 Task: Search one way flight ticket for 5 adults, 2 children, 1 infant in seat and 1 infant on lap in economy from Grand Forks: Grand Forks International Airport to Indianapolis: Indianapolis International Airport on 8-5-2023. Choice of flights is Singapure airlines. Number of bags: 2 checked bags. Price is upto 93000. Outbound departure time preference is 15:45.
Action: Mouse moved to (423, 351)
Screenshot: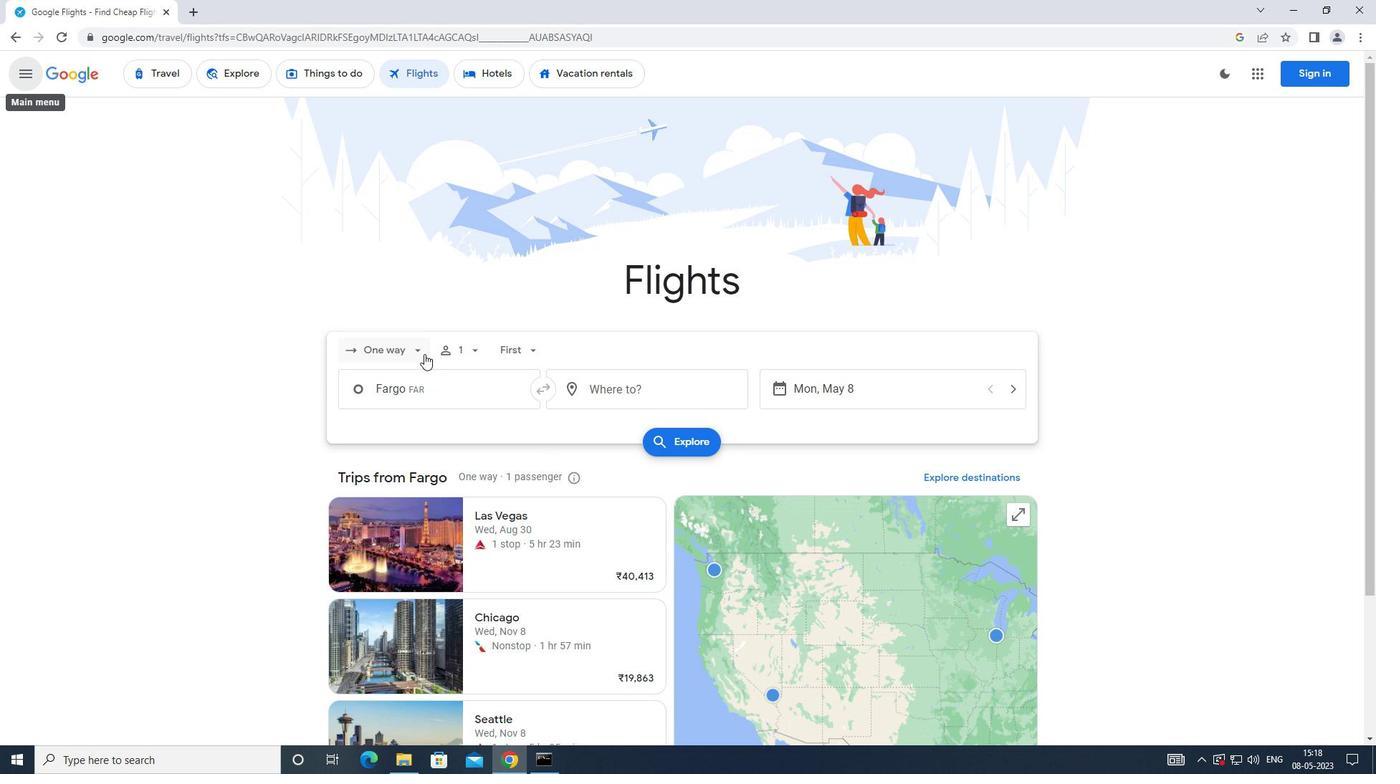 
Action: Mouse pressed left at (423, 351)
Screenshot: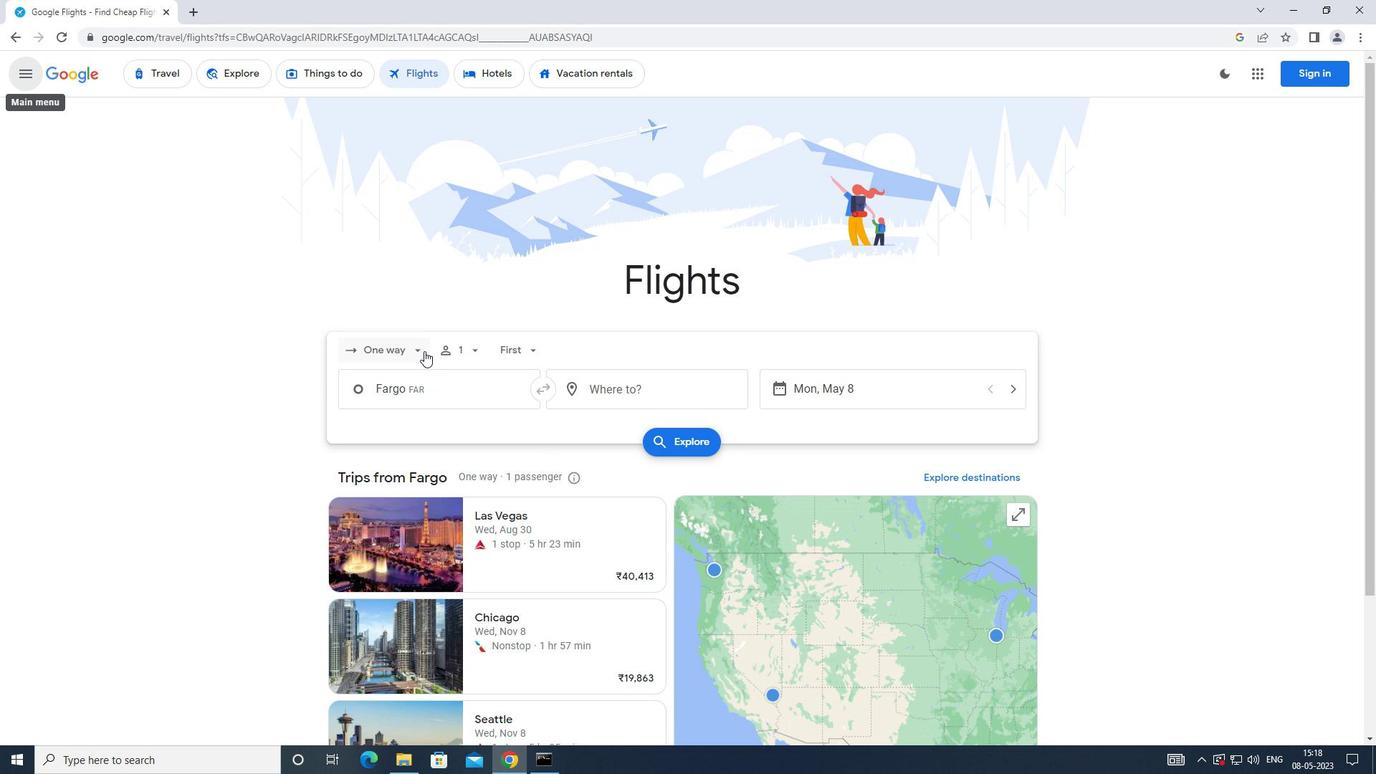 
Action: Mouse moved to (424, 407)
Screenshot: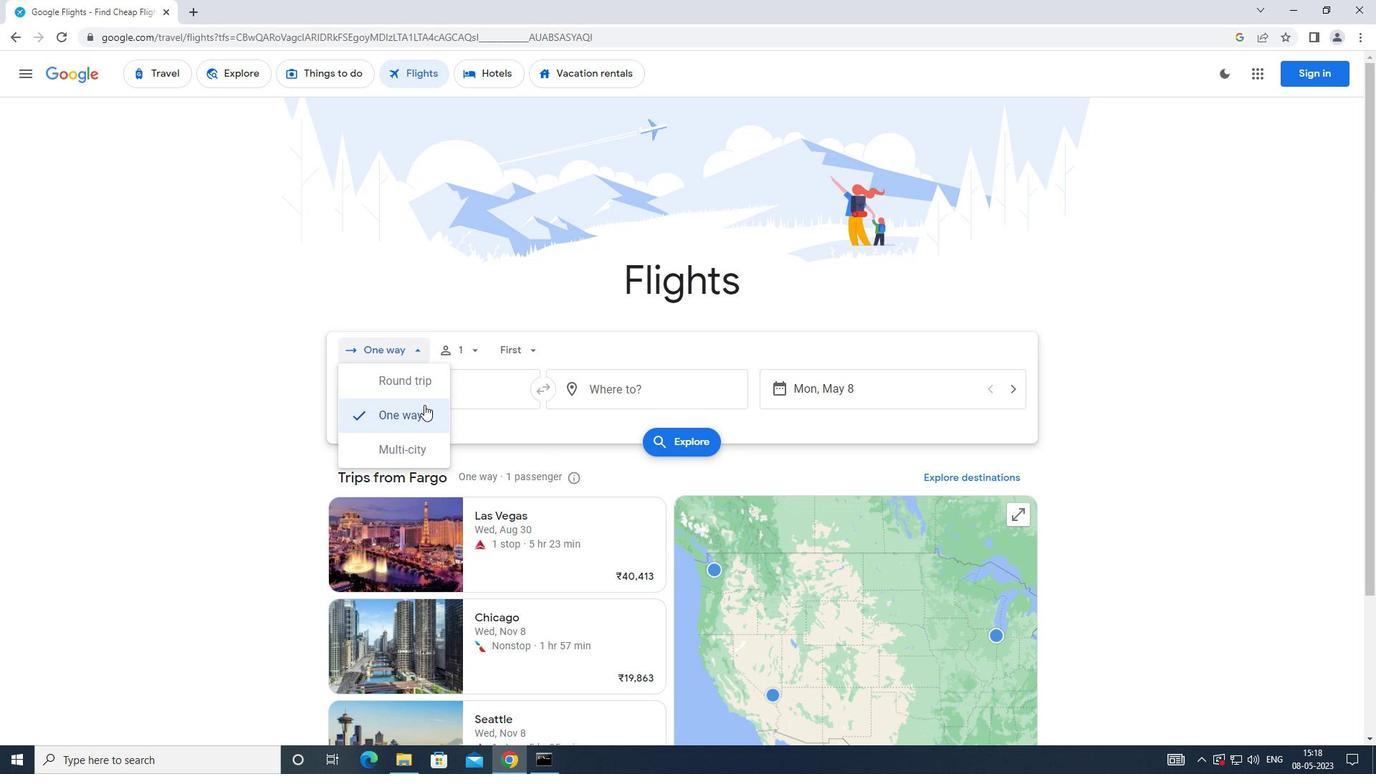 
Action: Mouse pressed left at (424, 407)
Screenshot: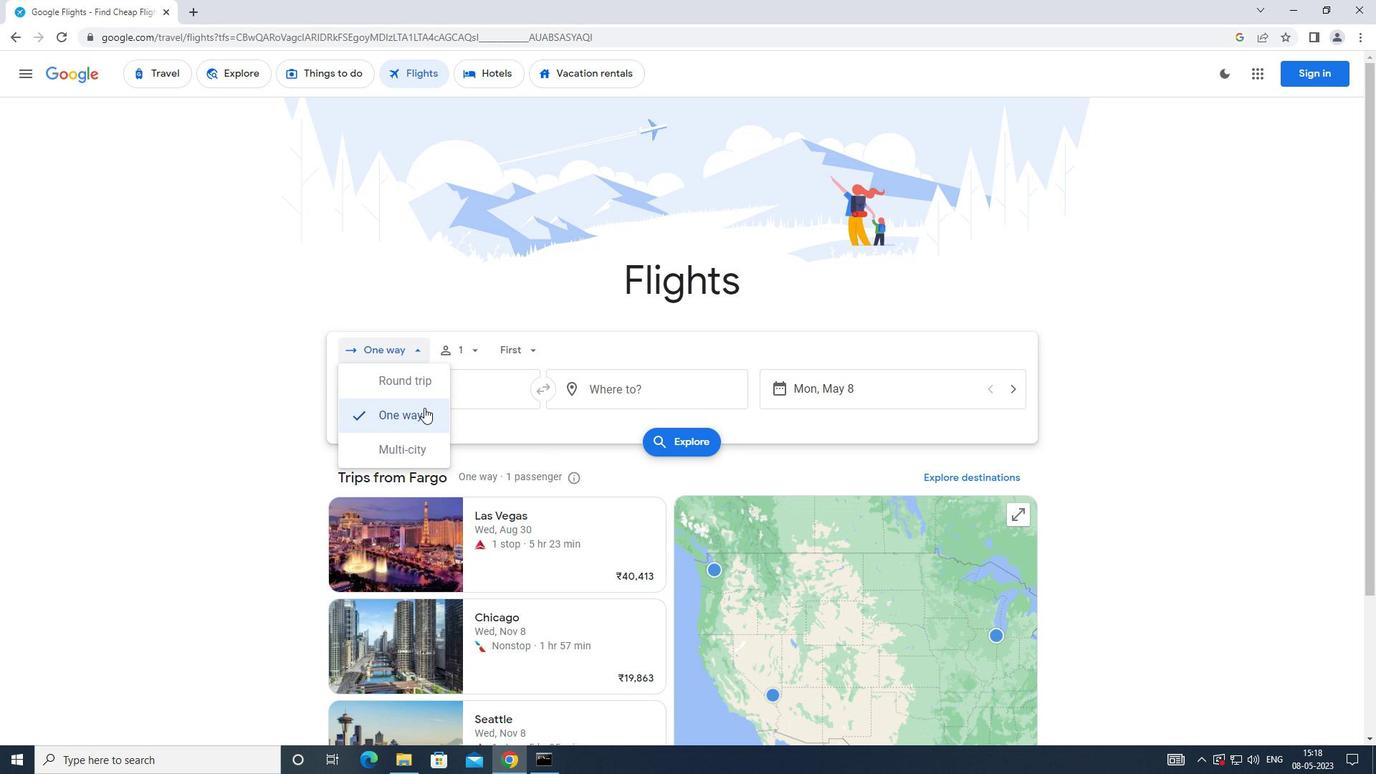
Action: Mouse moved to (476, 350)
Screenshot: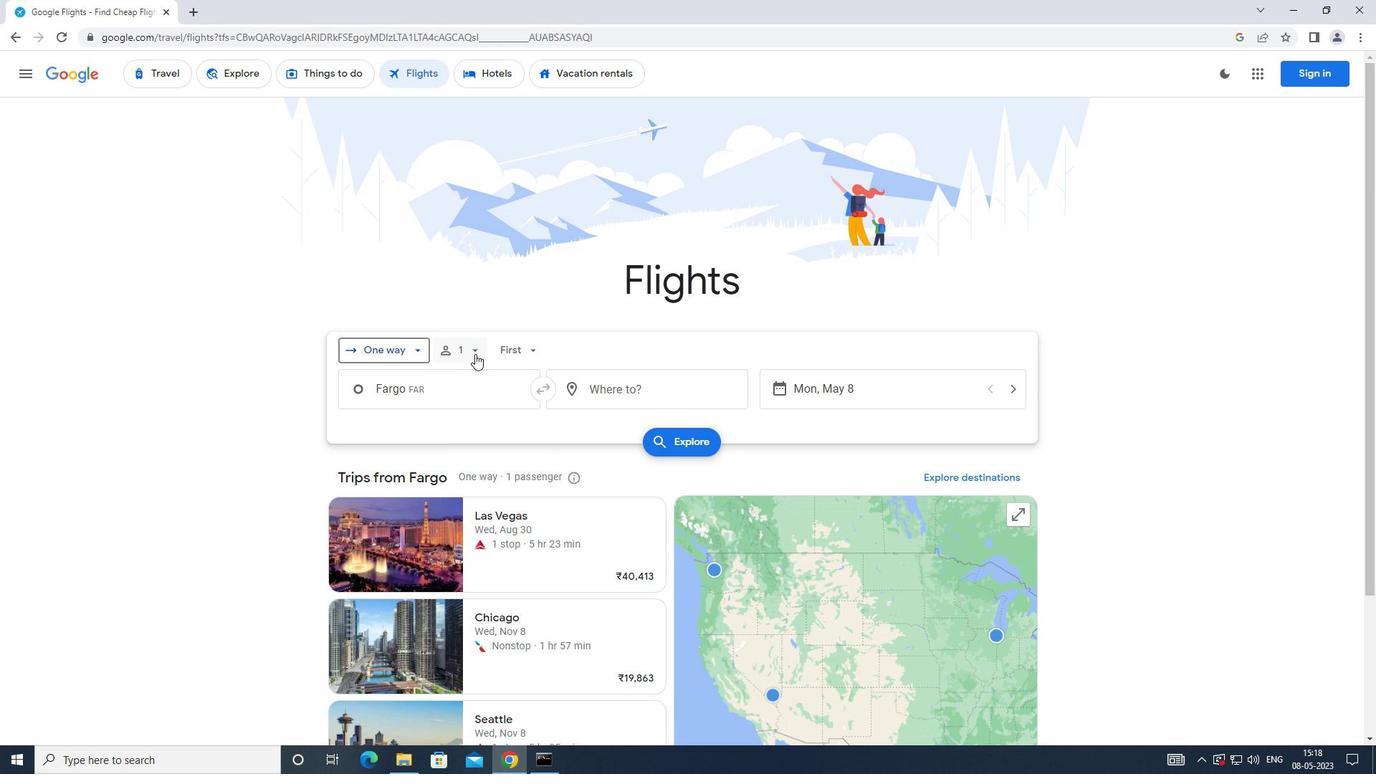
Action: Mouse pressed left at (476, 350)
Screenshot: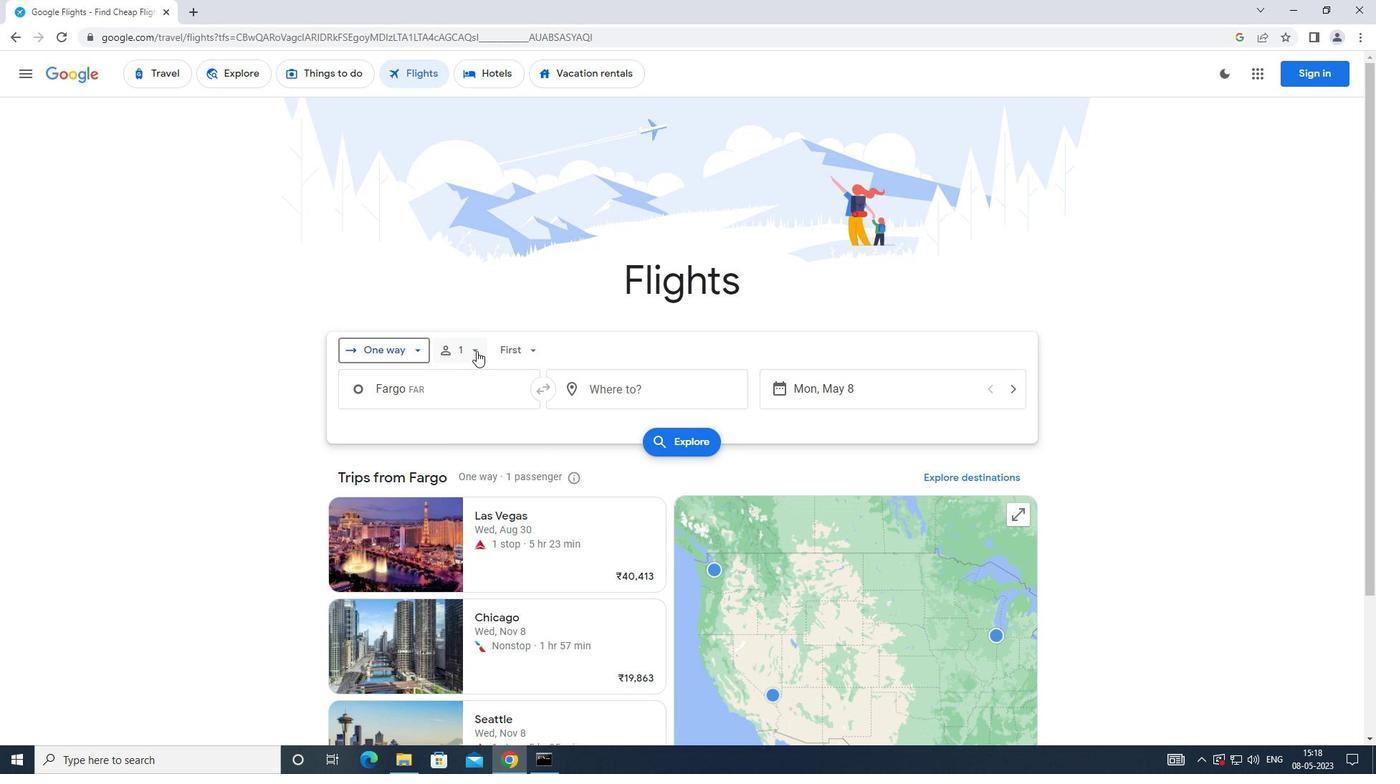 
Action: Mouse moved to (587, 396)
Screenshot: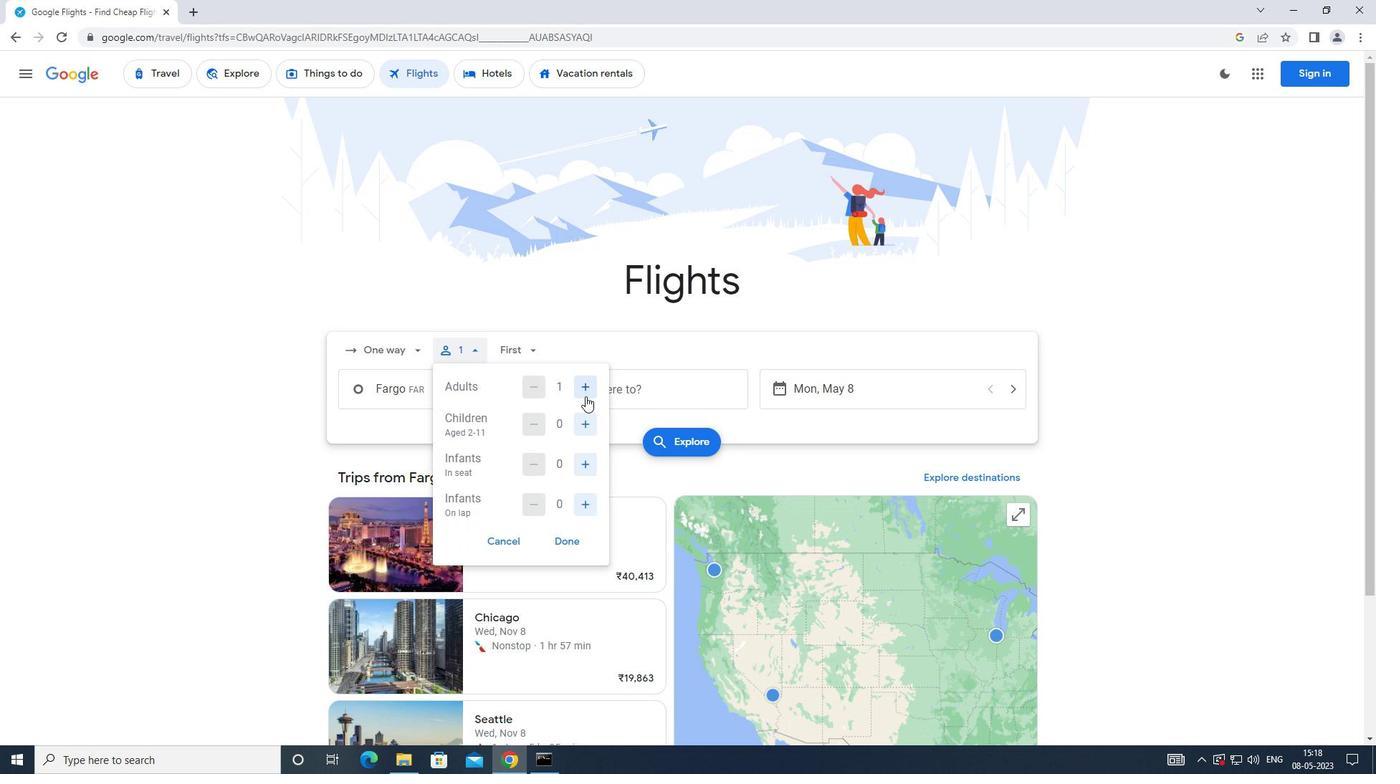 
Action: Mouse pressed left at (587, 396)
Screenshot: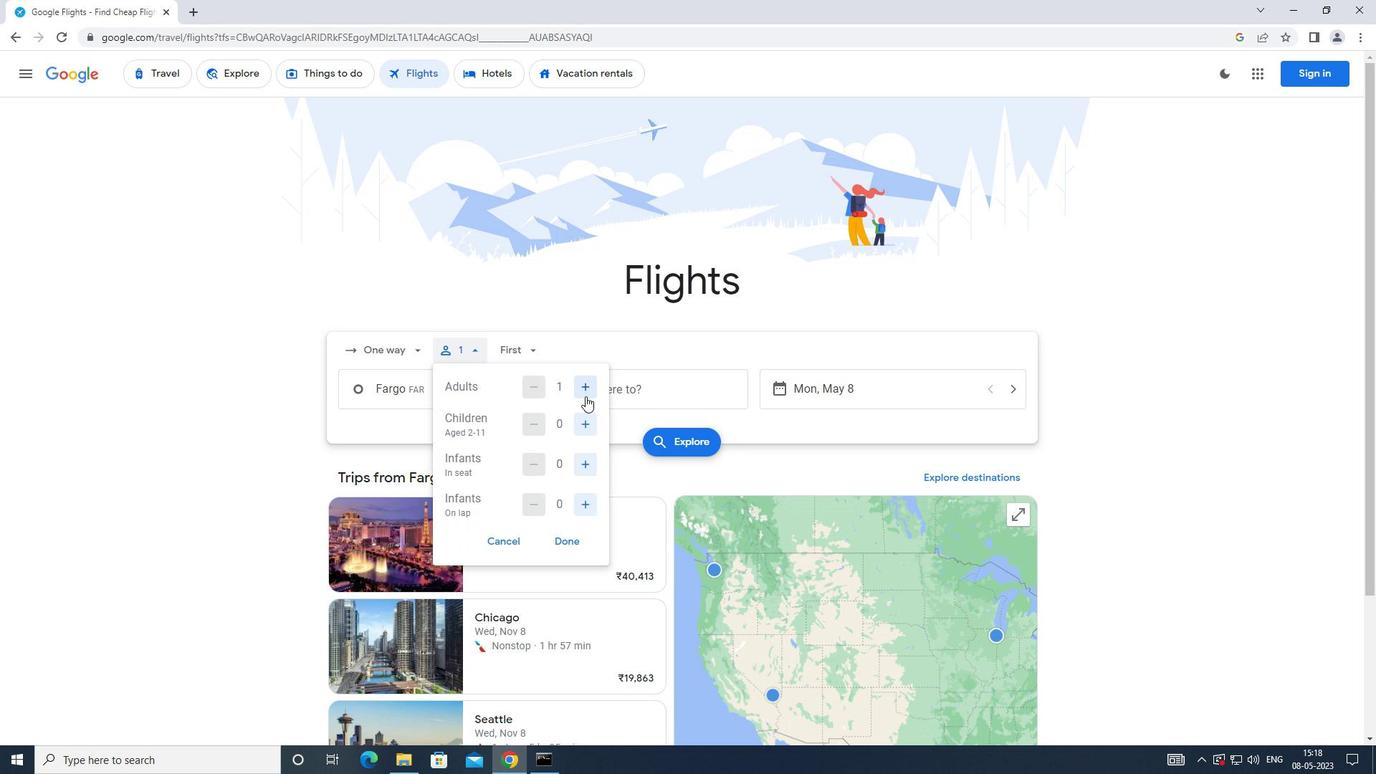 
Action: Mouse moved to (587, 395)
Screenshot: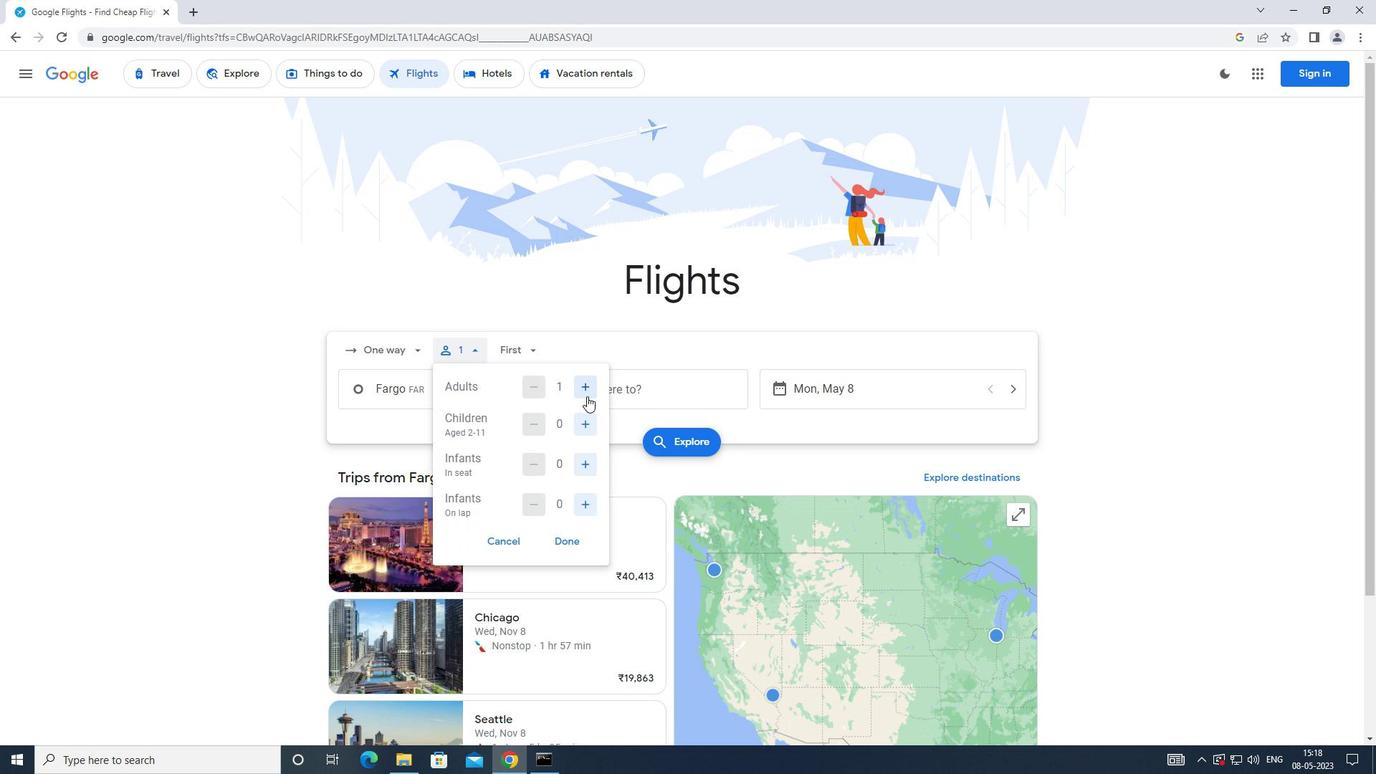 
Action: Mouse pressed left at (587, 395)
Screenshot: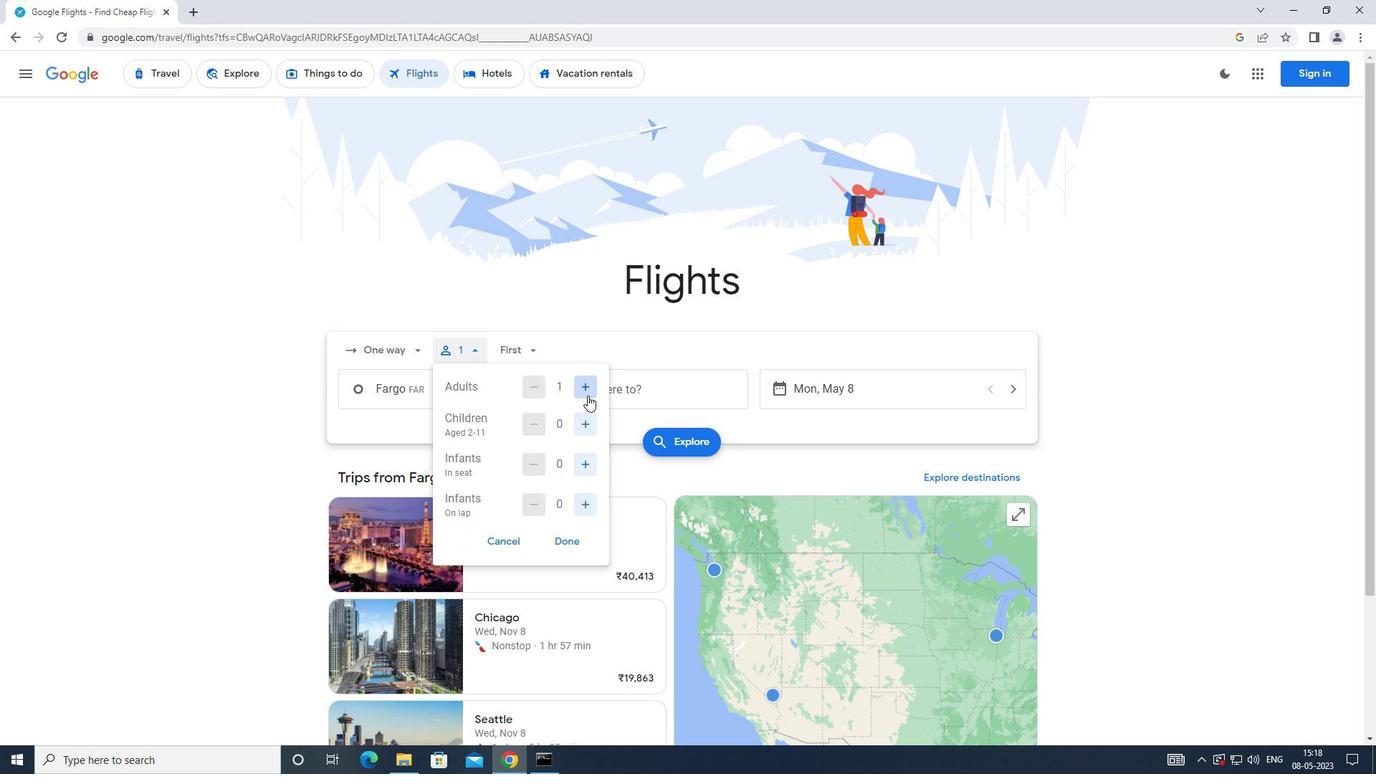 
Action: Mouse pressed left at (587, 395)
Screenshot: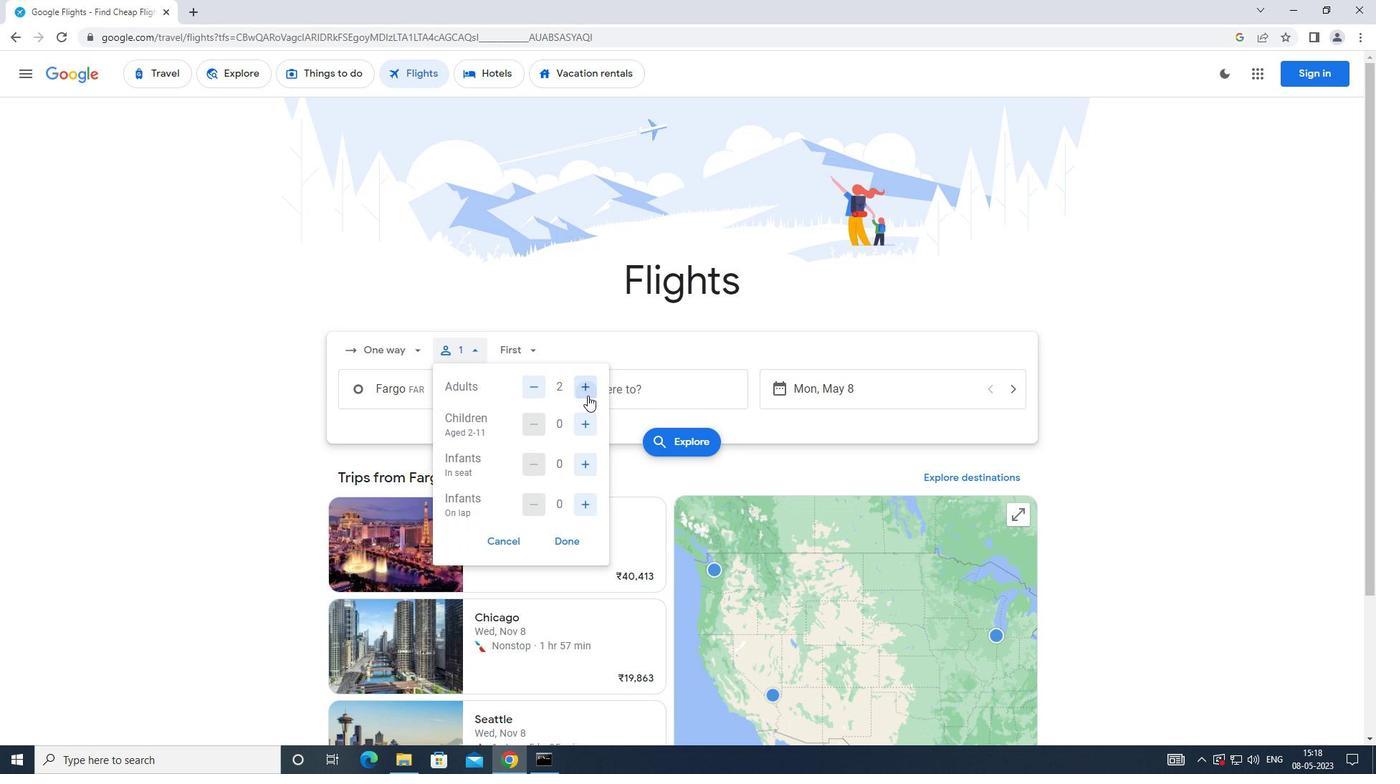 
Action: Mouse pressed left at (587, 395)
Screenshot: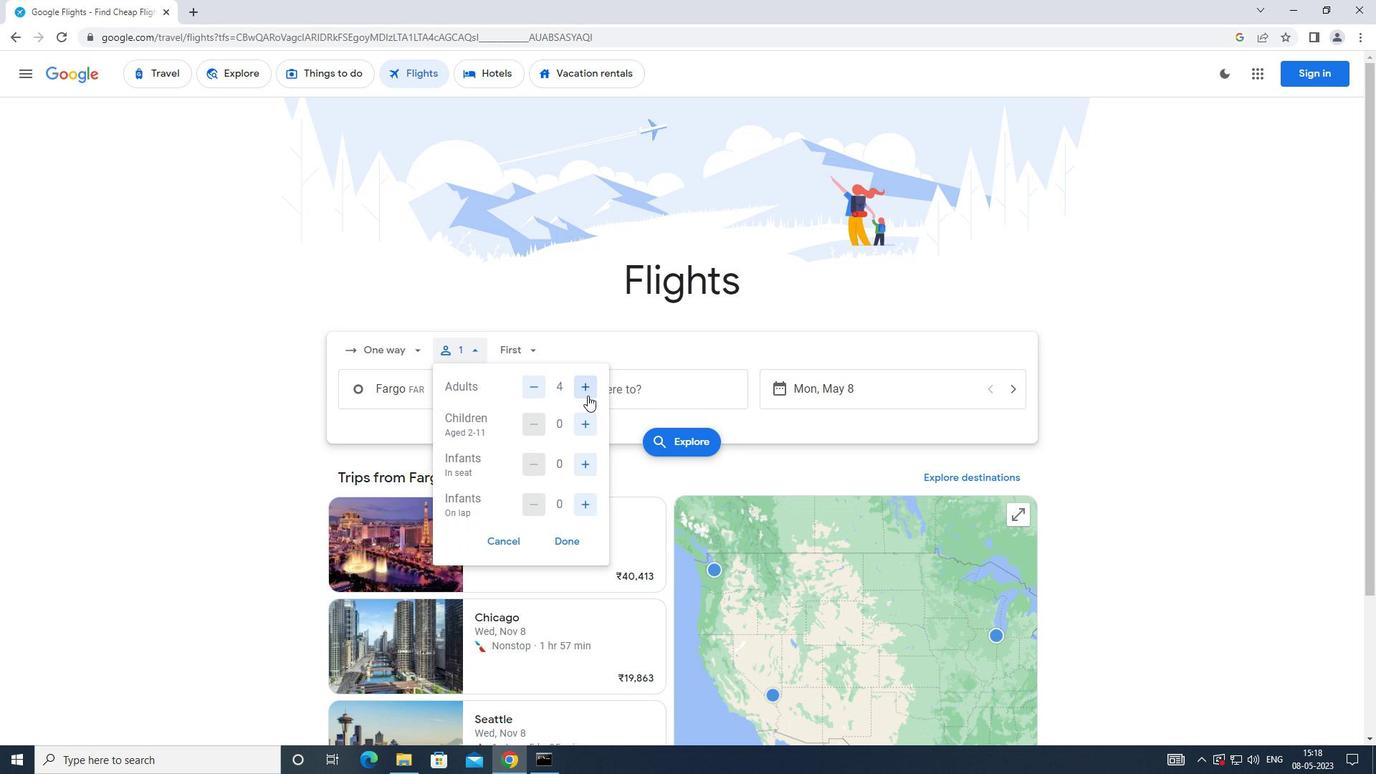 
Action: Mouse moved to (592, 423)
Screenshot: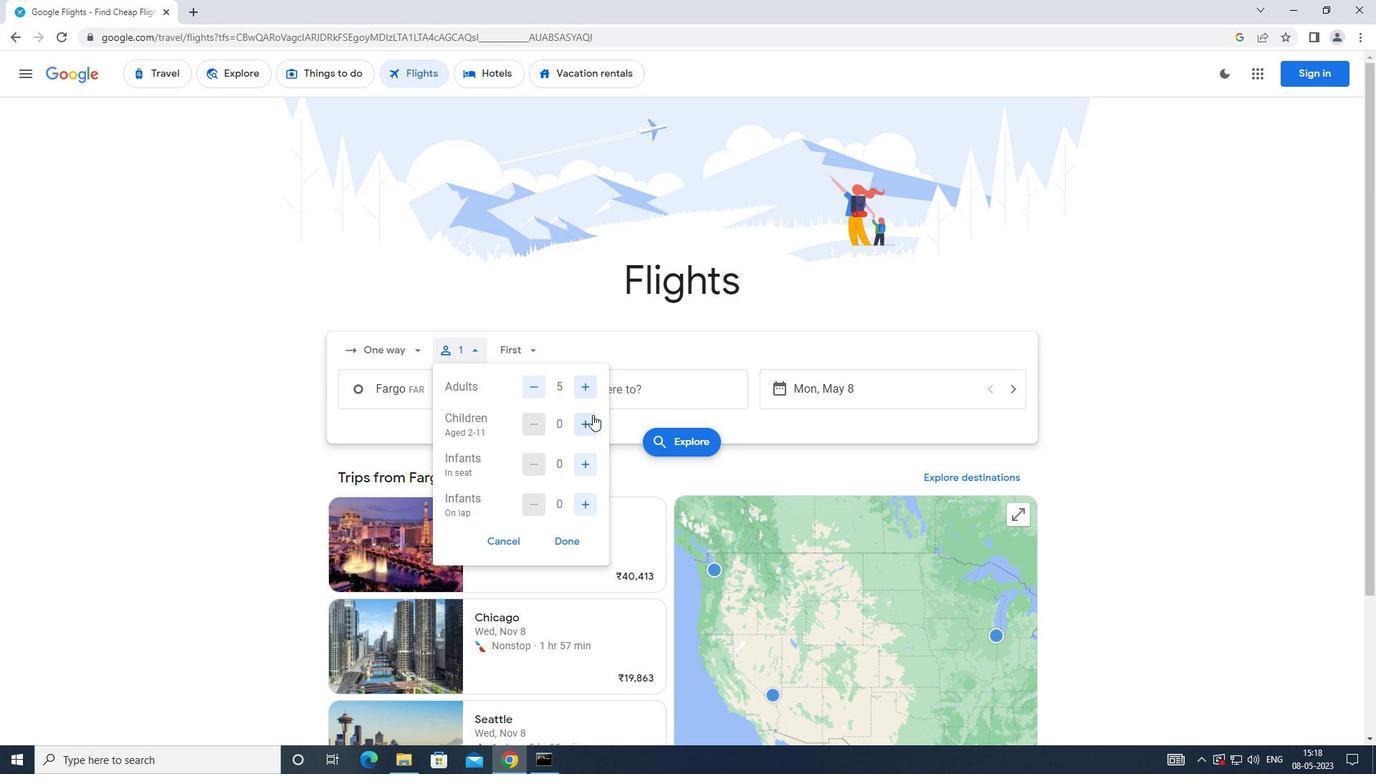 
Action: Mouse pressed left at (592, 423)
Screenshot: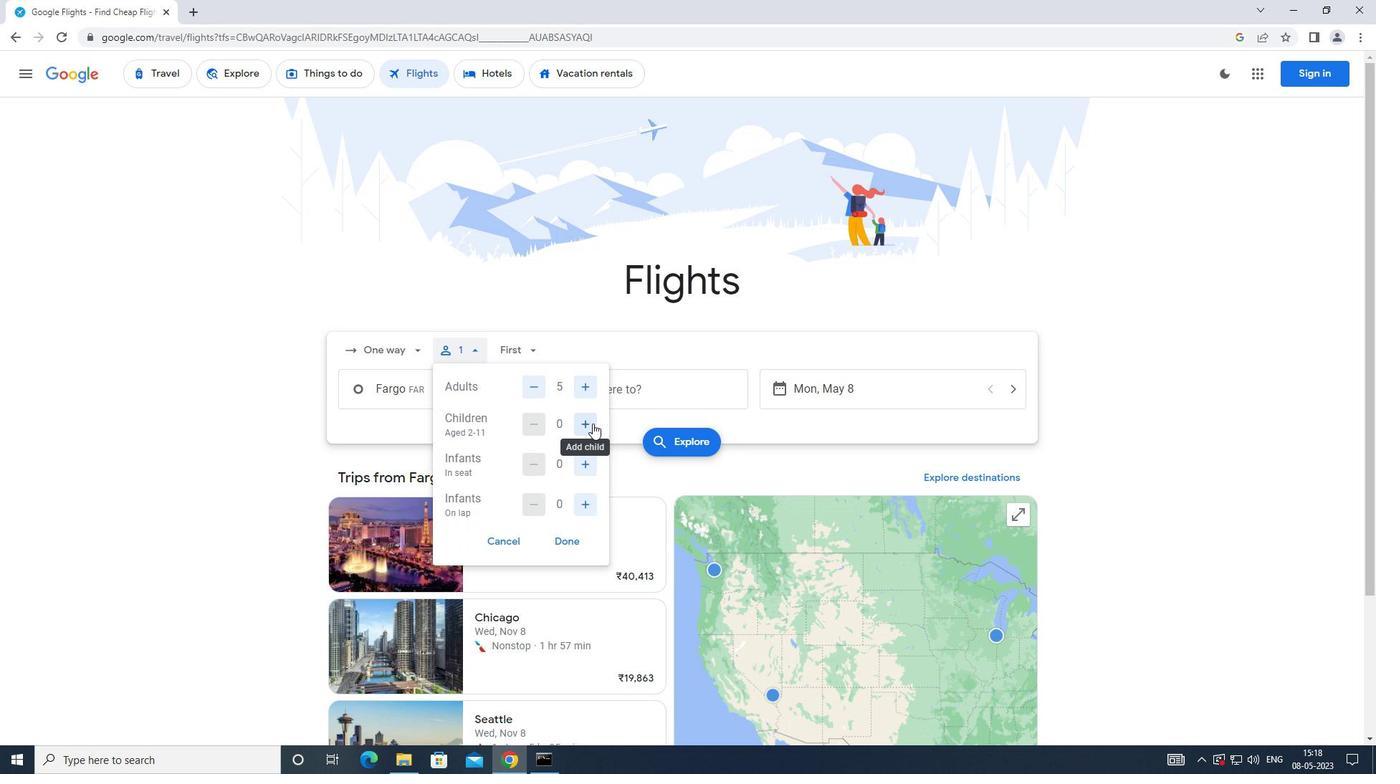 
Action: Mouse moved to (593, 423)
Screenshot: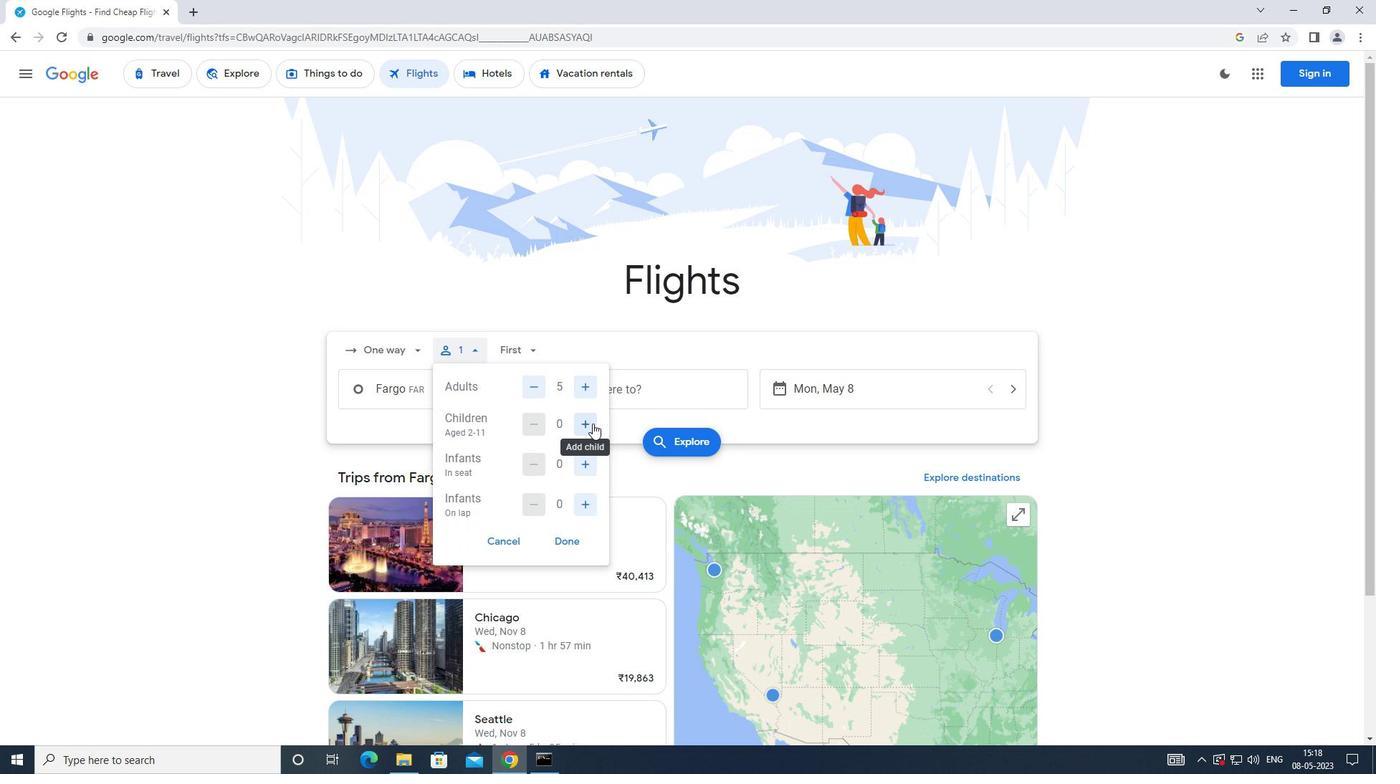 
Action: Mouse pressed left at (593, 423)
Screenshot: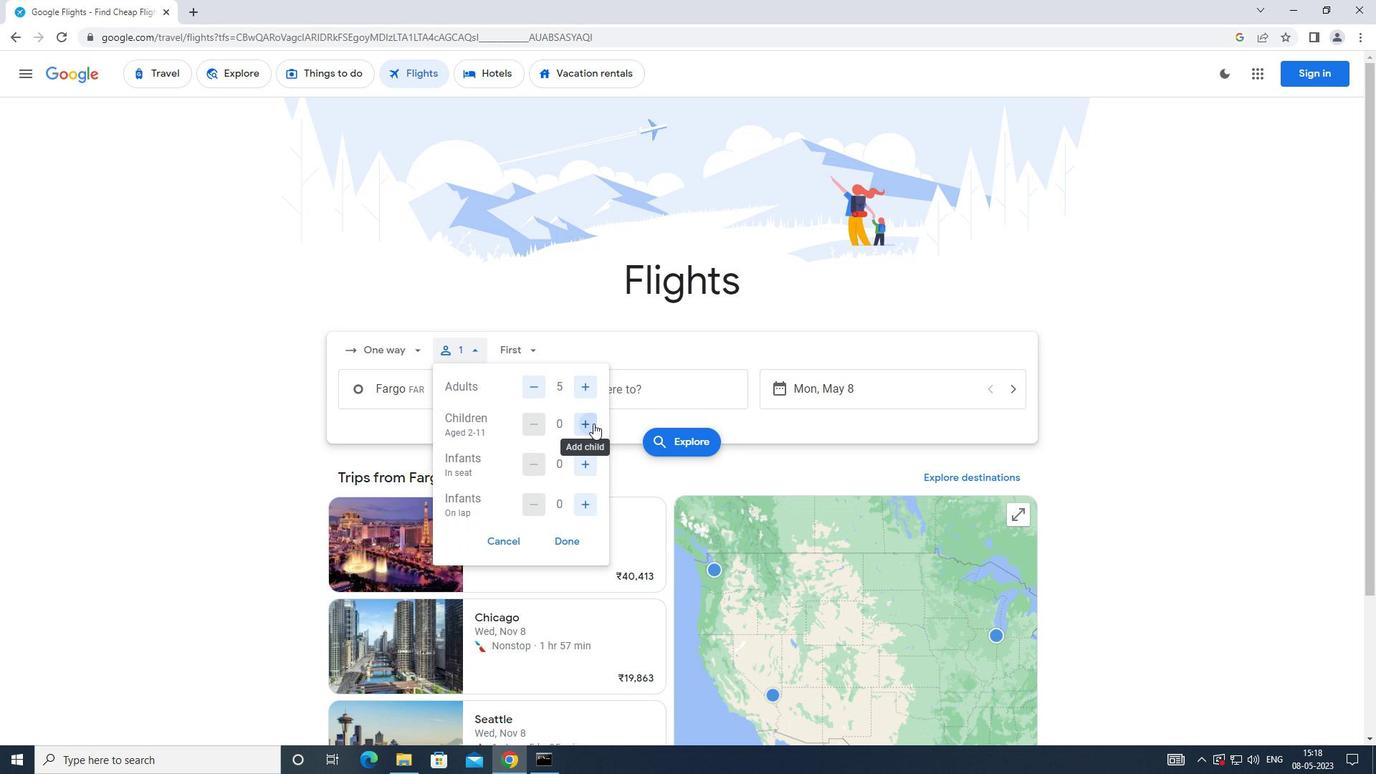 
Action: Mouse moved to (587, 464)
Screenshot: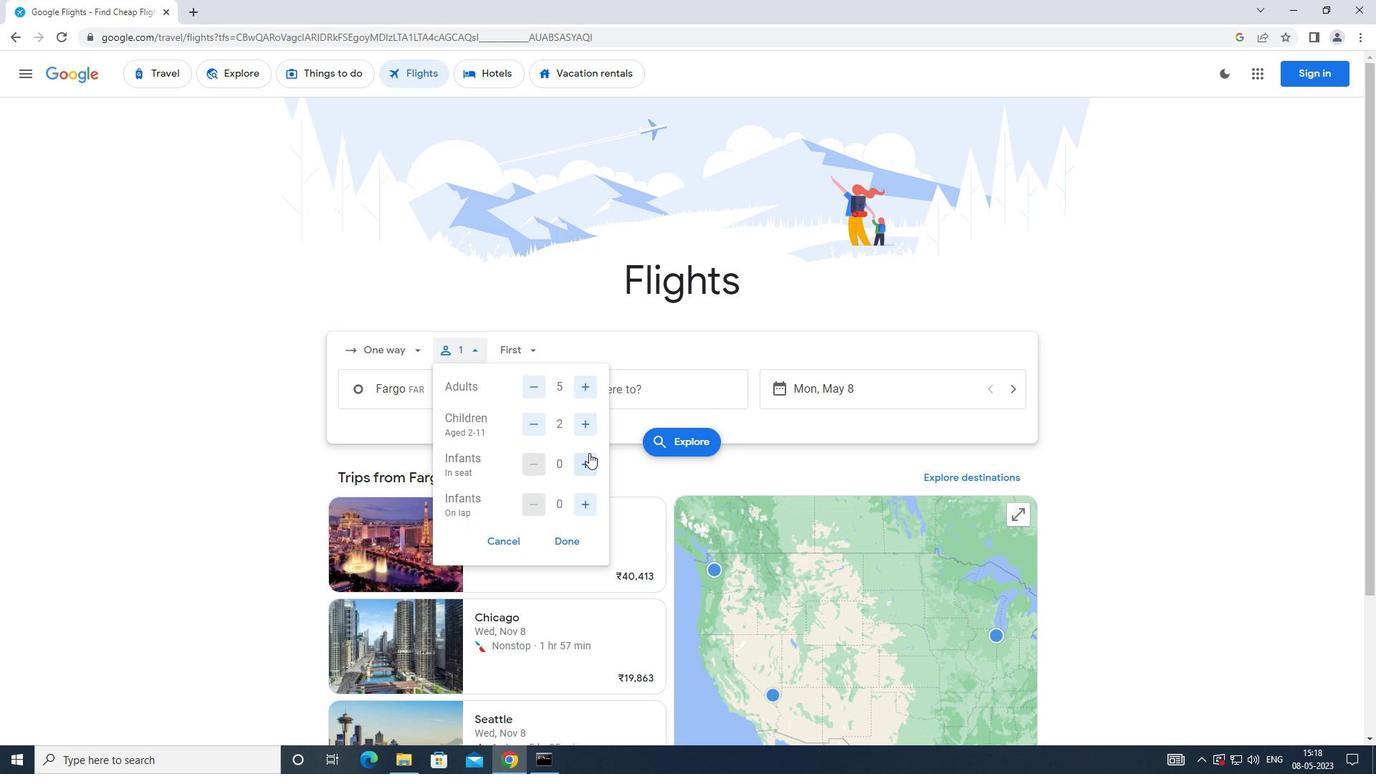 
Action: Mouse pressed left at (587, 464)
Screenshot: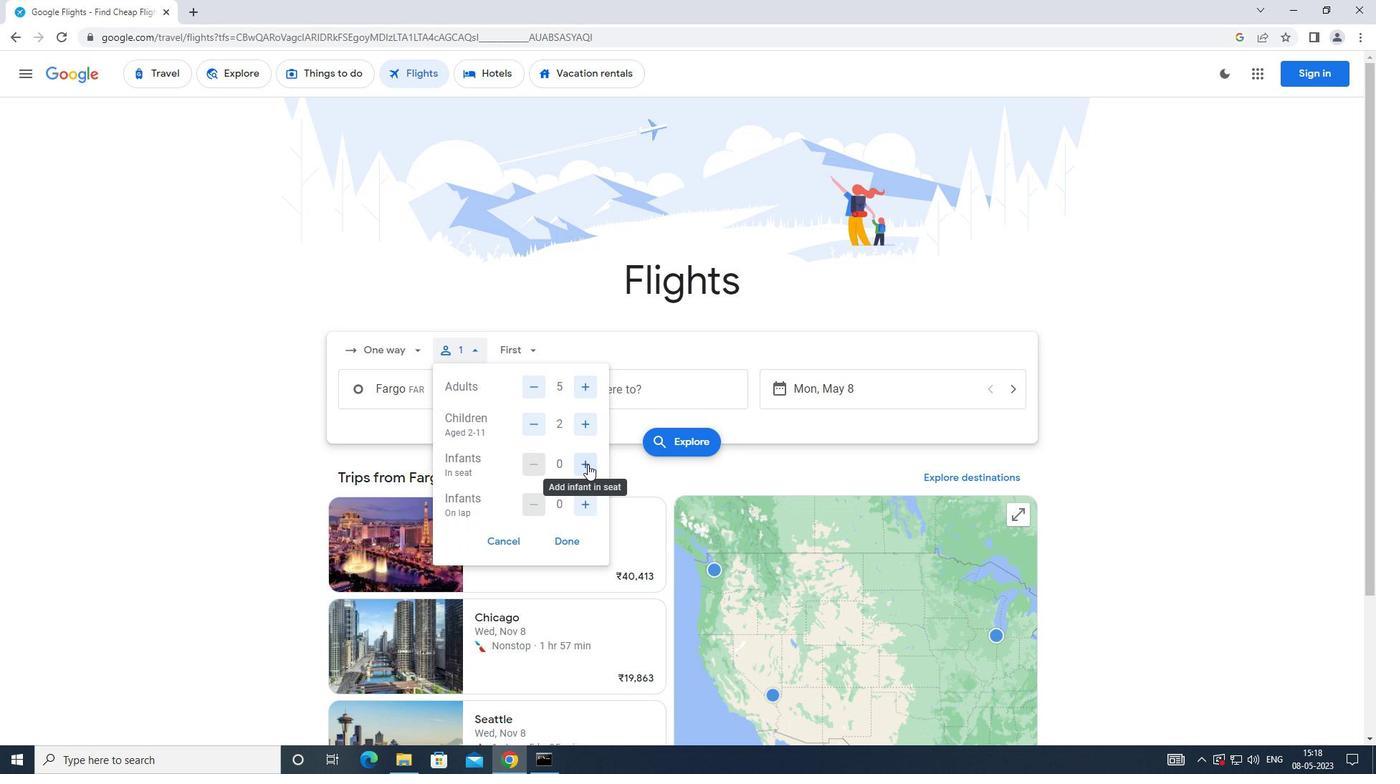 
Action: Mouse moved to (584, 504)
Screenshot: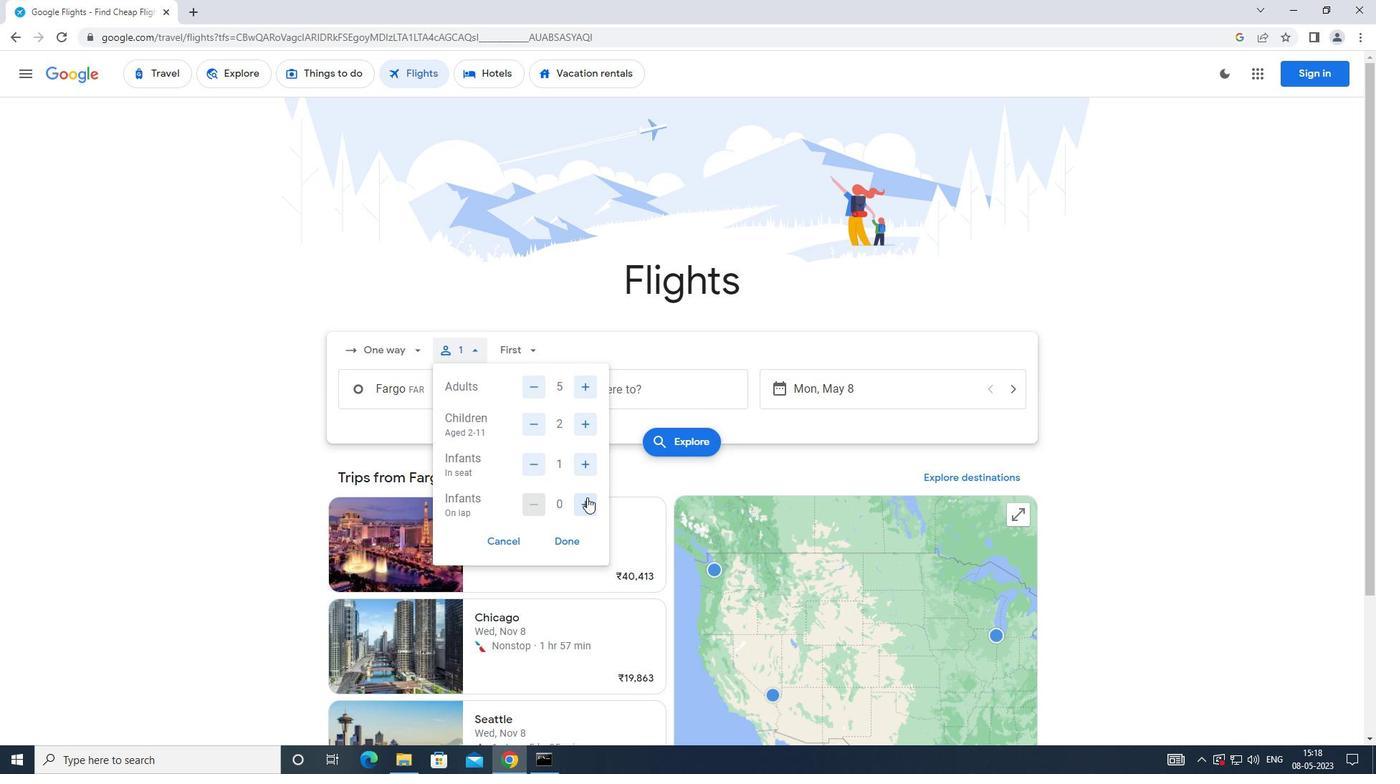 
Action: Mouse pressed left at (584, 504)
Screenshot: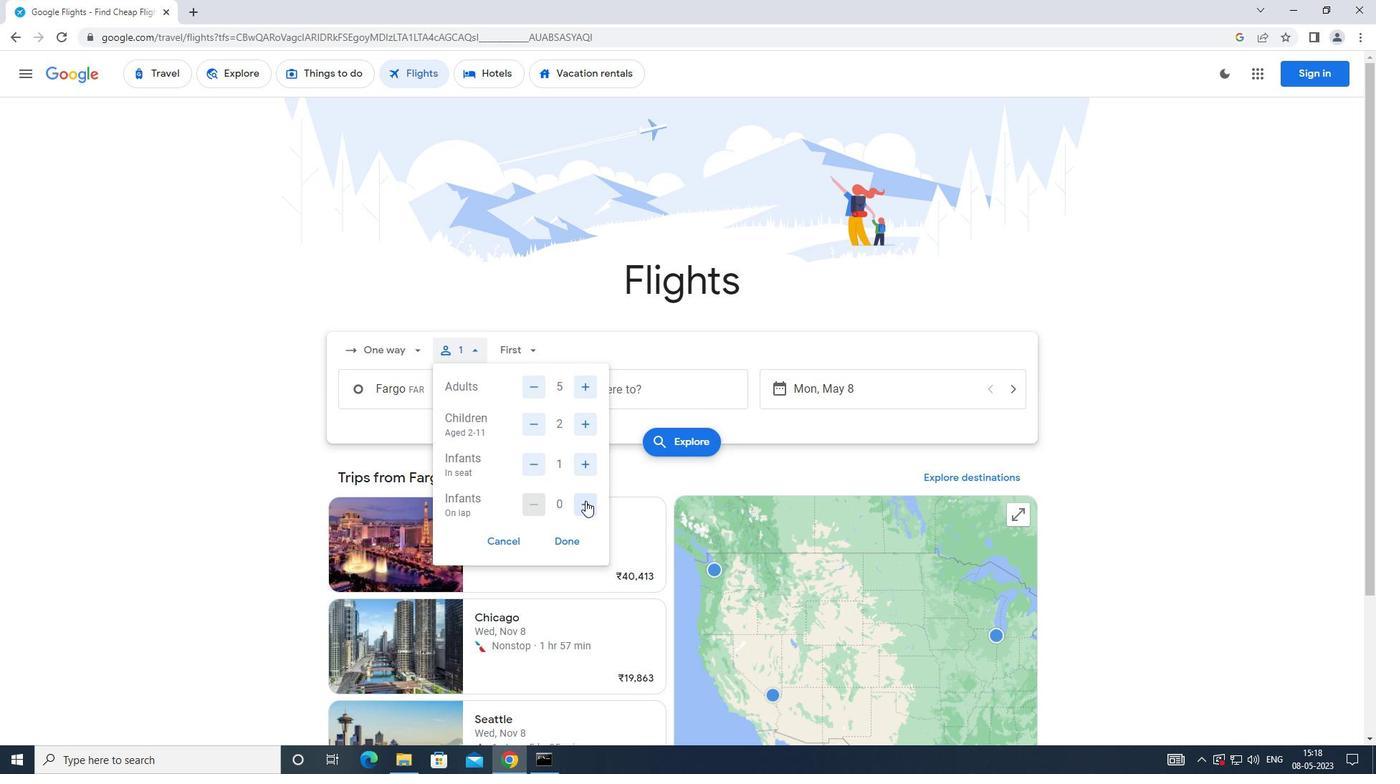 
Action: Mouse moved to (569, 539)
Screenshot: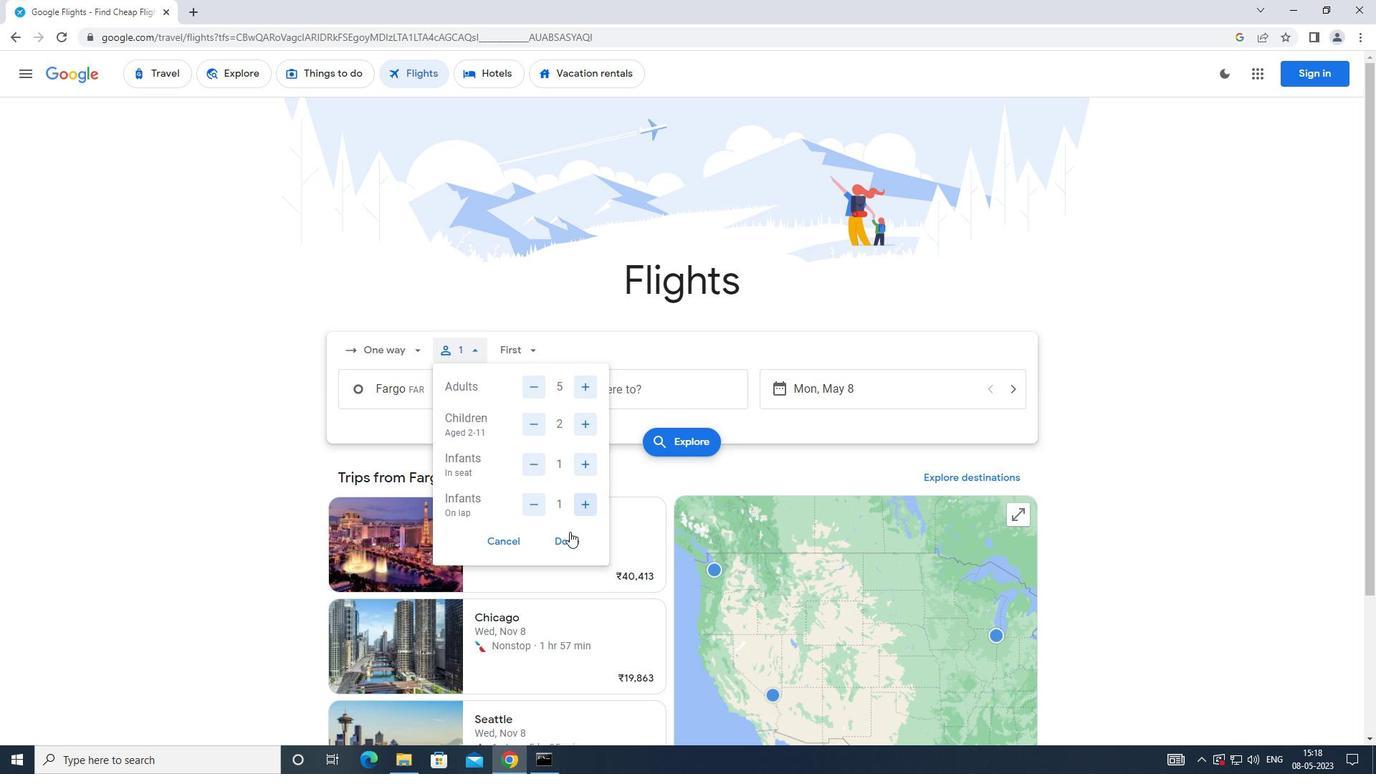 
Action: Mouse pressed left at (569, 539)
Screenshot: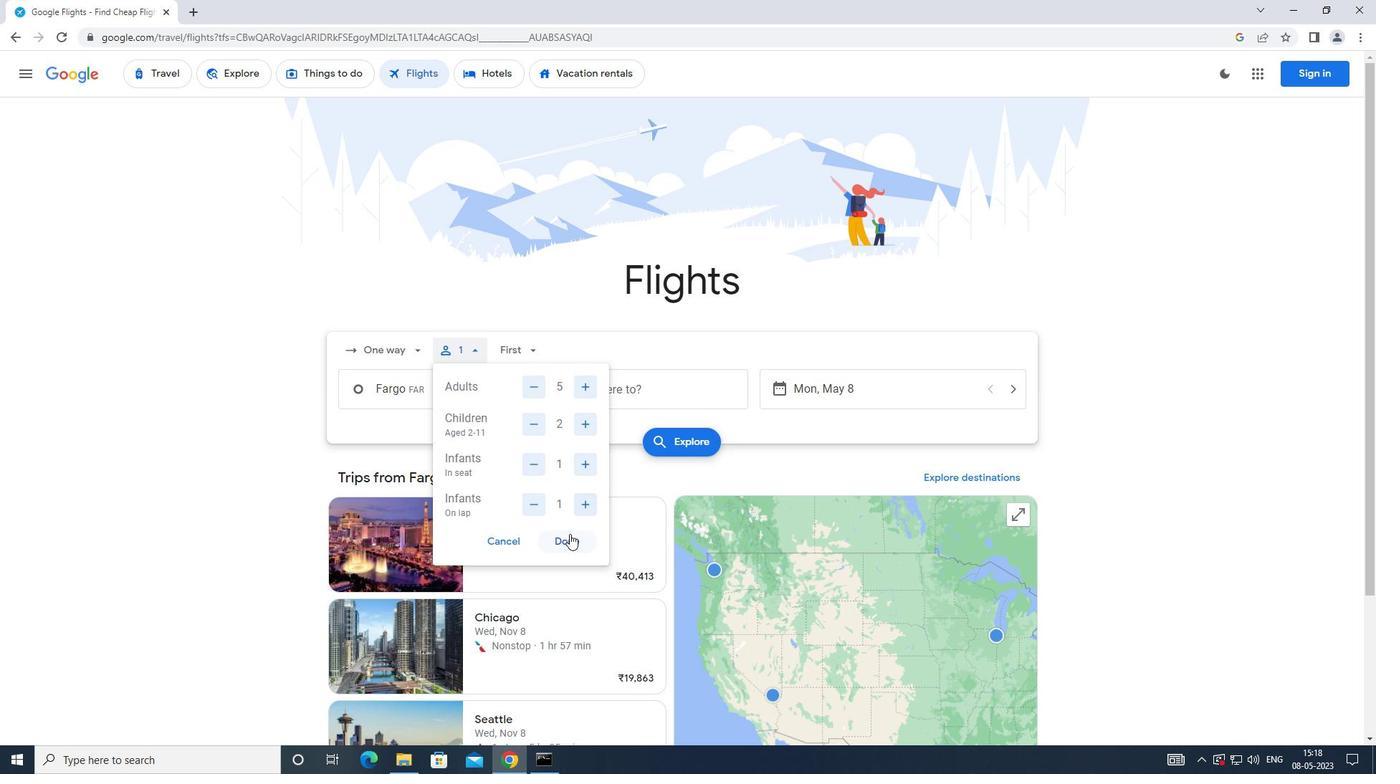
Action: Mouse moved to (533, 348)
Screenshot: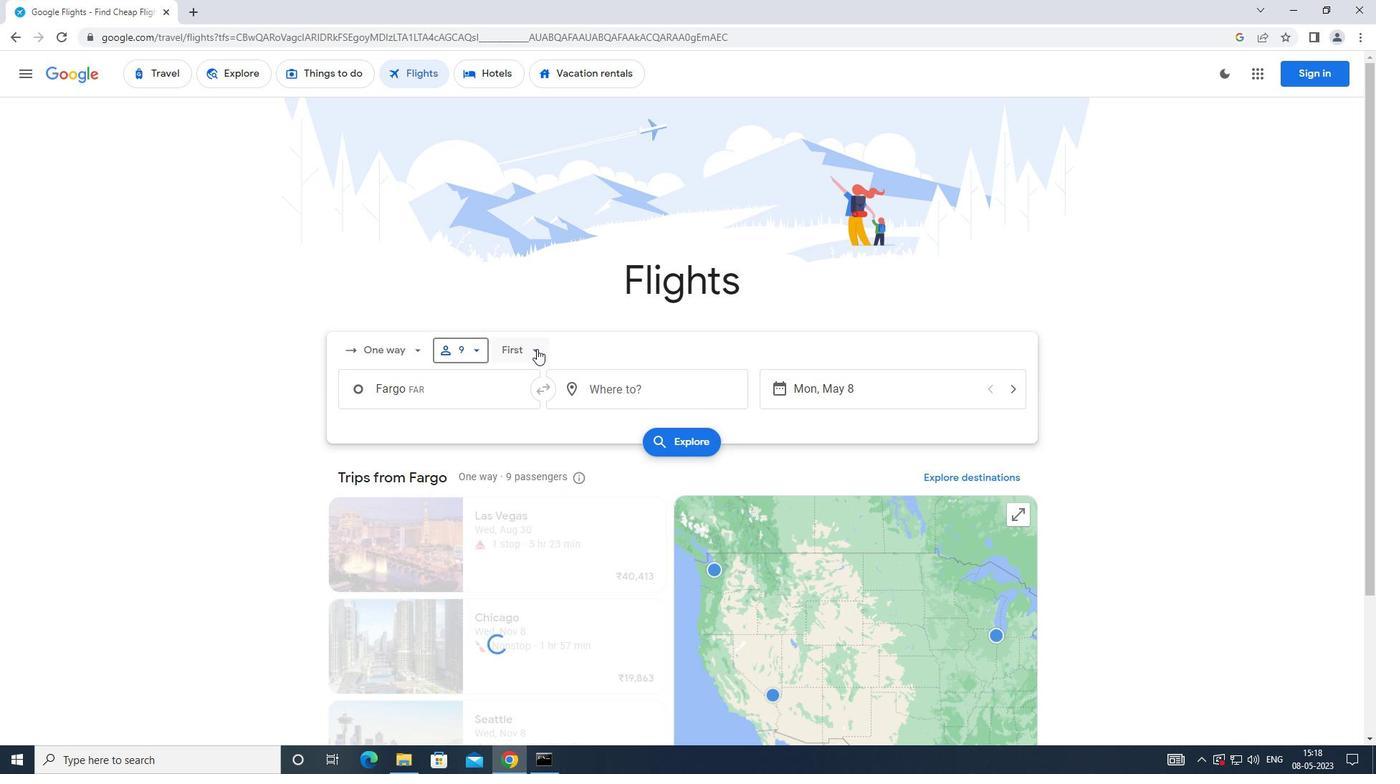 
Action: Mouse pressed left at (533, 348)
Screenshot: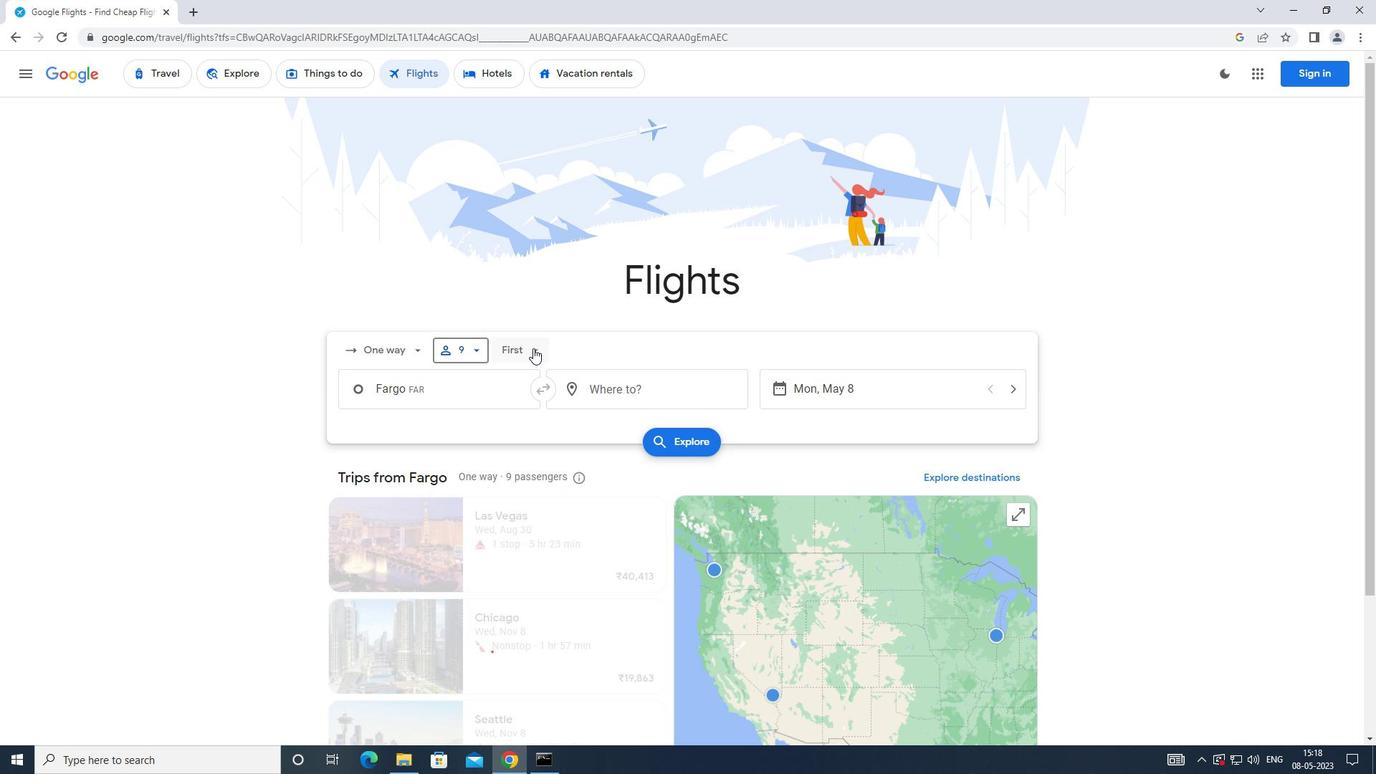 
Action: Mouse moved to (531, 389)
Screenshot: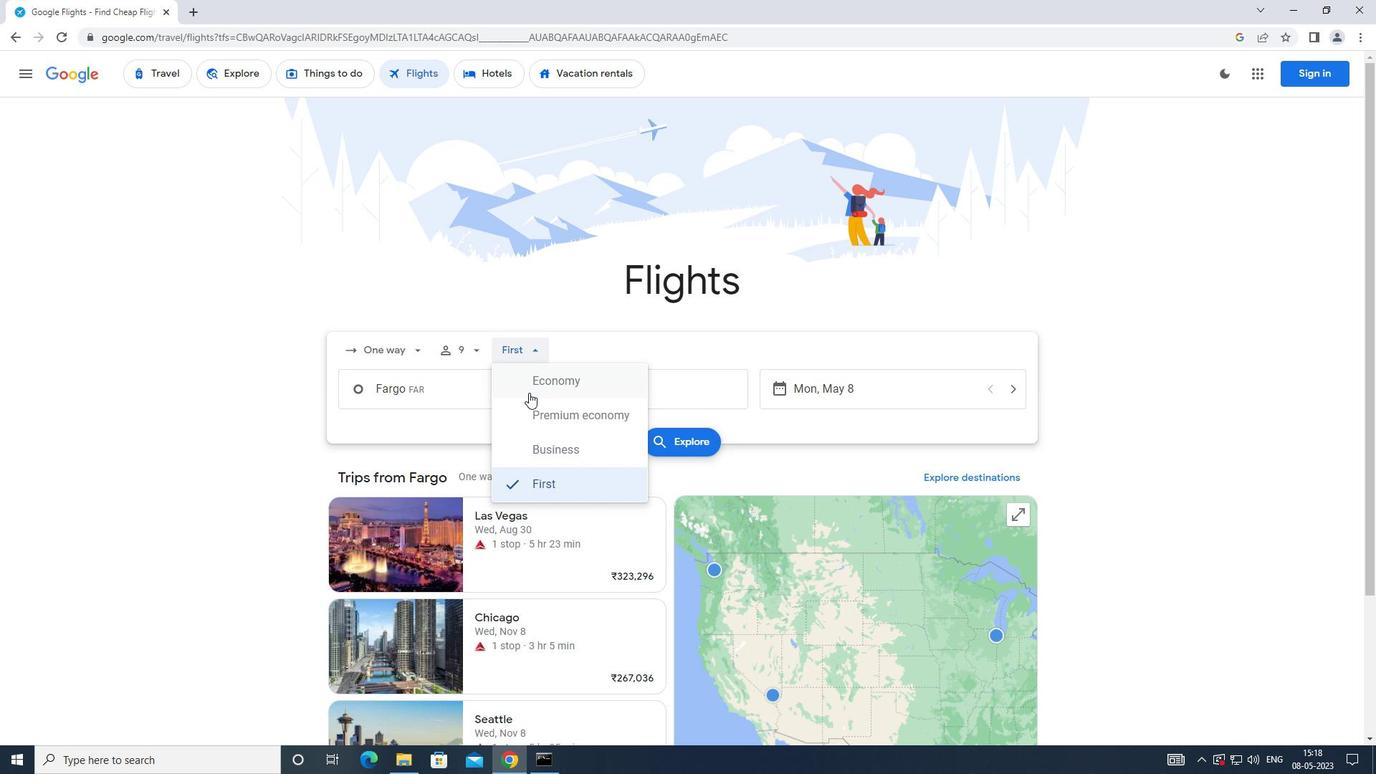 
Action: Mouse pressed left at (531, 389)
Screenshot: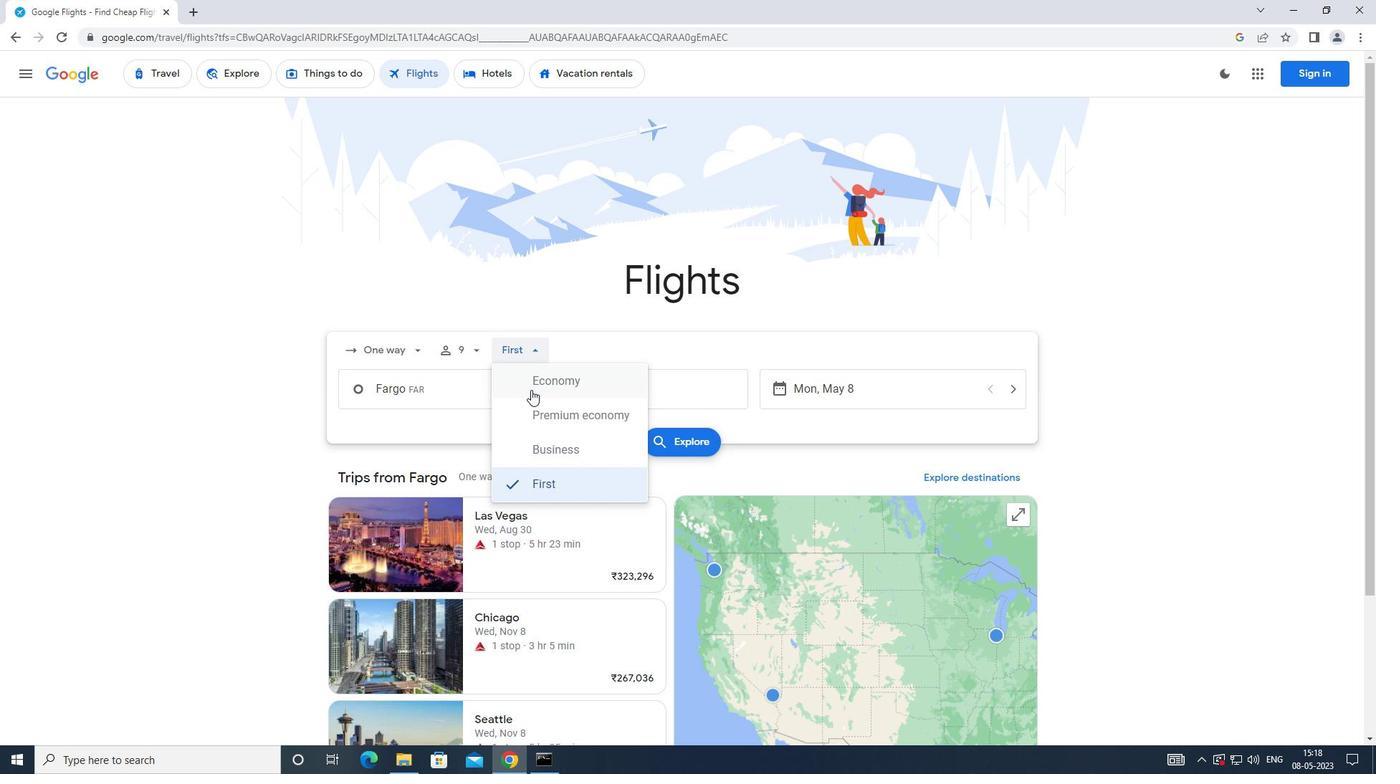 
Action: Mouse moved to (467, 396)
Screenshot: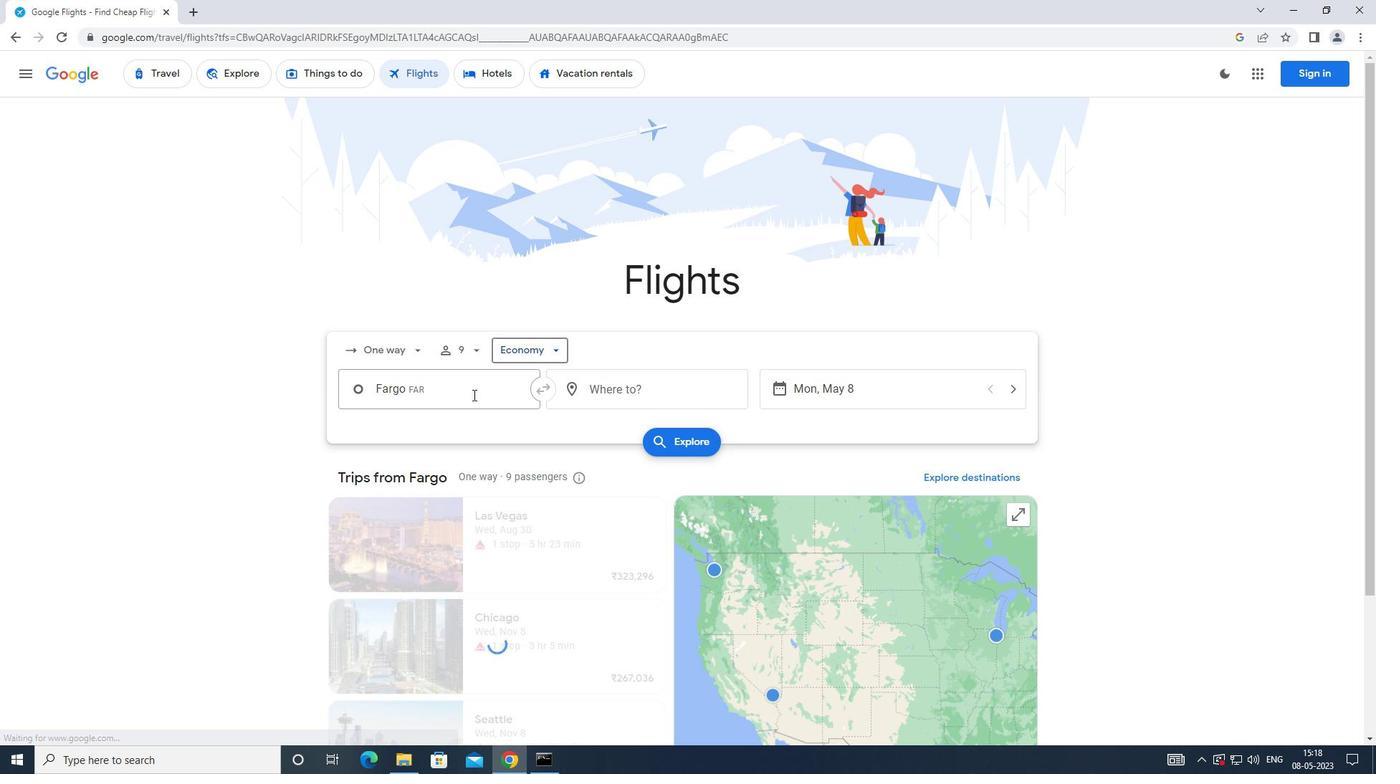 
Action: Mouse pressed left at (467, 396)
Screenshot: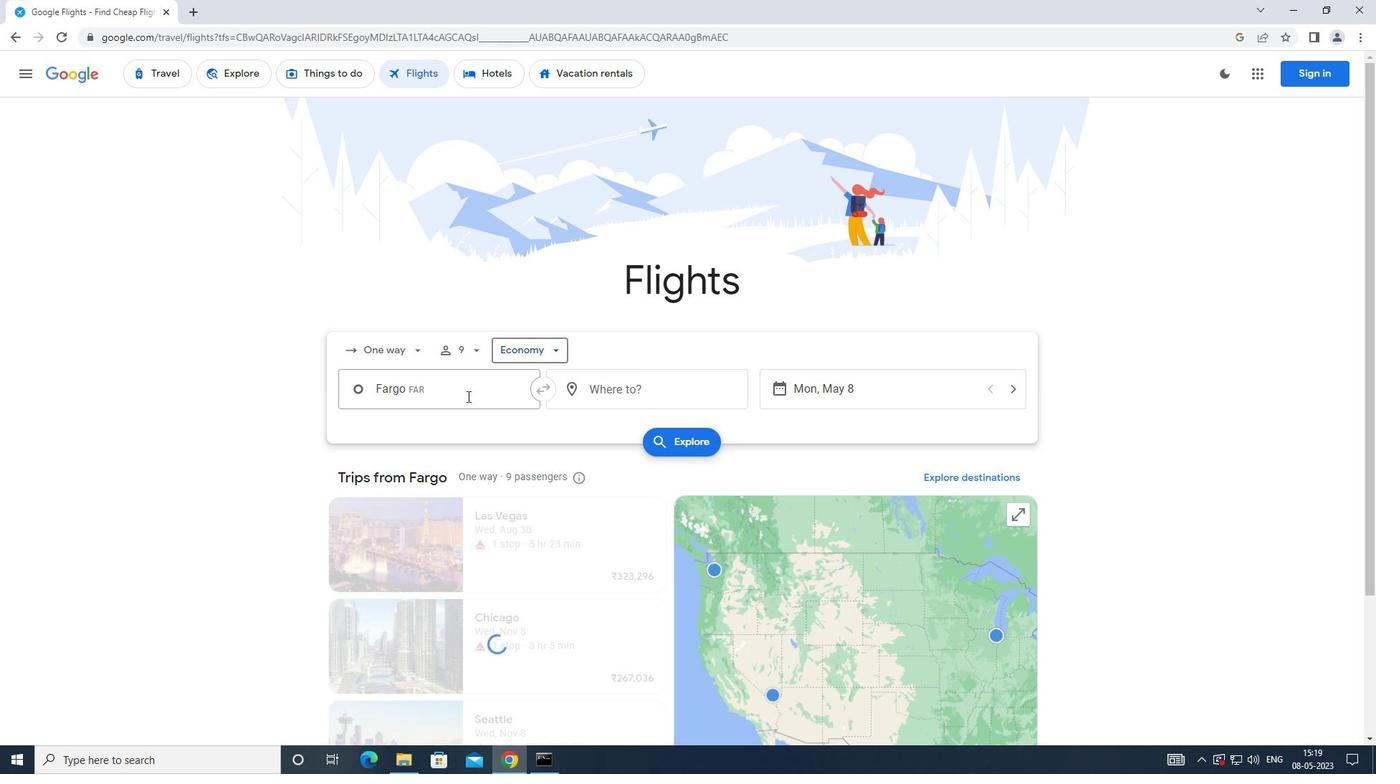 
Action: Mouse moved to (547, 409)
Screenshot: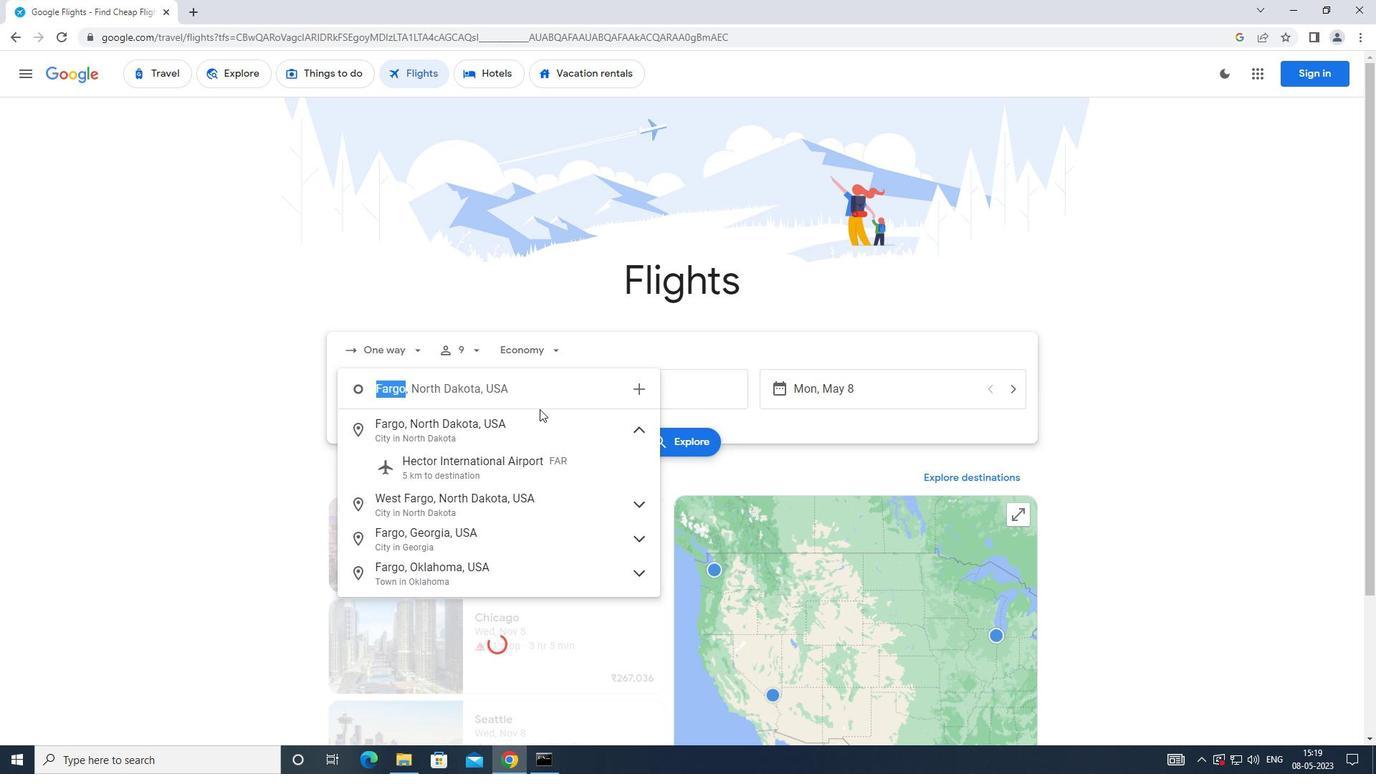 
Action: Key pressed <Key.caps_lock>g<Key.caps_lock>rand<Key.space>f<Key.caps_lock>ork
Screenshot: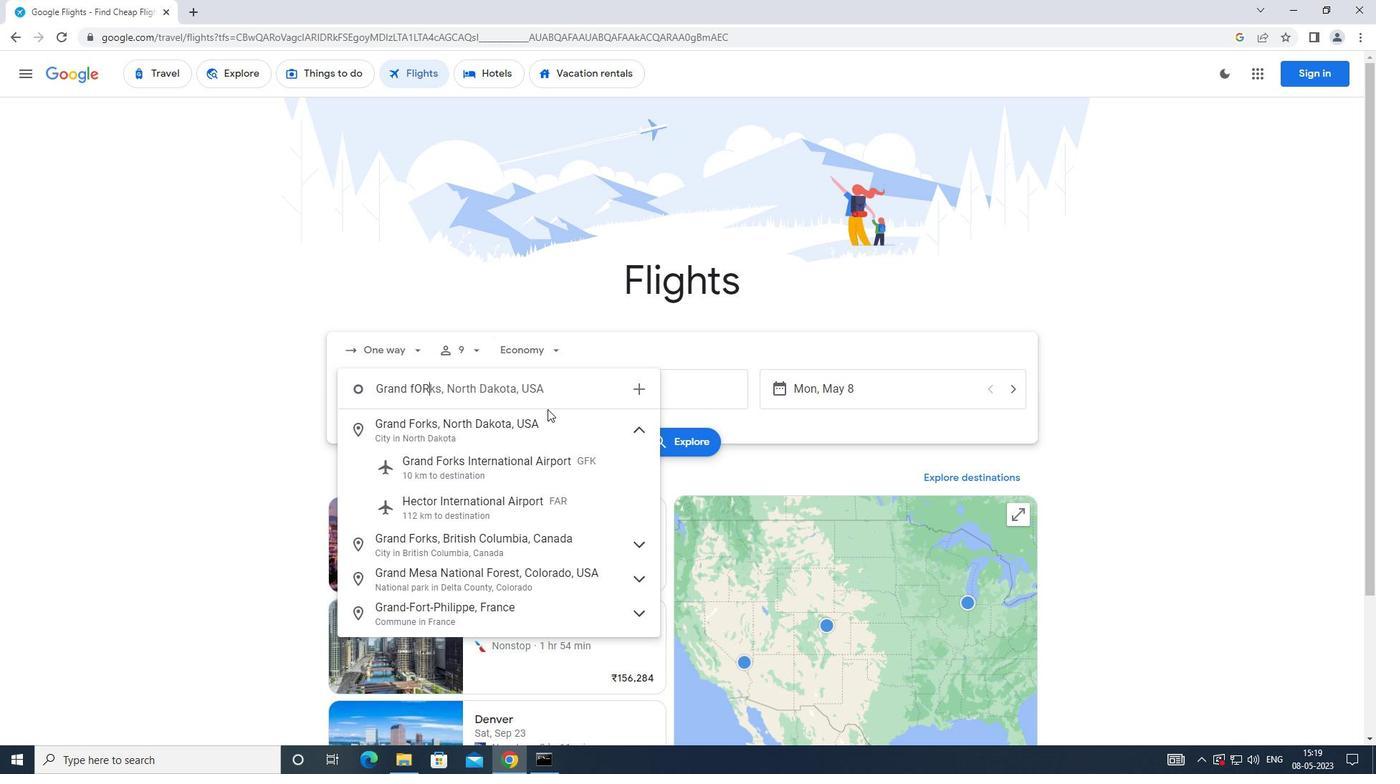 
Action: Mouse moved to (561, 473)
Screenshot: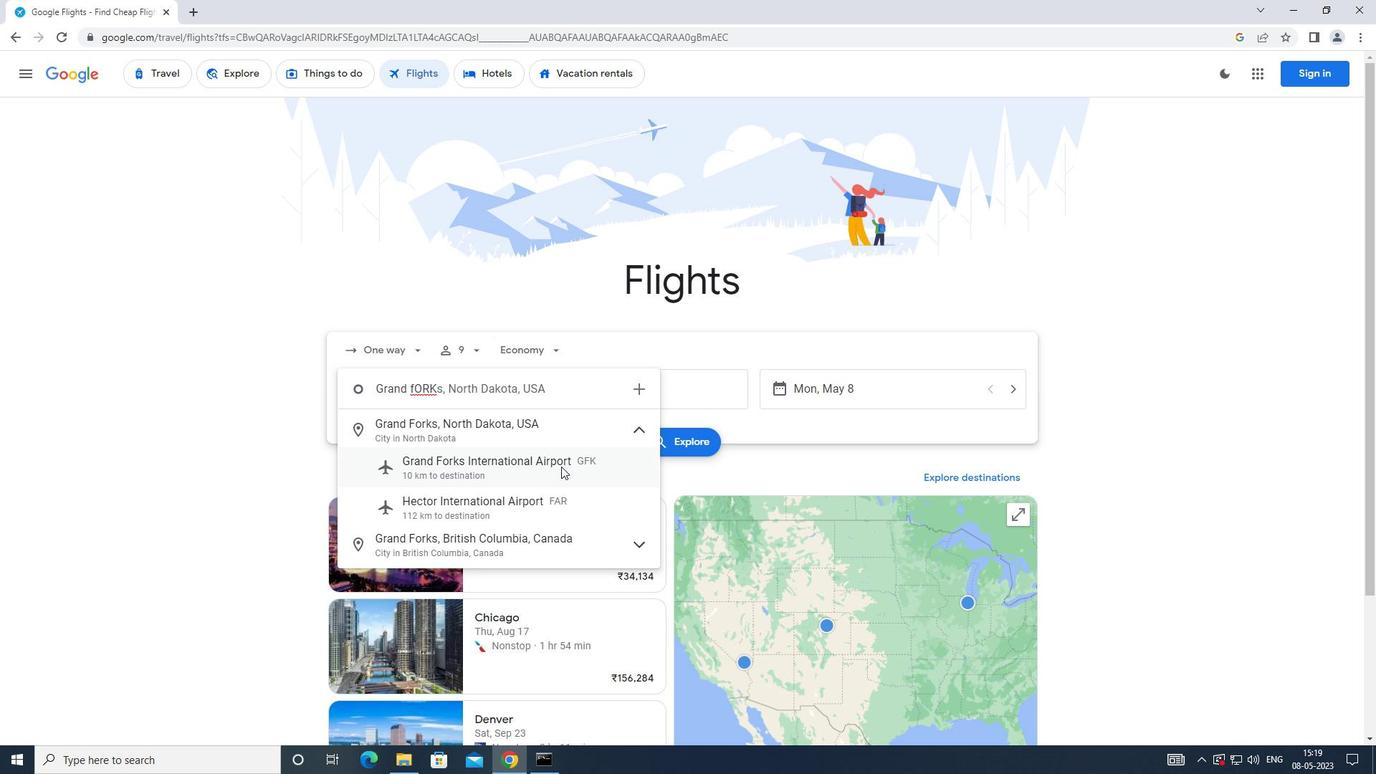 
Action: Mouse pressed left at (561, 473)
Screenshot: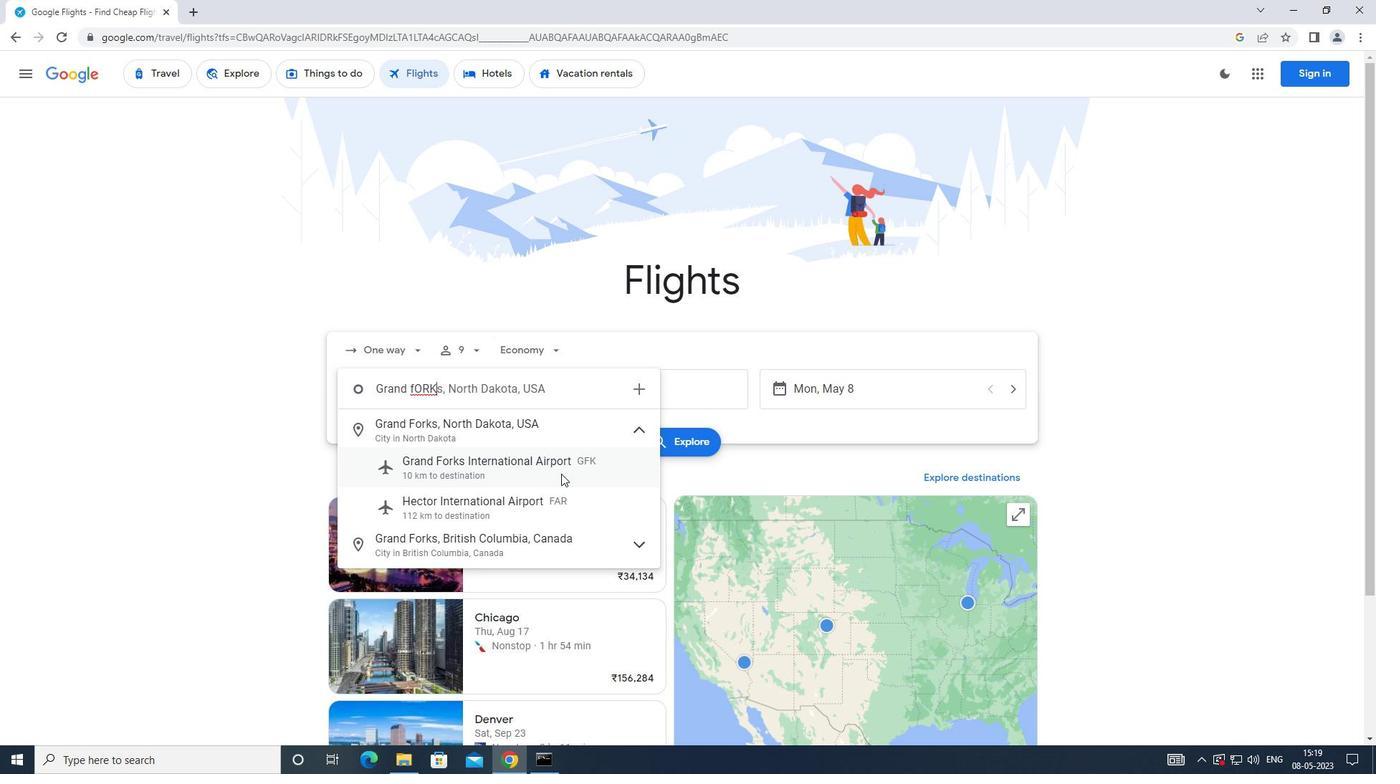
Action: Mouse moved to (642, 406)
Screenshot: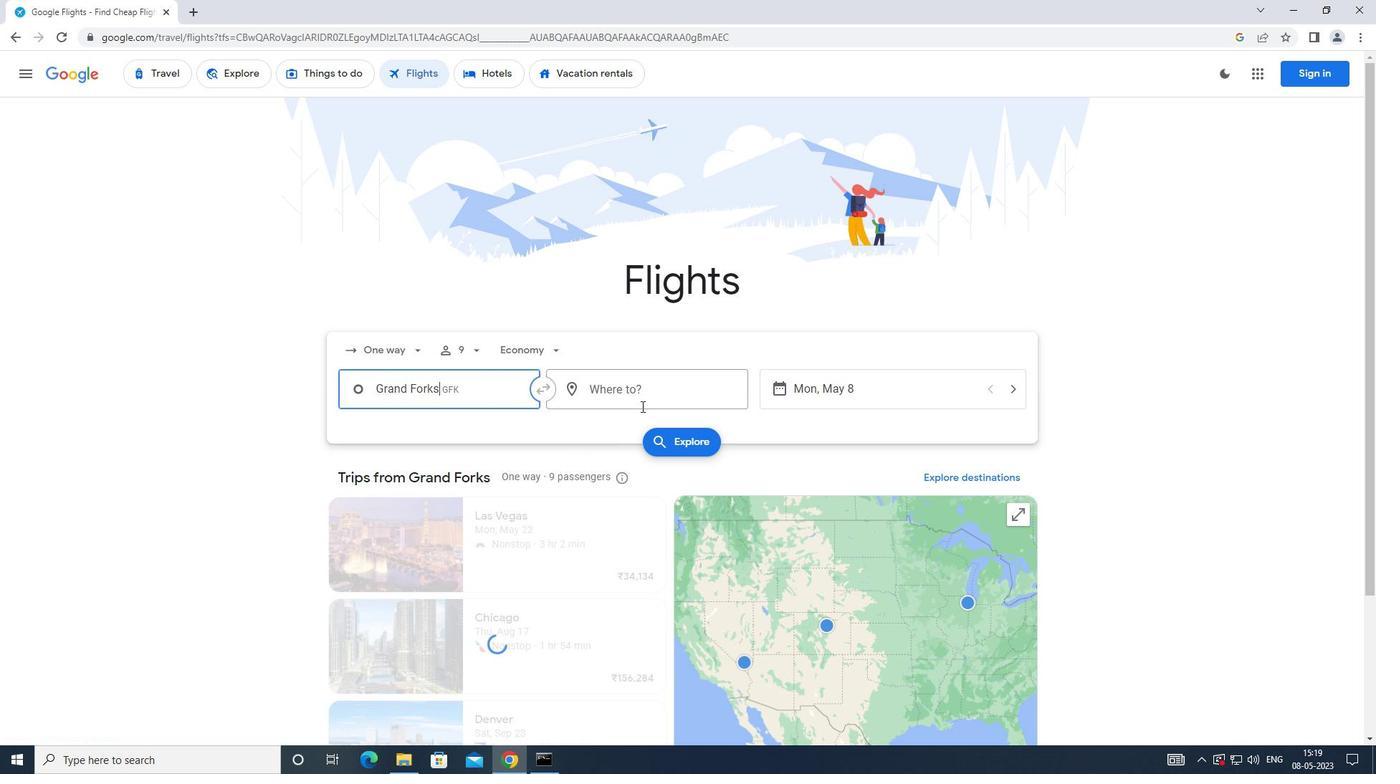 
Action: Mouse pressed left at (642, 406)
Screenshot: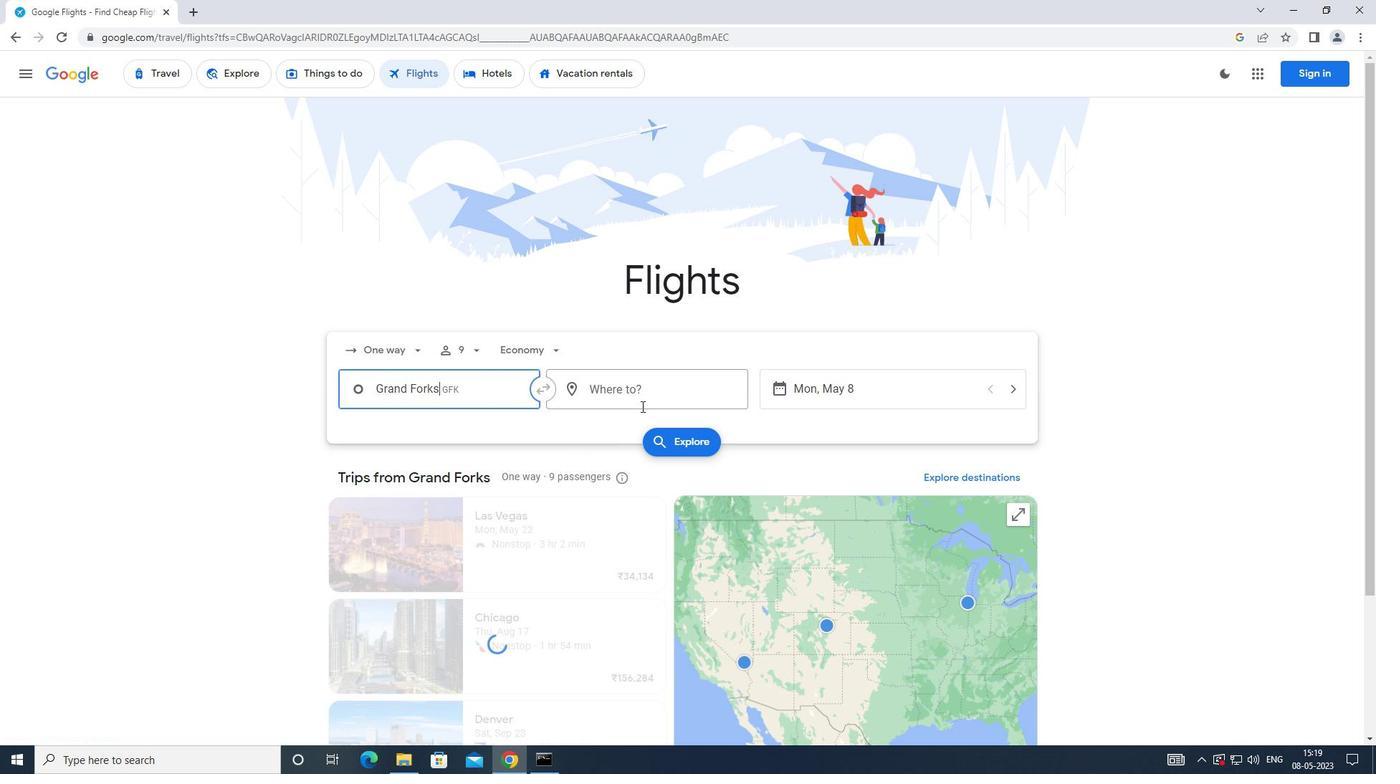 
Action: Mouse moved to (655, 402)
Screenshot: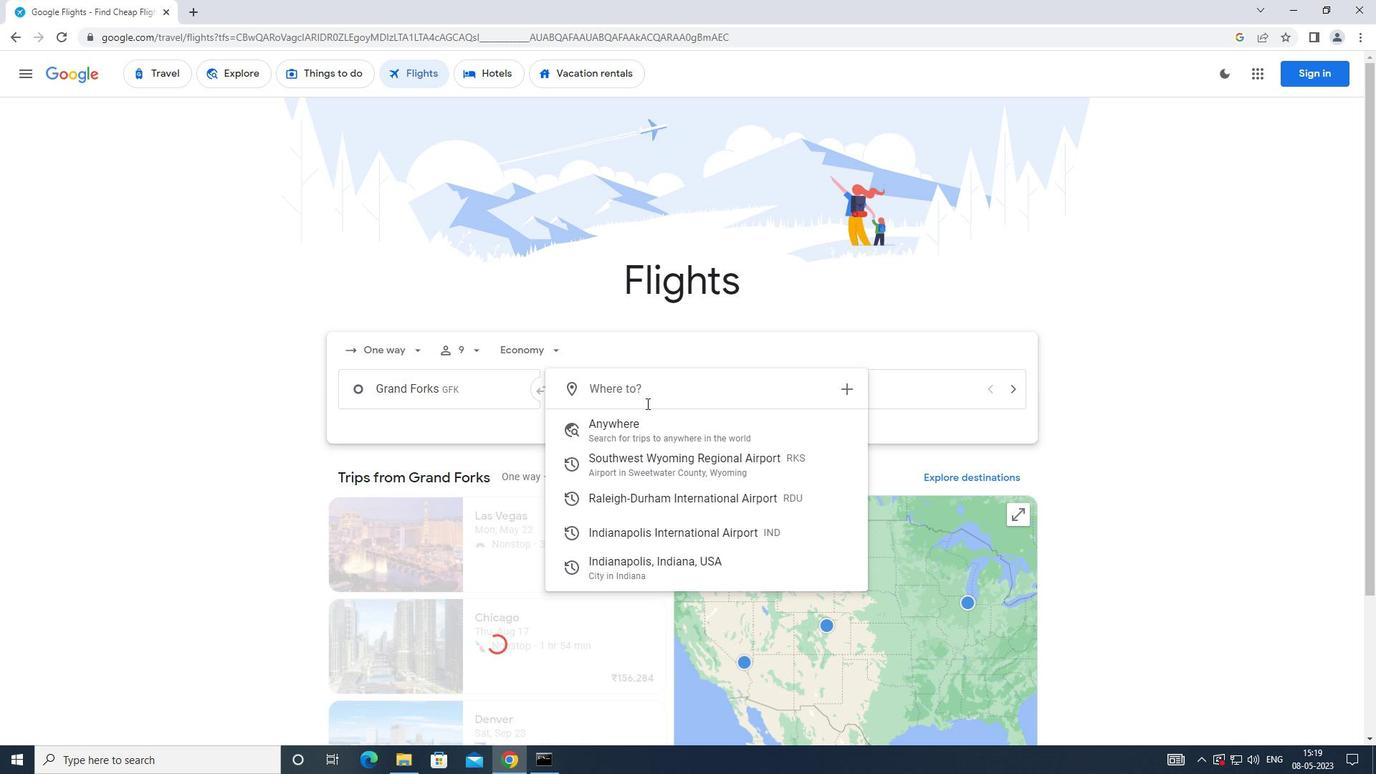 
Action: Key pressed <Key.caps_lock>i<Key.caps_lock><Key.backspace><Key.caps_lock><Key.caps_lock>i<Key.caps_lock>ndianapolis
Screenshot: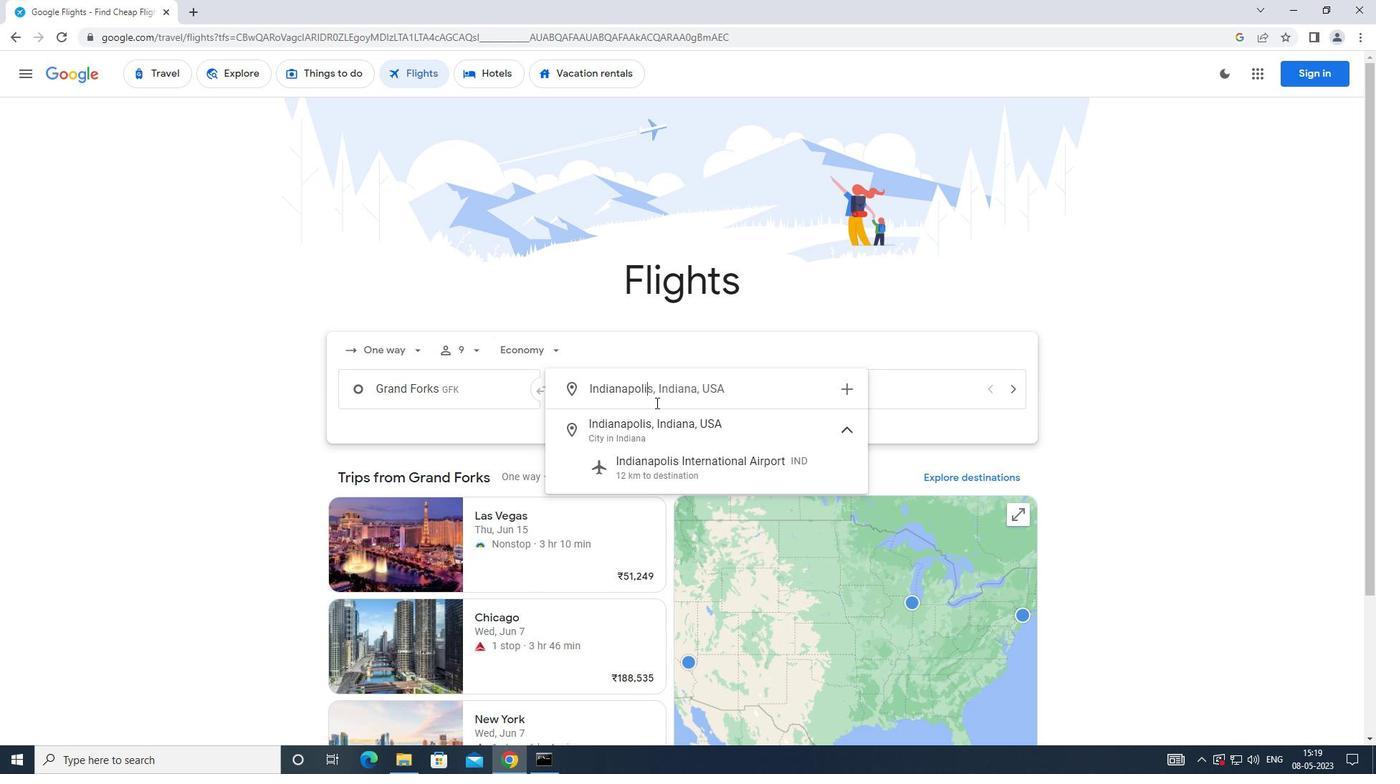 
Action: Mouse moved to (672, 465)
Screenshot: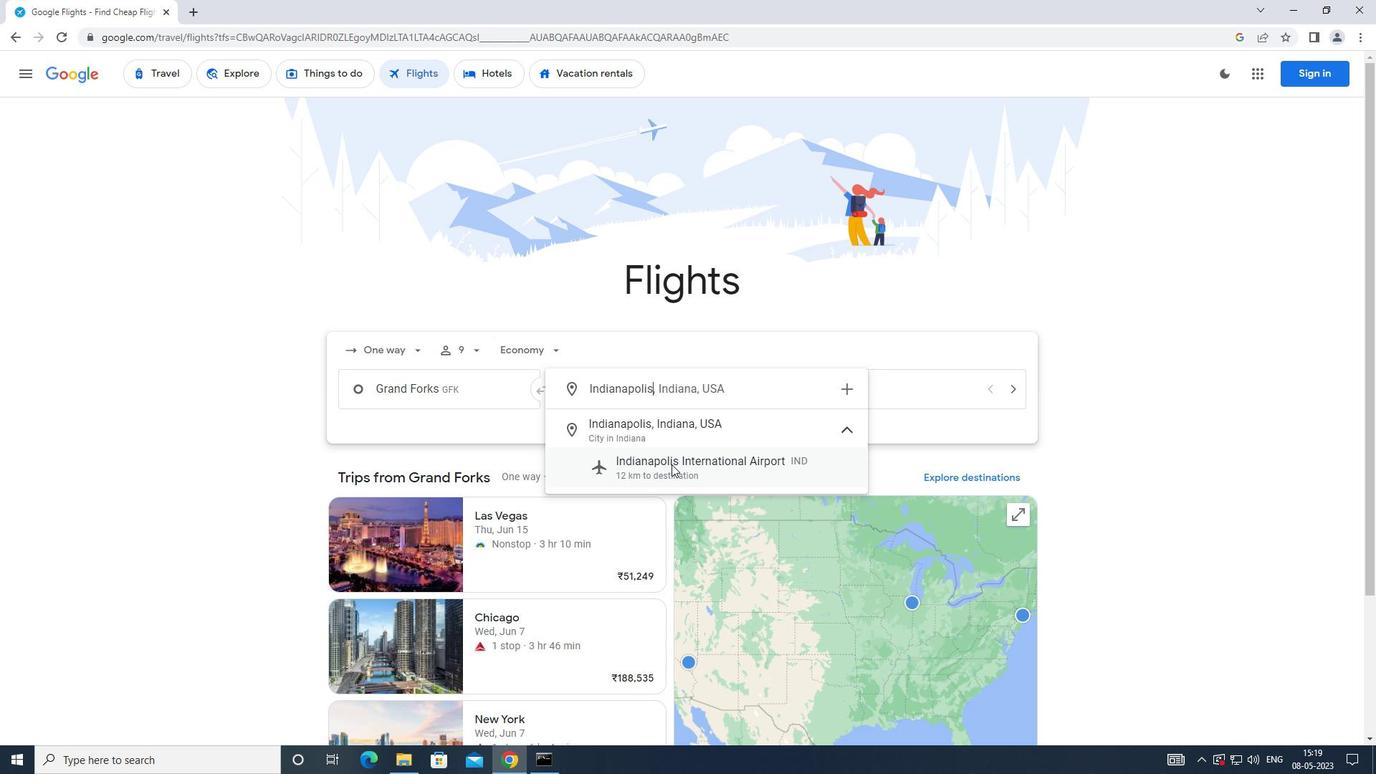 
Action: Mouse pressed left at (672, 465)
Screenshot: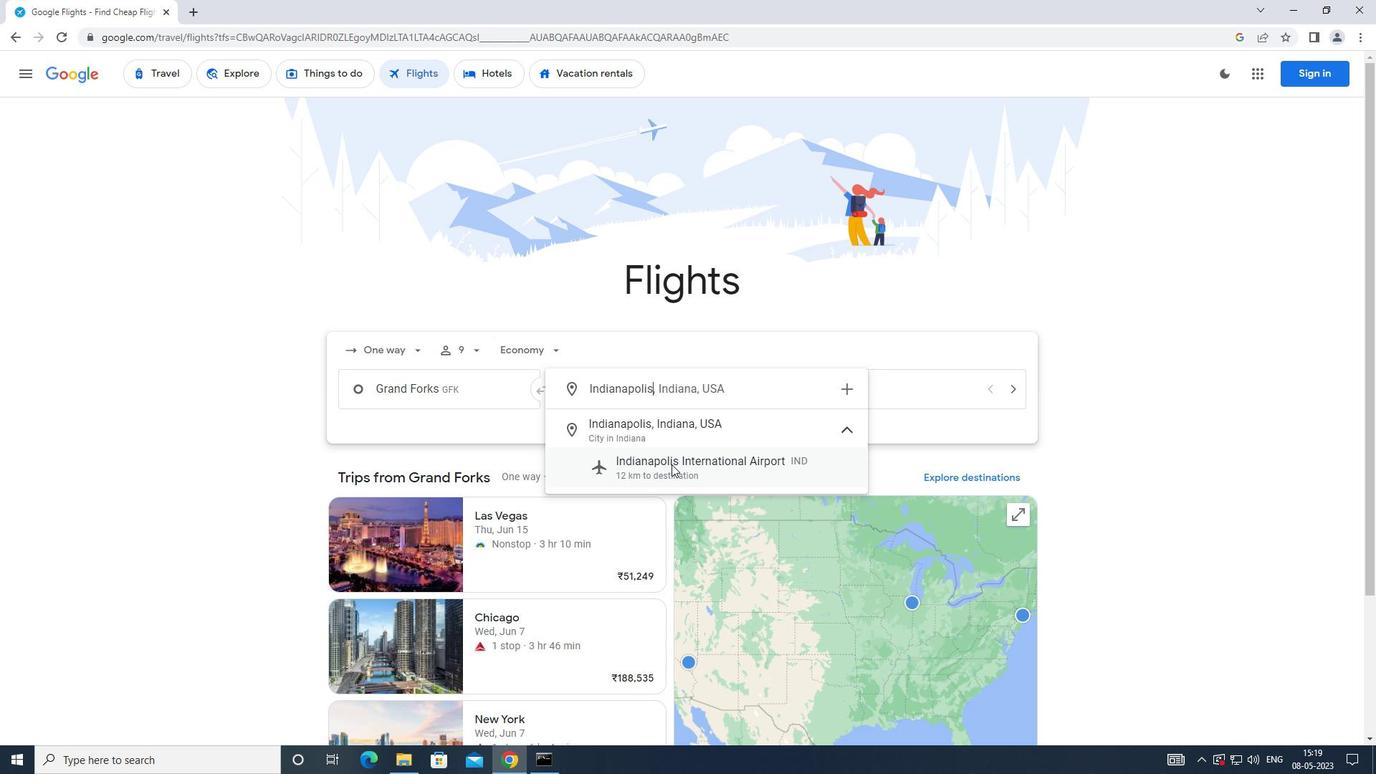 
Action: Mouse moved to (817, 377)
Screenshot: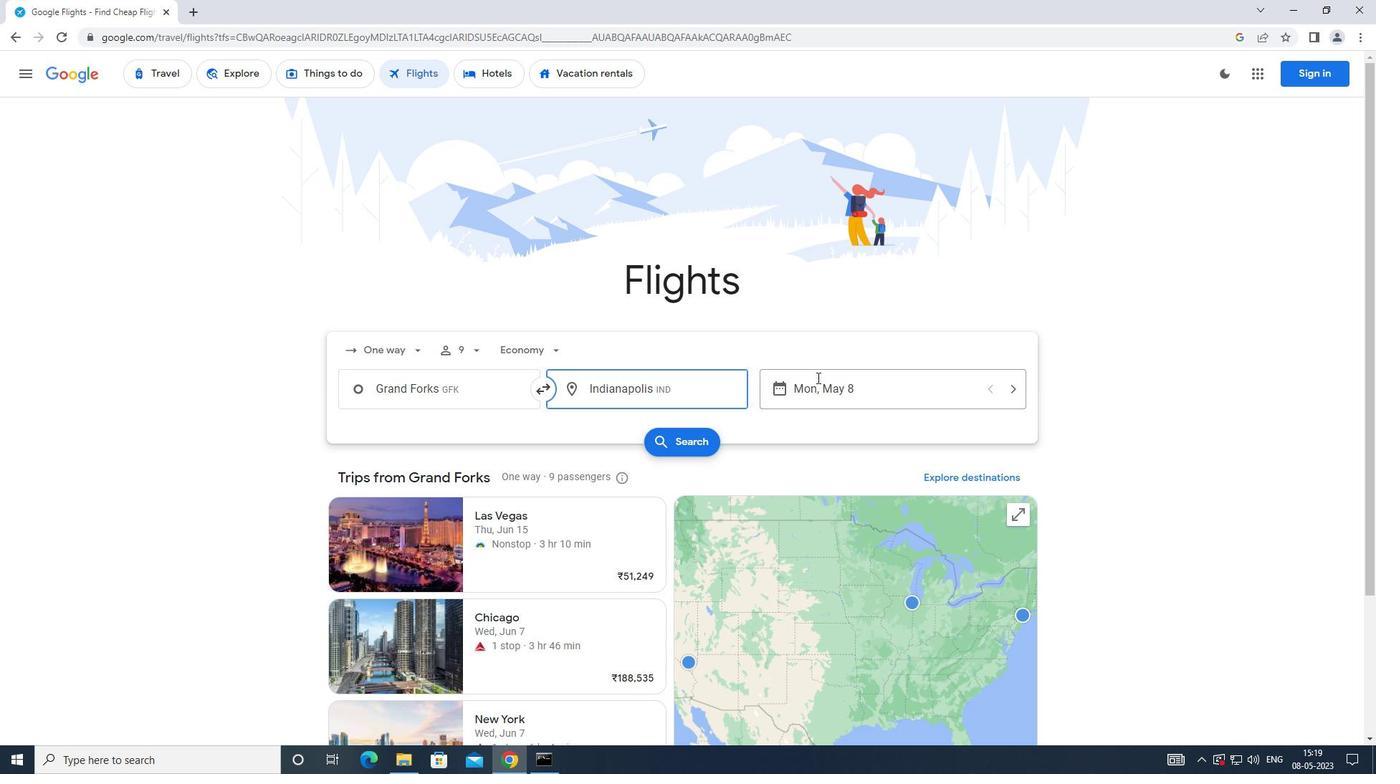 
Action: Mouse pressed left at (817, 377)
Screenshot: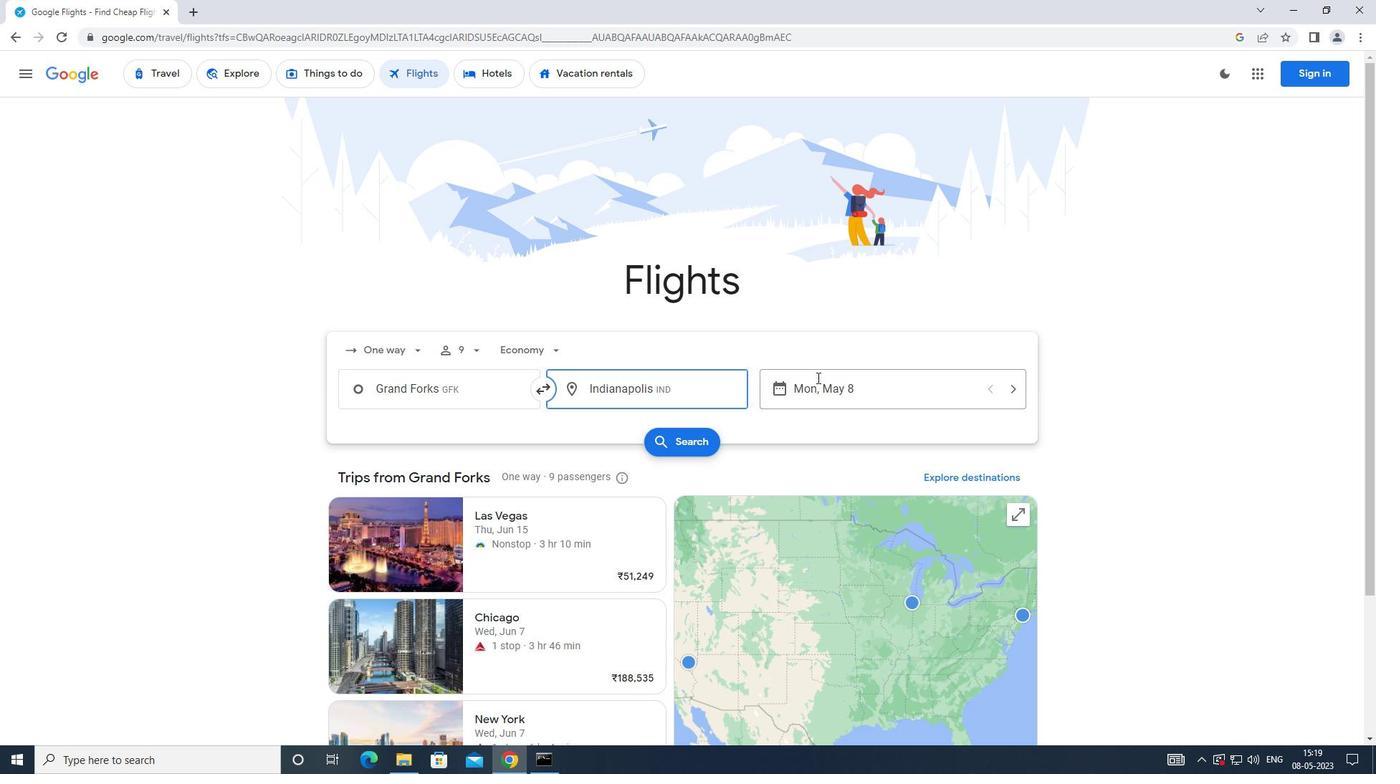 
Action: Mouse moved to (545, 516)
Screenshot: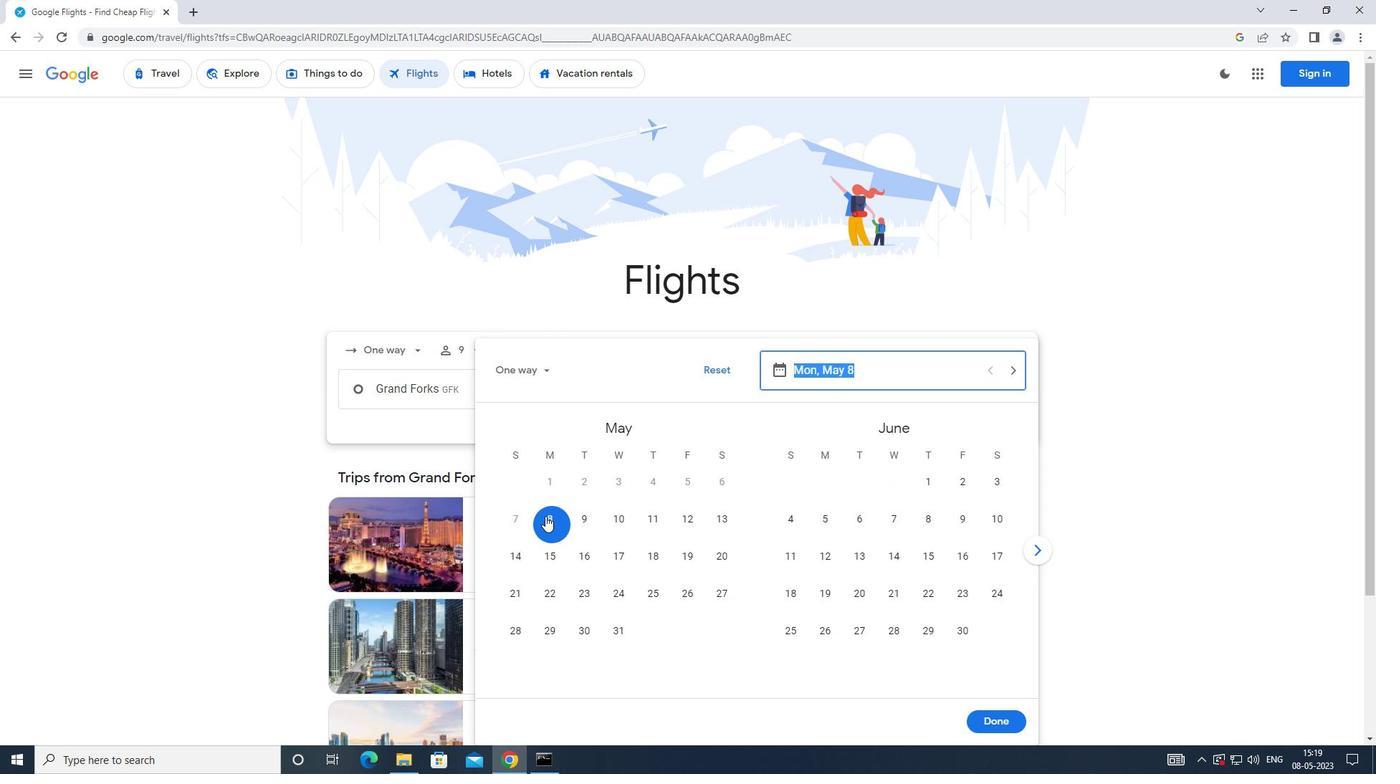 
Action: Mouse pressed left at (545, 516)
Screenshot: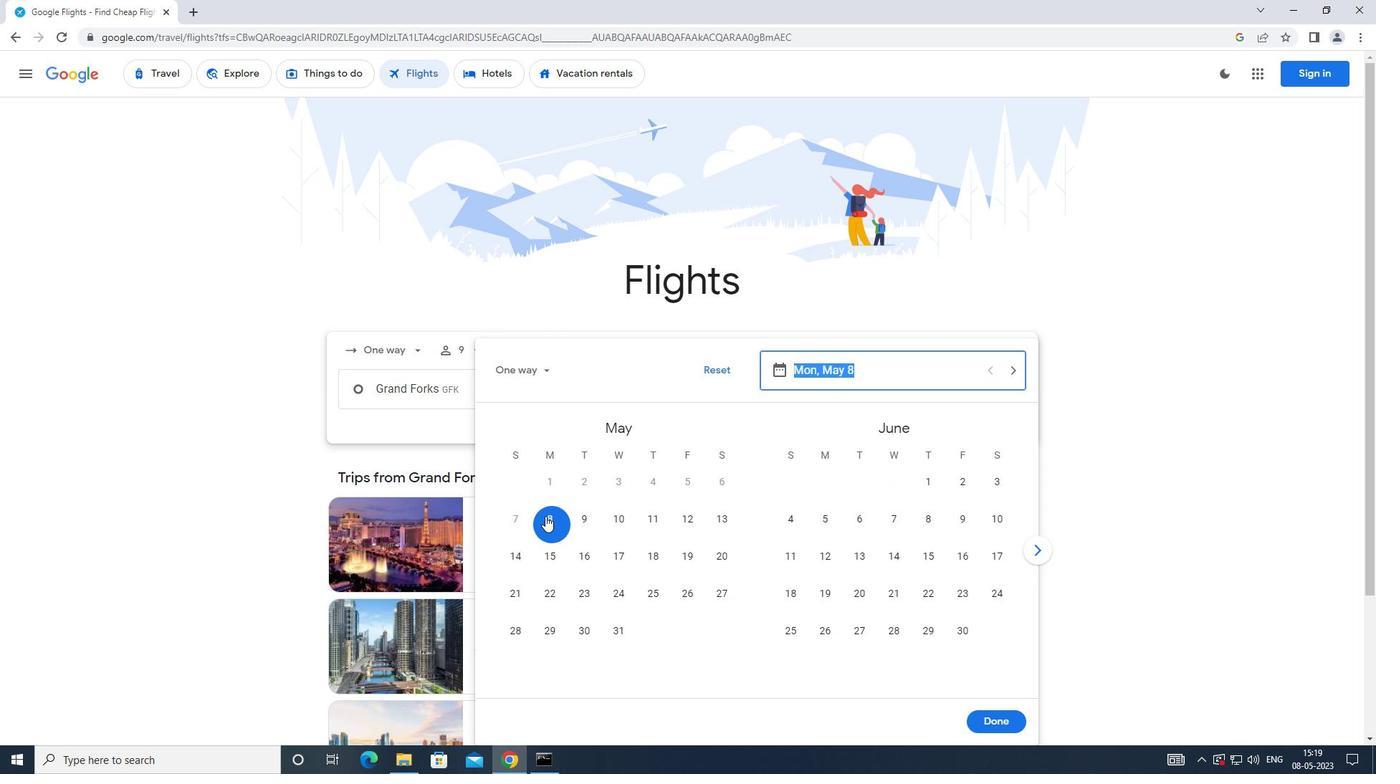 
Action: Mouse moved to (1007, 730)
Screenshot: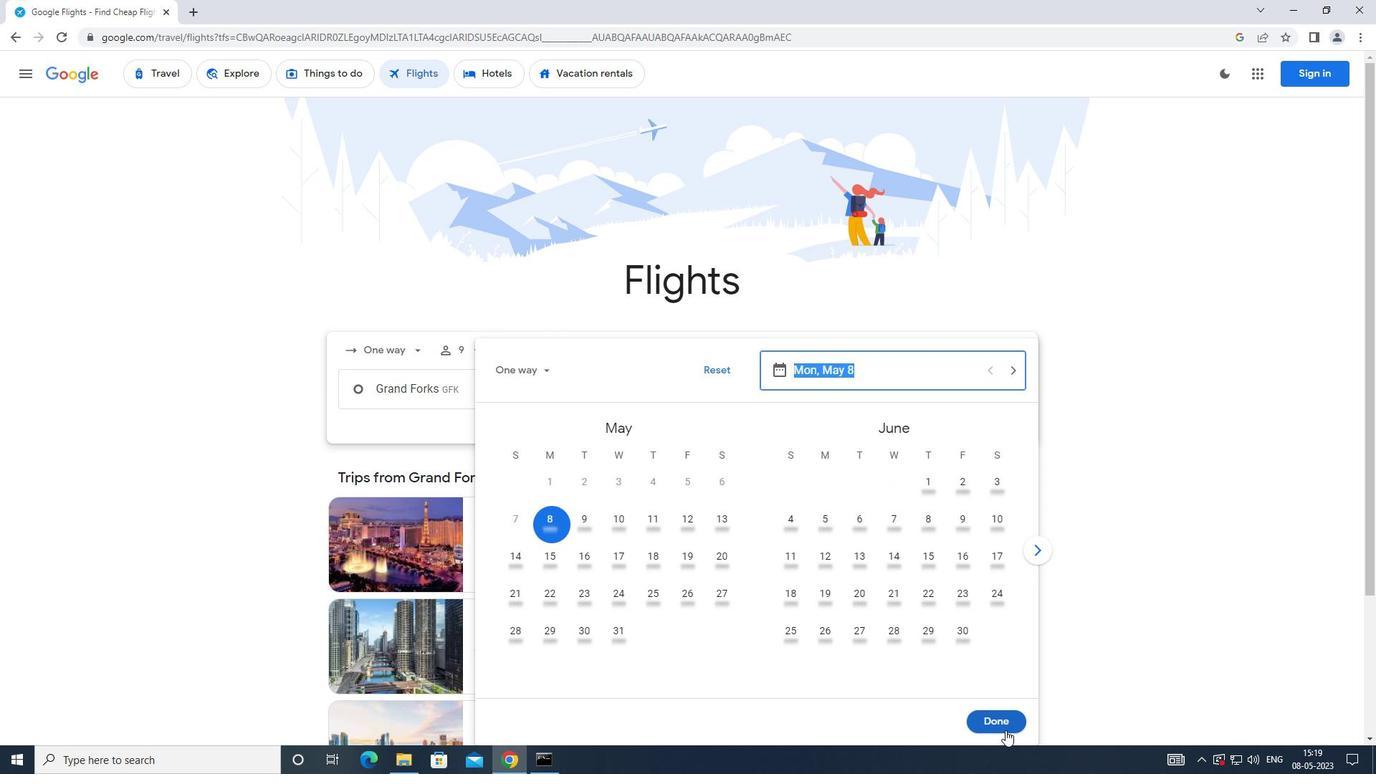 
Action: Mouse pressed left at (1007, 730)
Screenshot: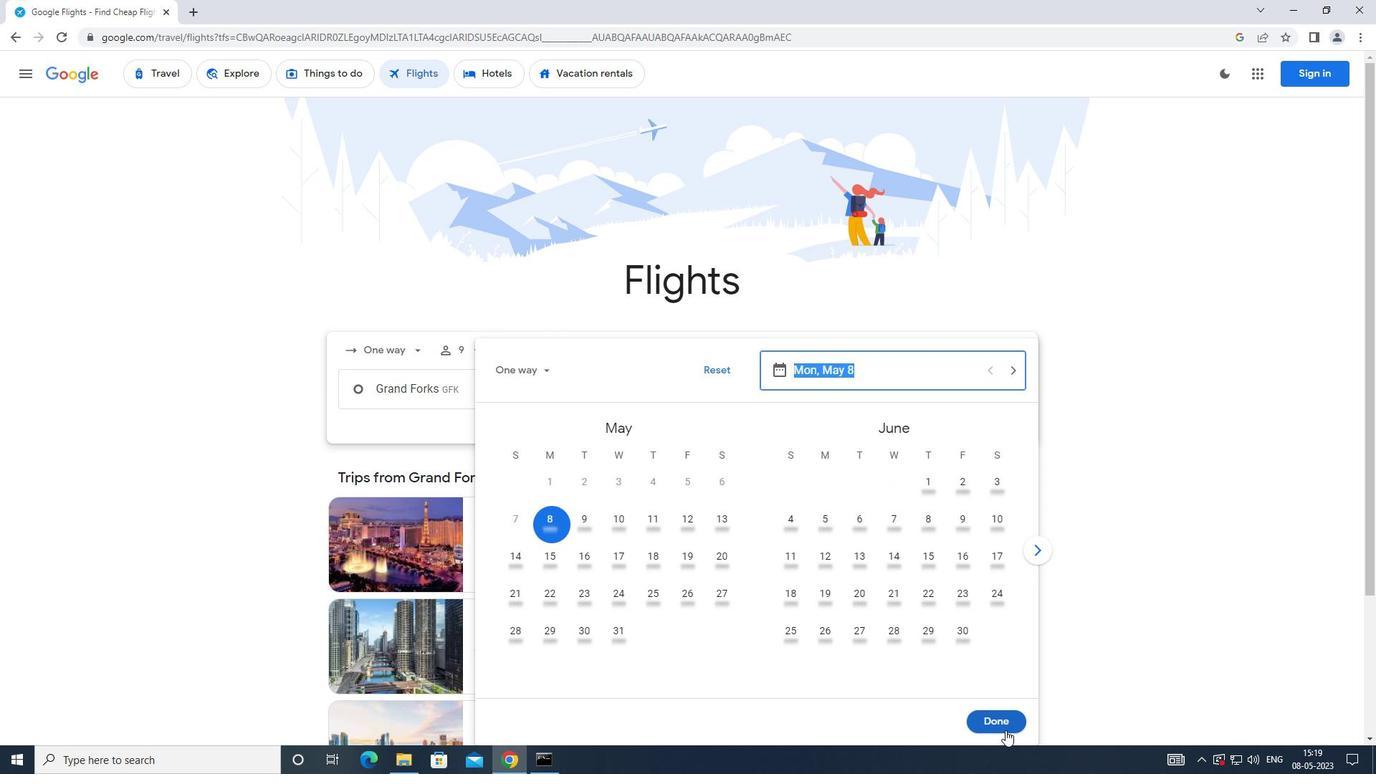 
Action: Mouse moved to (681, 455)
Screenshot: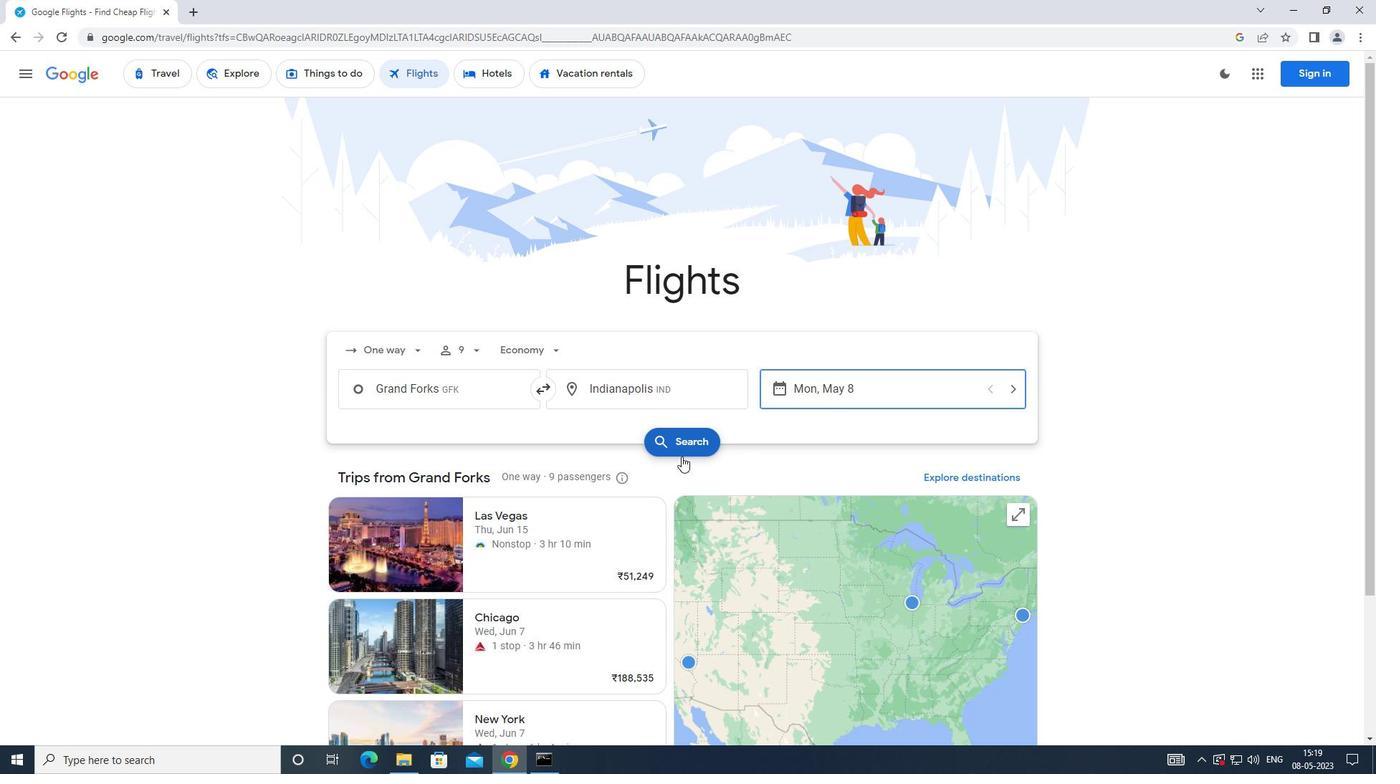 
Action: Mouse pressed left at (681, 455)
Screenshot: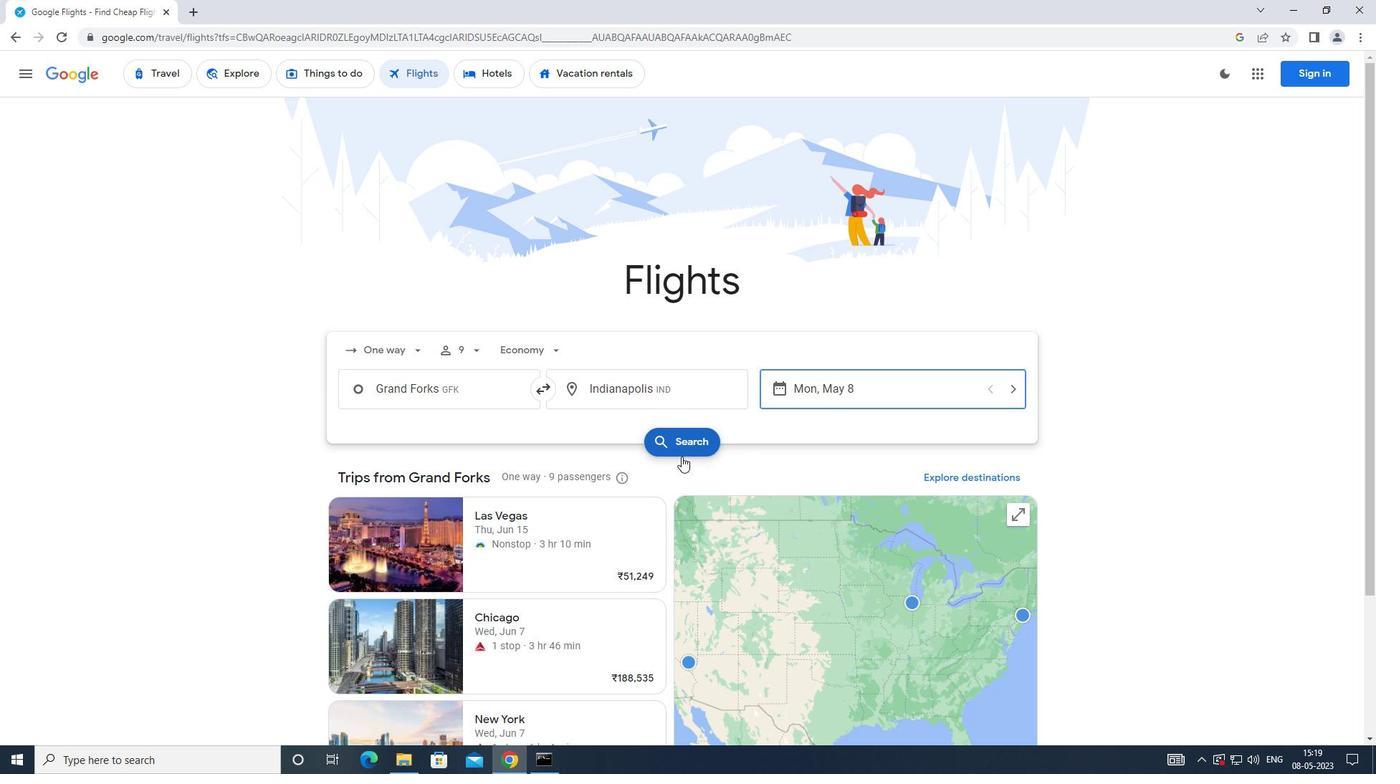 
Action: Mouse moved to (362, 207)
Screenshot: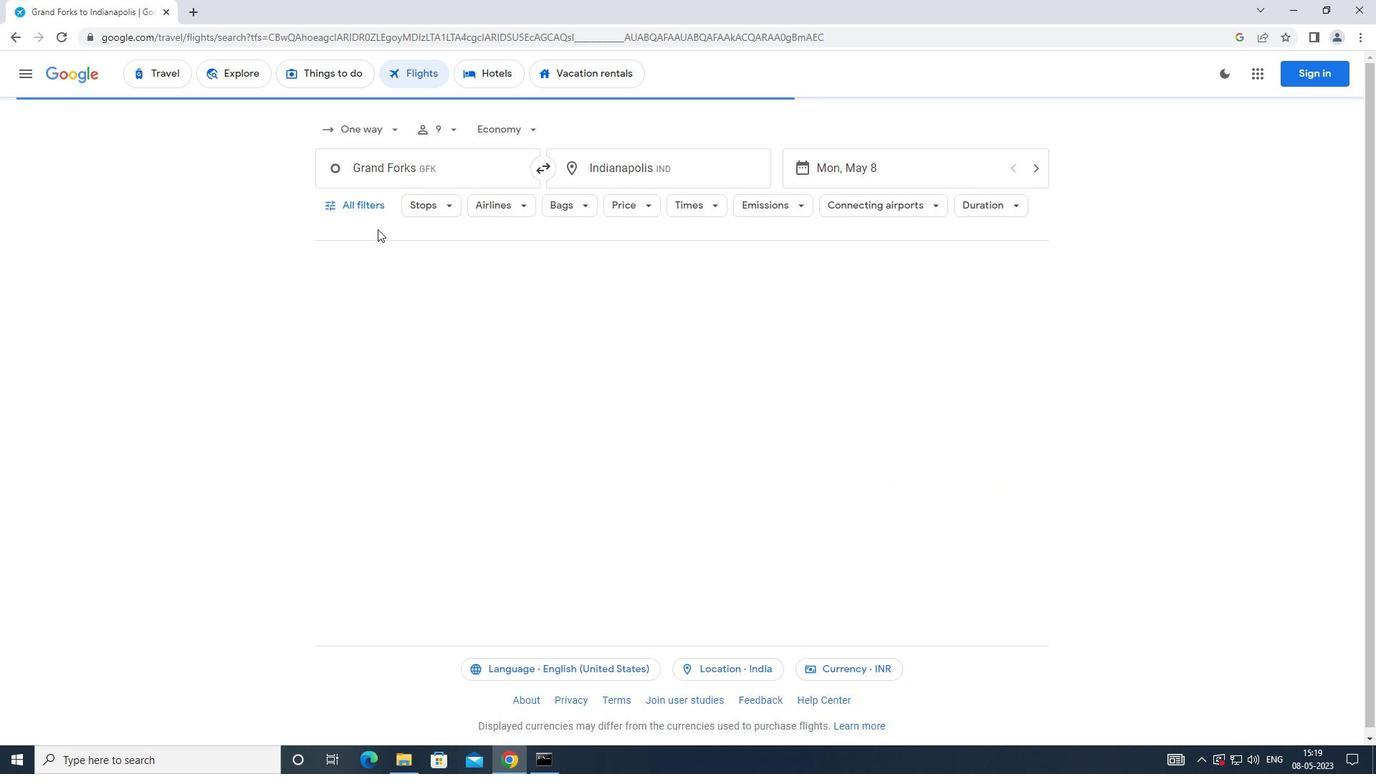 
Action: Mouse pressed left at (362, 207)
Screenshot: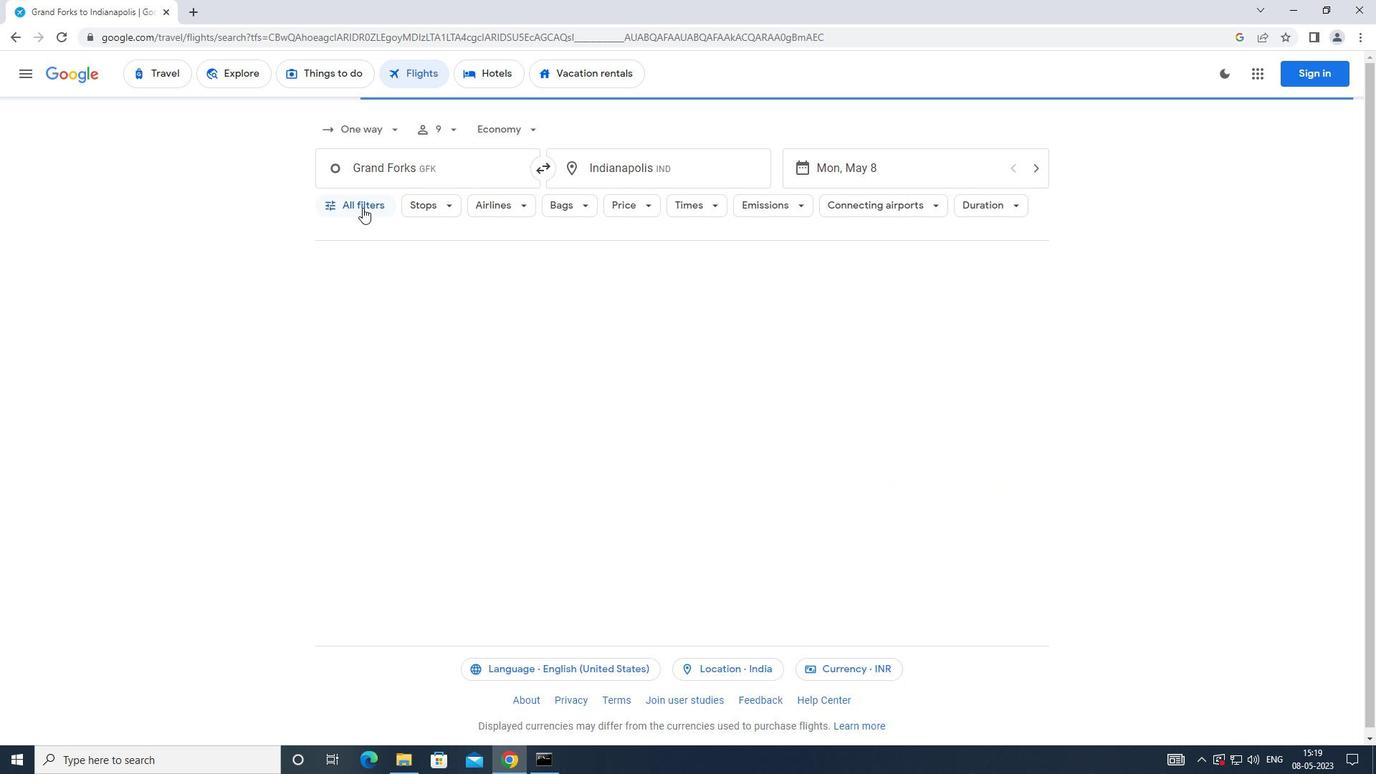
Action: Mouse moved to (528, 510)
Screenshot: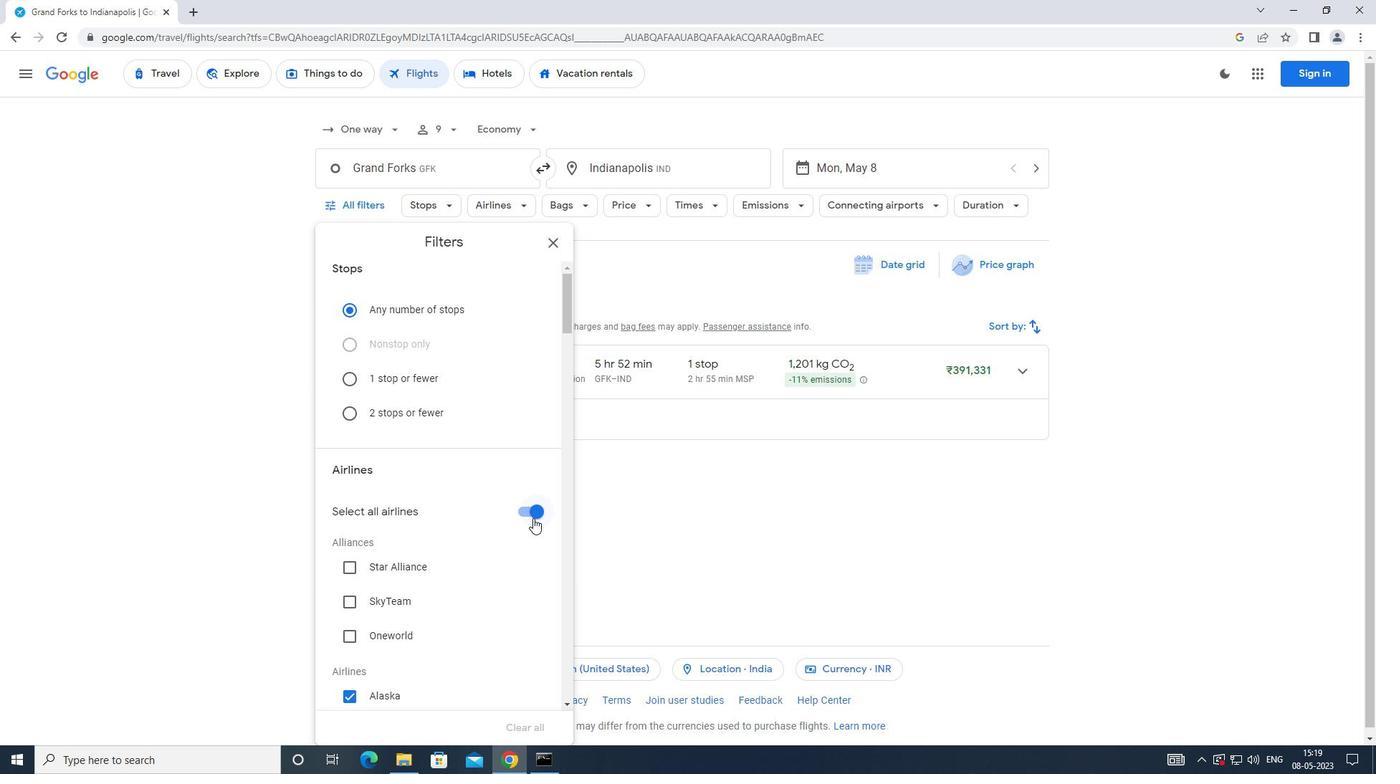
Action: Mouse pressed left at (528, 510)
Screenshot: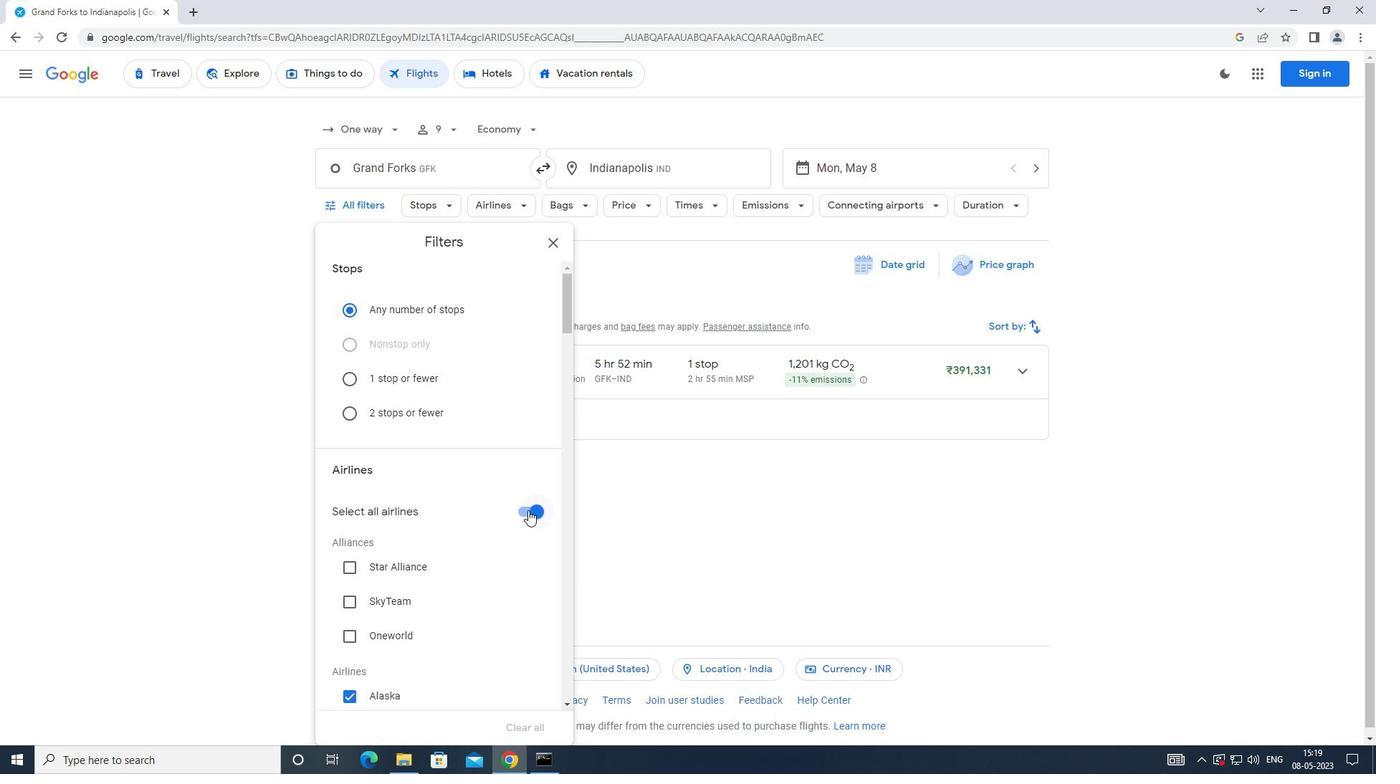 
Action: Mouse moved to (522, 502)
Screenshot: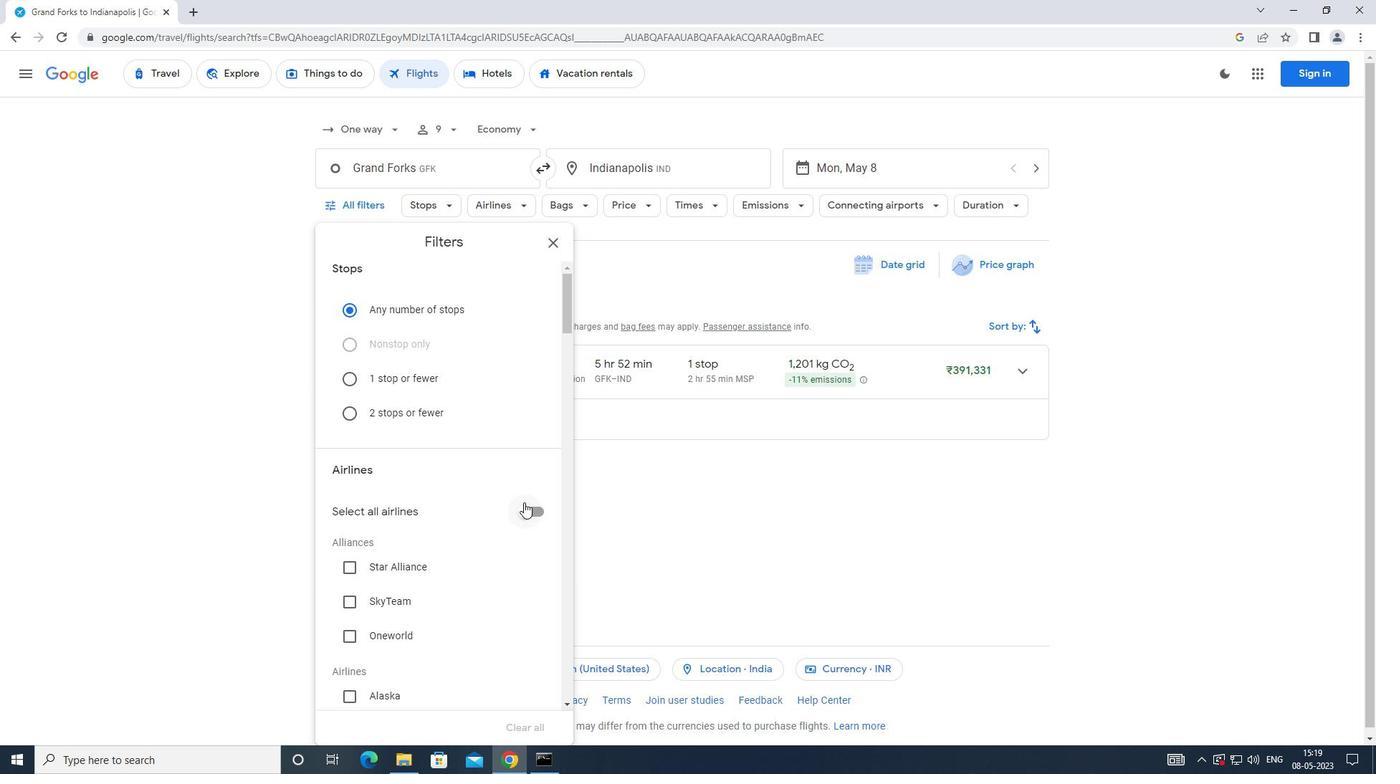 
Action: Mouse scrolled (522, 501) with delta (0, 0)
Screenshot: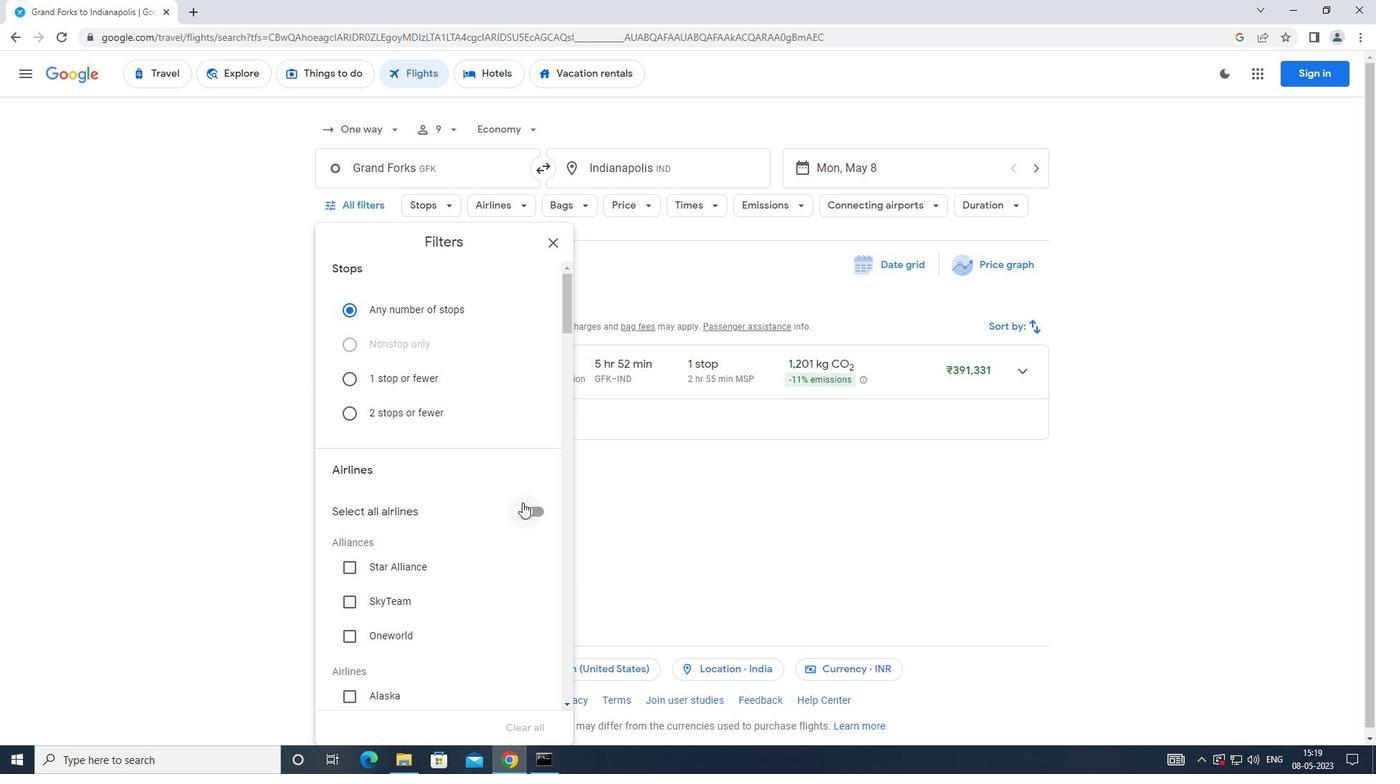 
Action: Mouse scrolled (522, 501) with delta (0, 0)
Screenshot: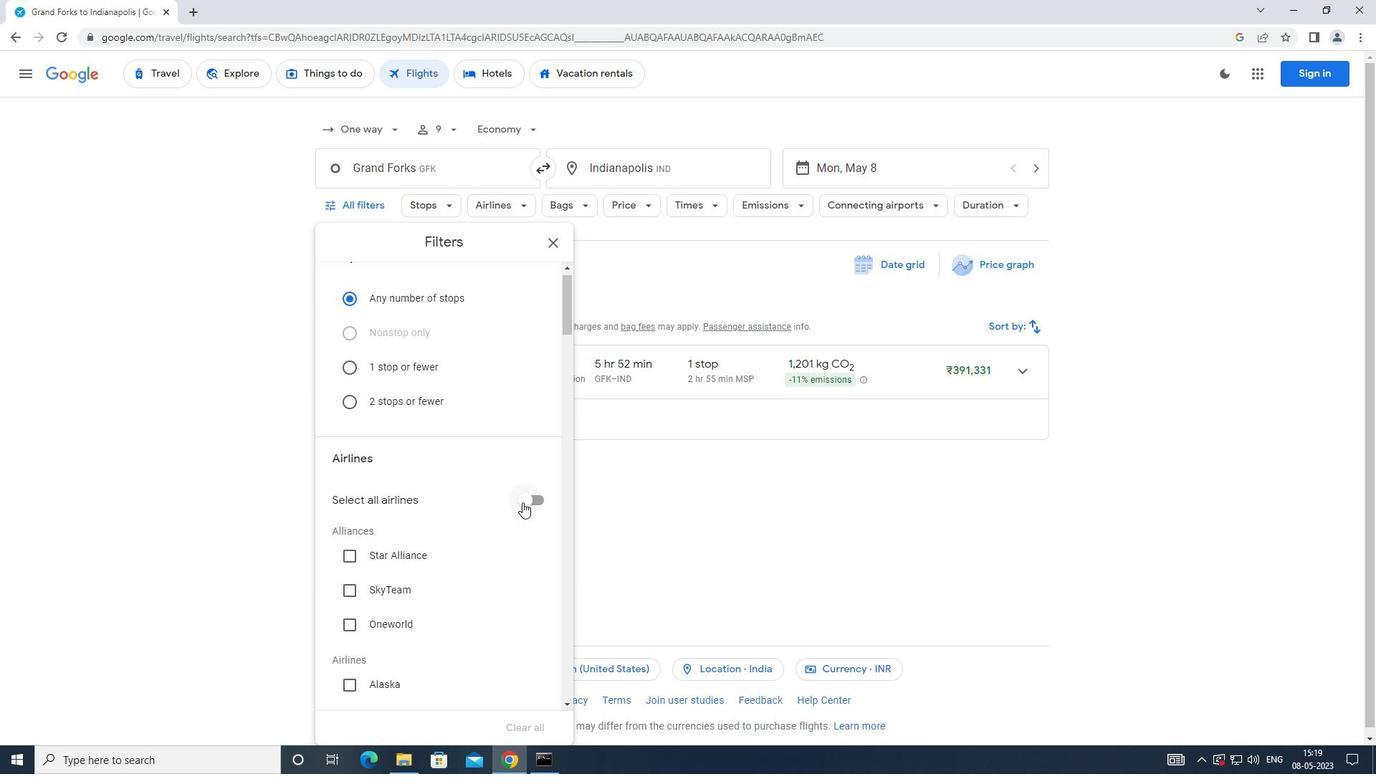 
Action: Mouse scrolled (522, 501) with delta (0, 0)
Screenshot: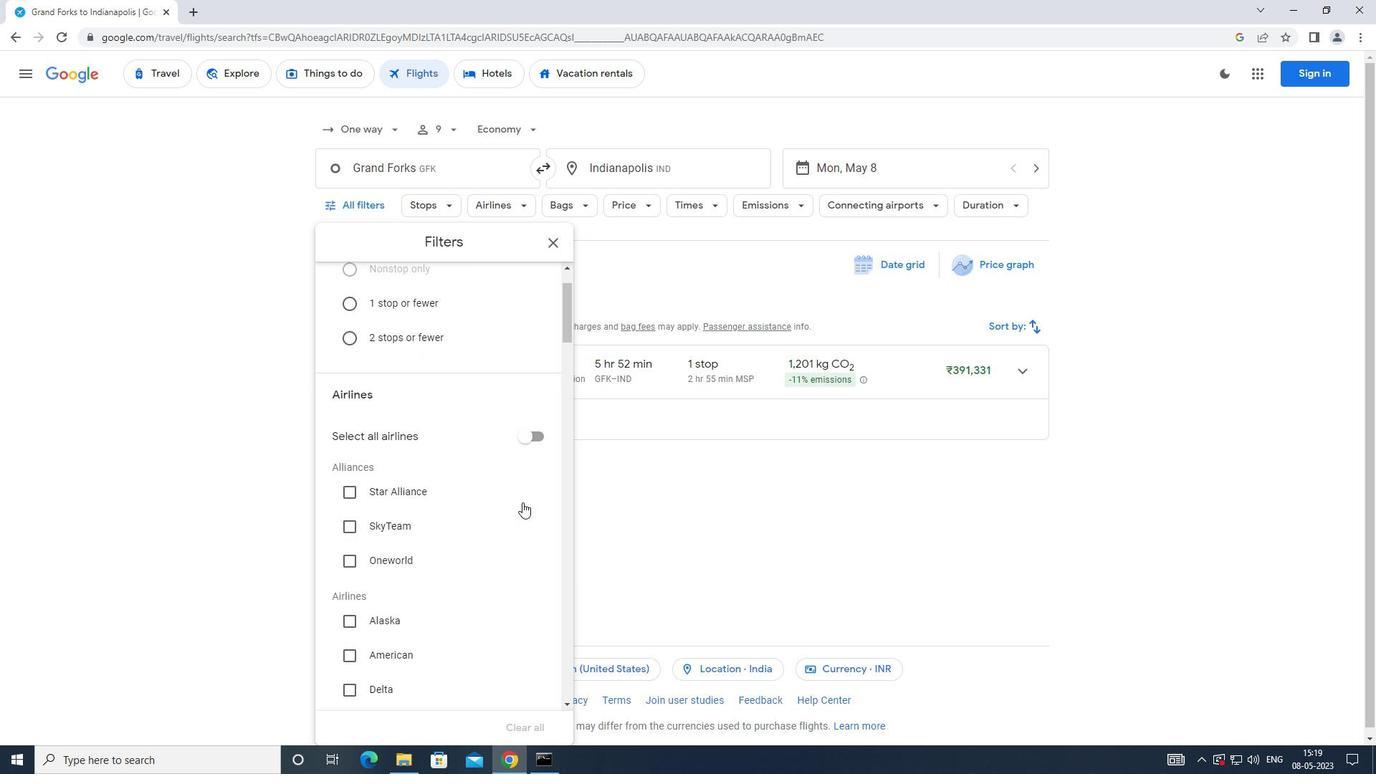 
Action: Mouse scrolled (522, 501) with delta (0, 0)
Screenshot: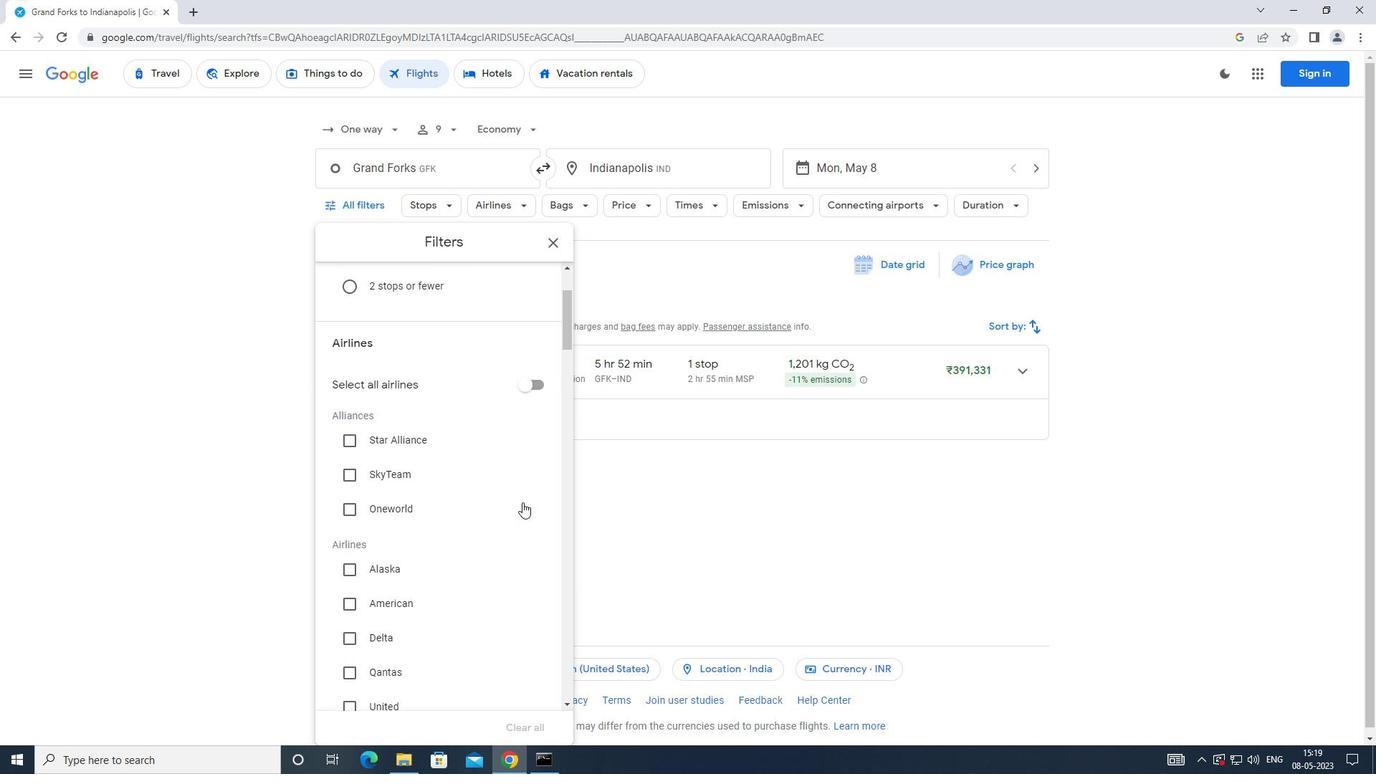 
Action: Mouse moved to (520, 501)
Screenshot: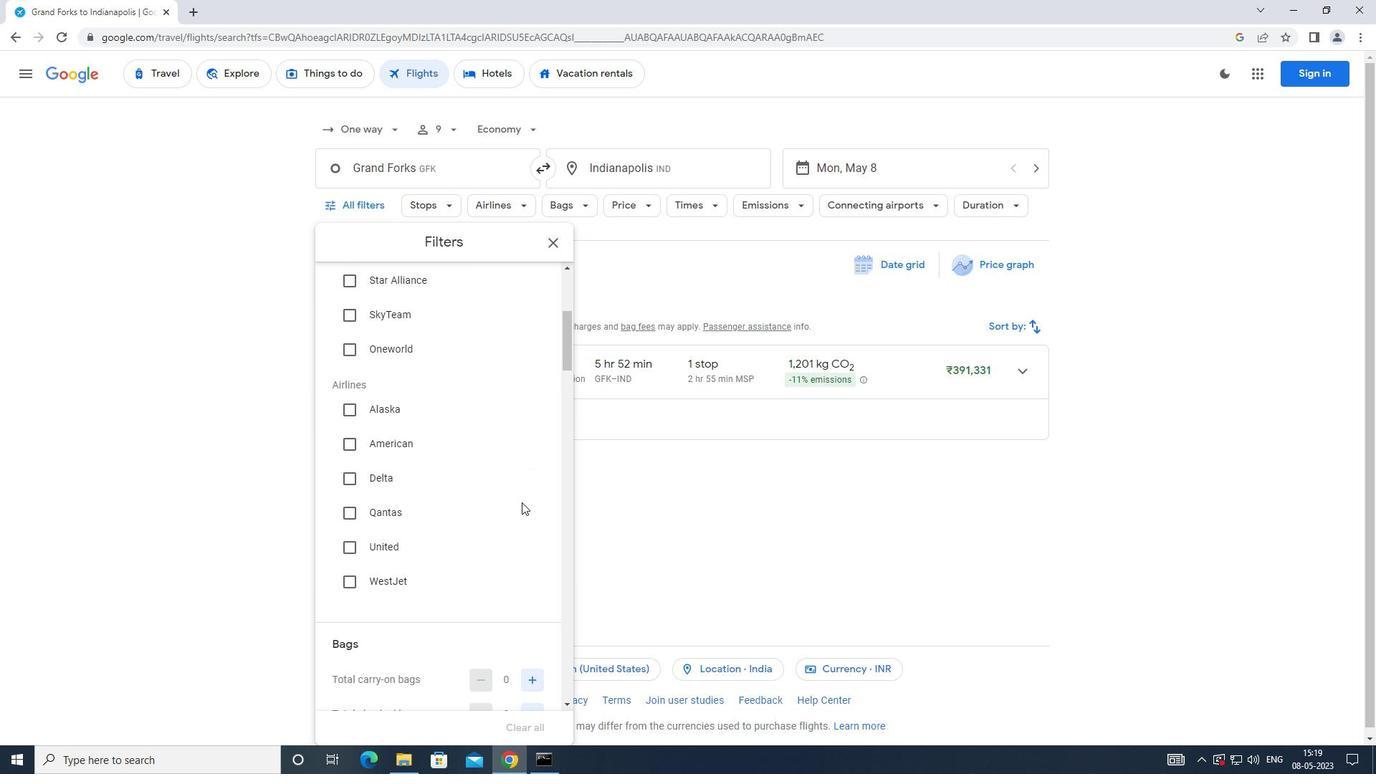 
Action: Mouse scrolled (520, 500) with delta (0, 0)
Screenshot: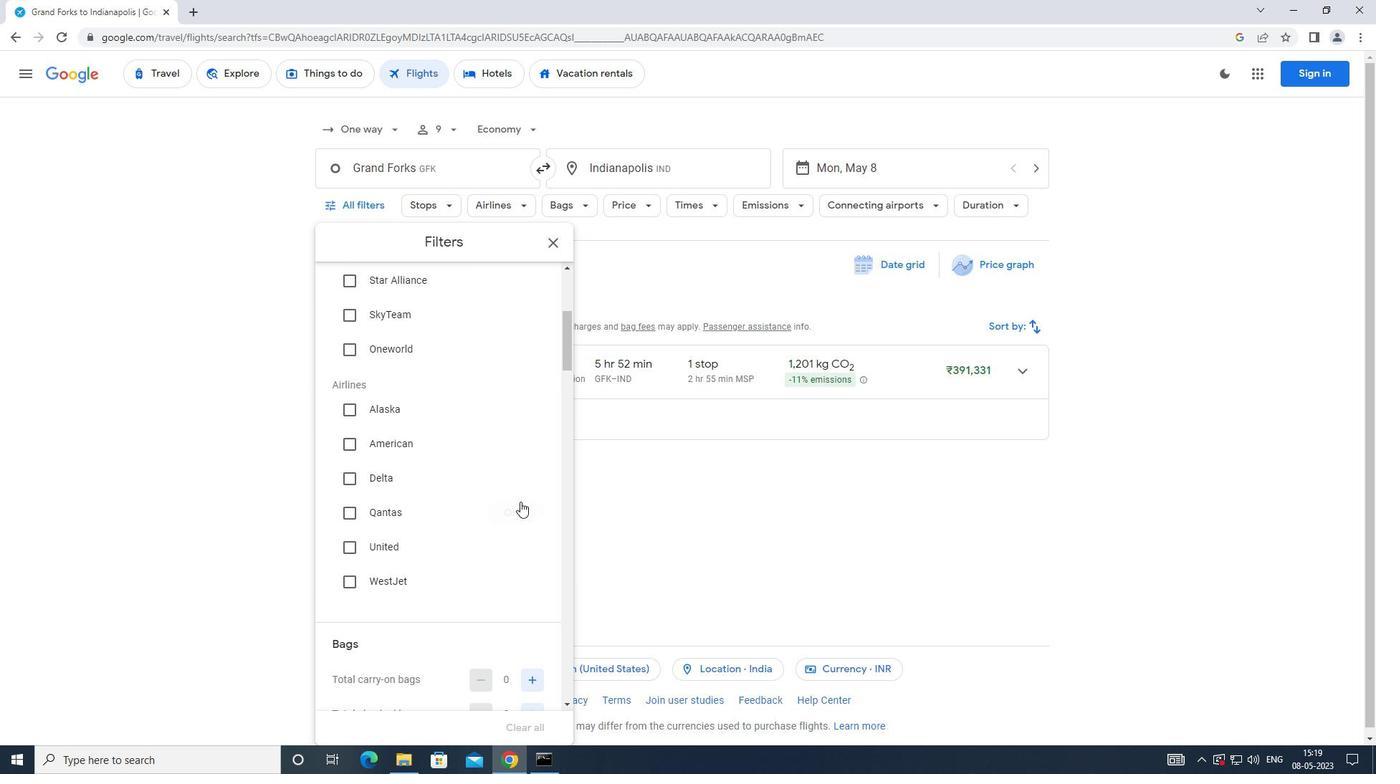
Action: Mouse scrolled (520, 500) with delta (0, 0)
Screenshot: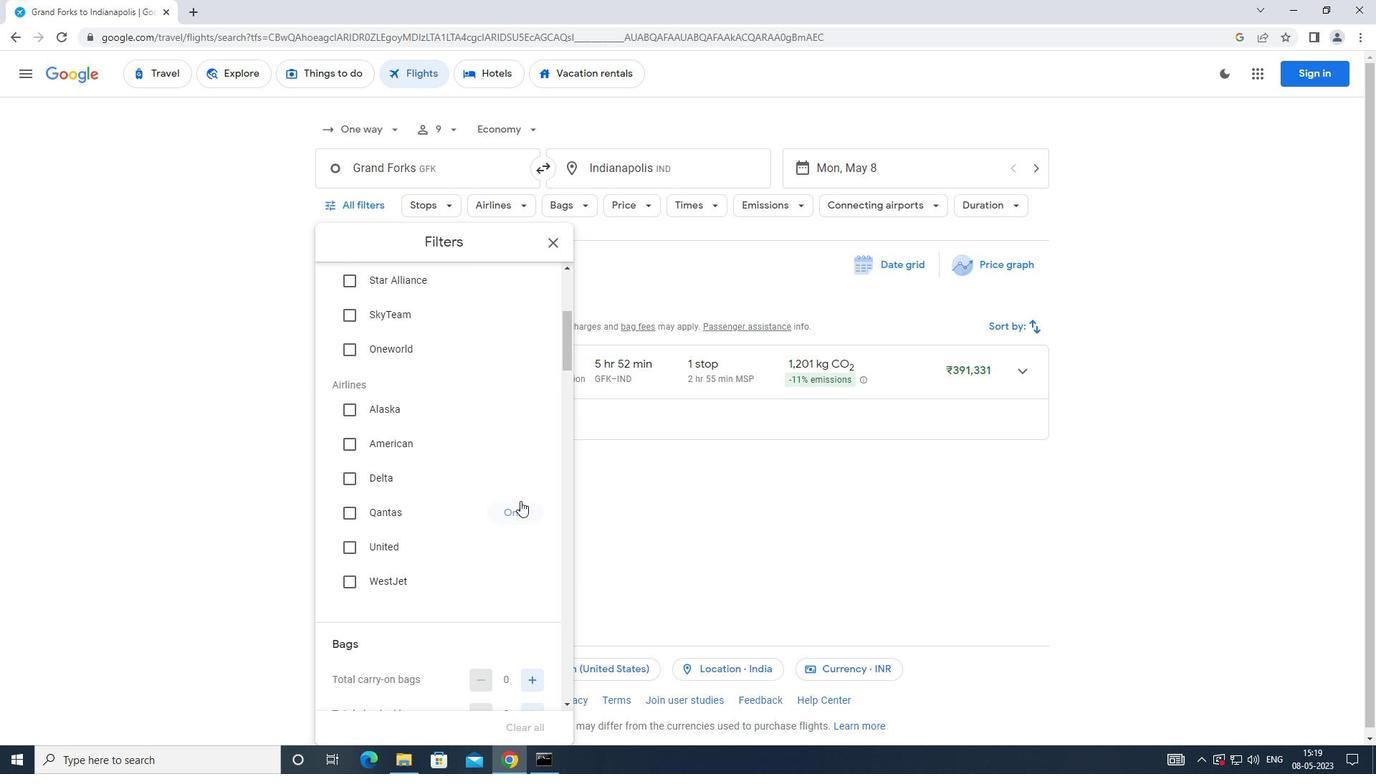 
Action: Mouse scrolled (520, 500) with delta (0, 0)
Screenshot: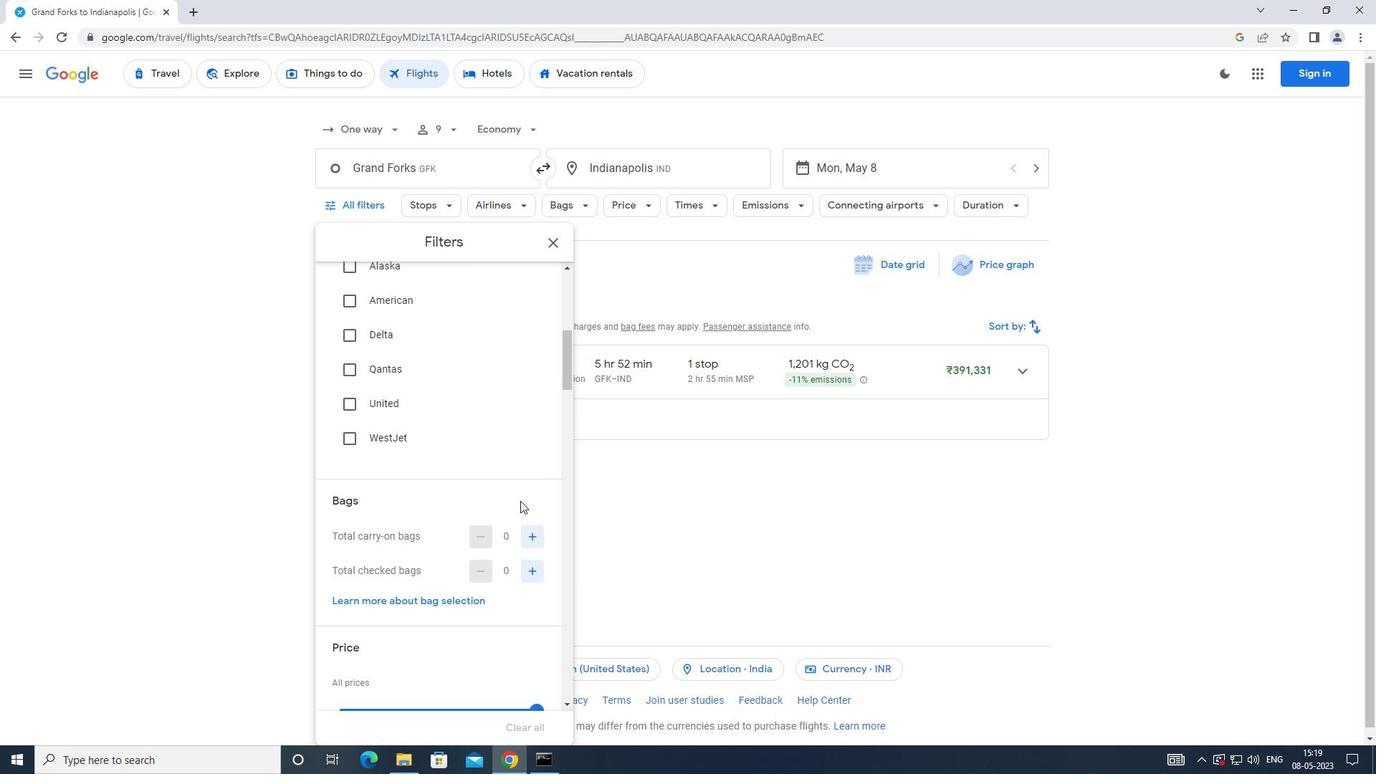 
Action: Mouse moved to (540, 504)
Screenshot: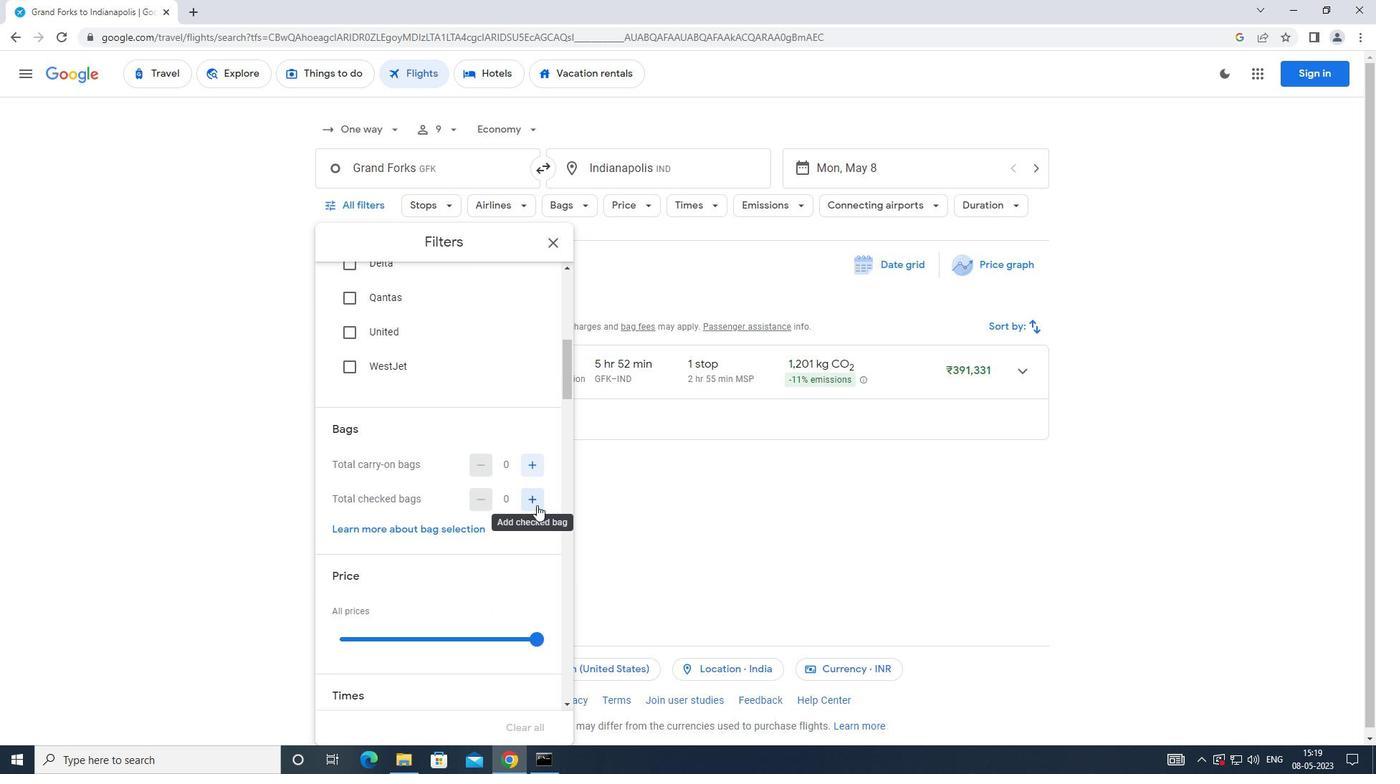 
Action: Mouse pressed left at (540, 504)
Screenshot: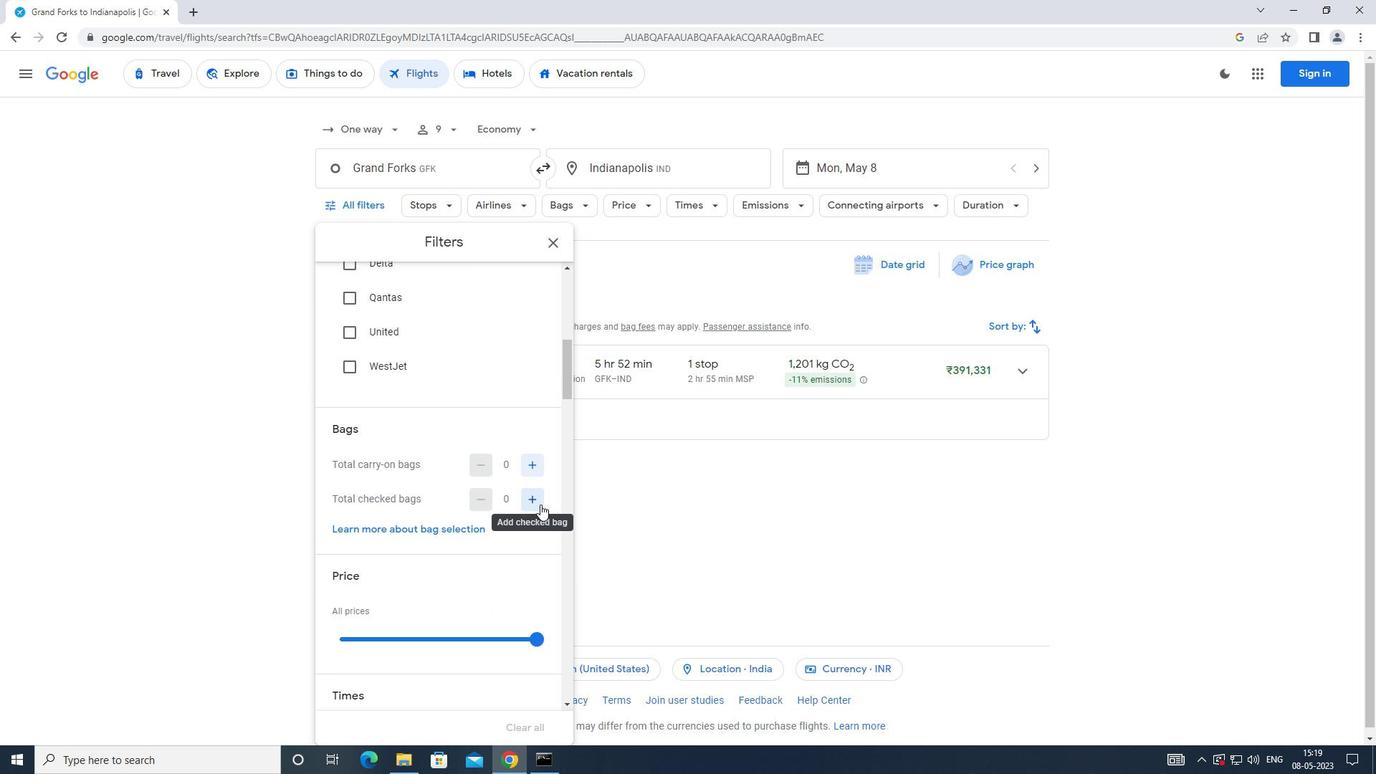 
Action: Mouse pressed left at (540, 504)
Screenshot: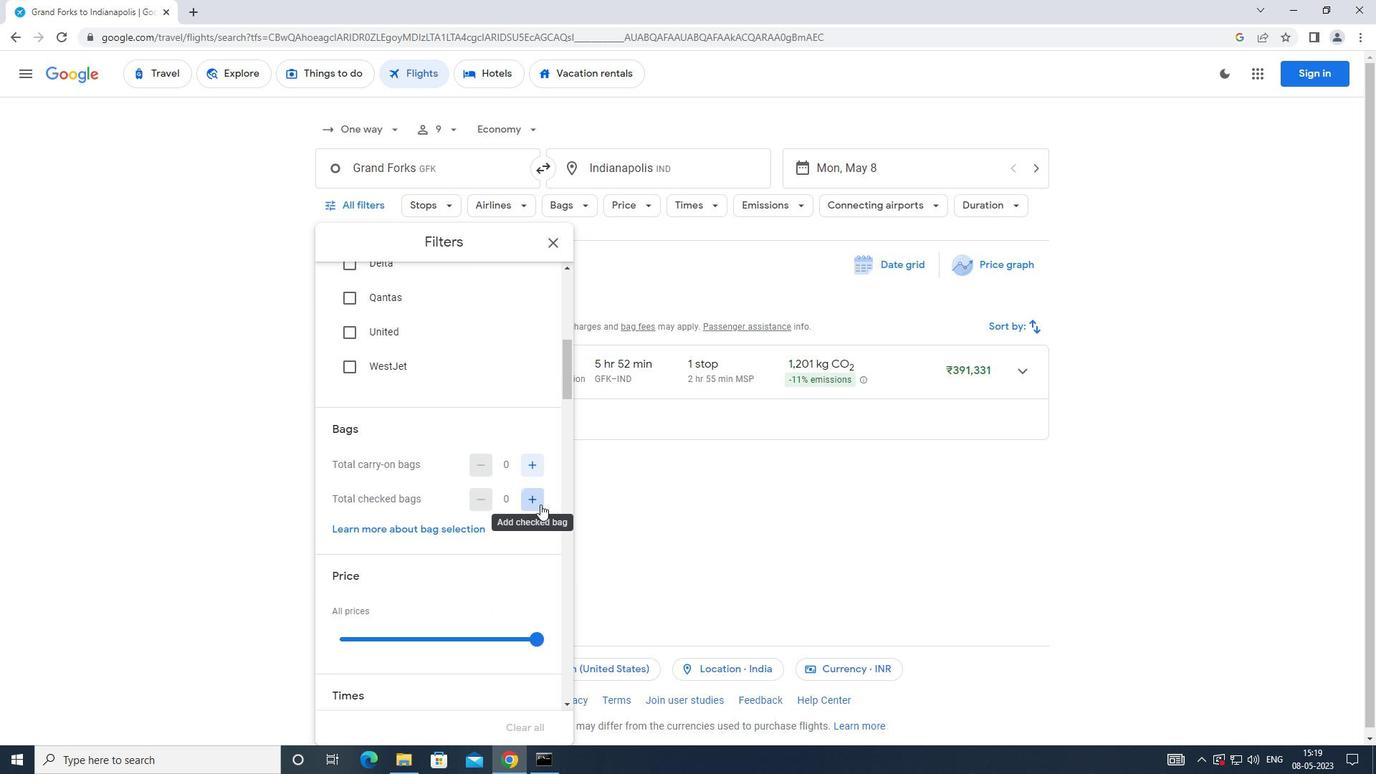 
Action: Mouse moved to (540, 501)
Screenshot: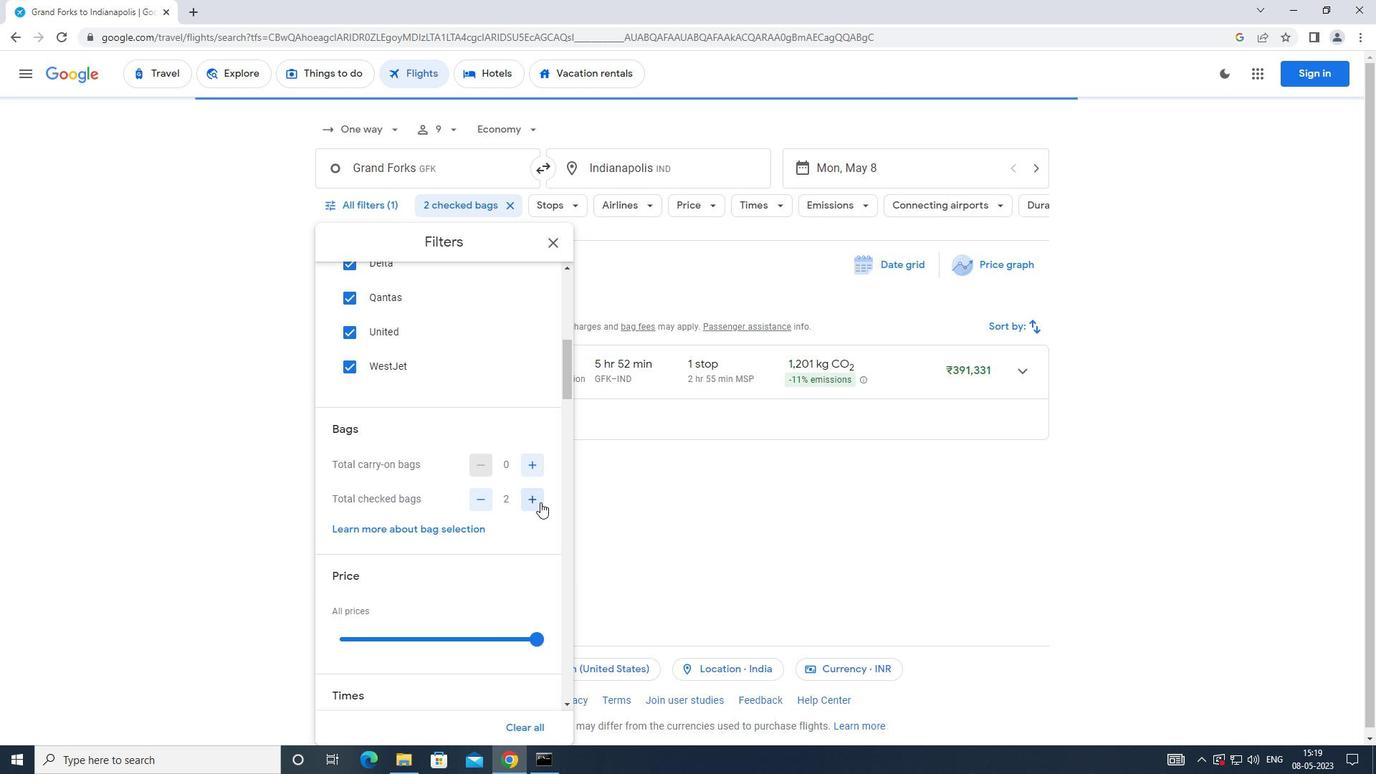 
Action: Mouse scrolled (540, 501) with delta (0, 0)
Screenshot: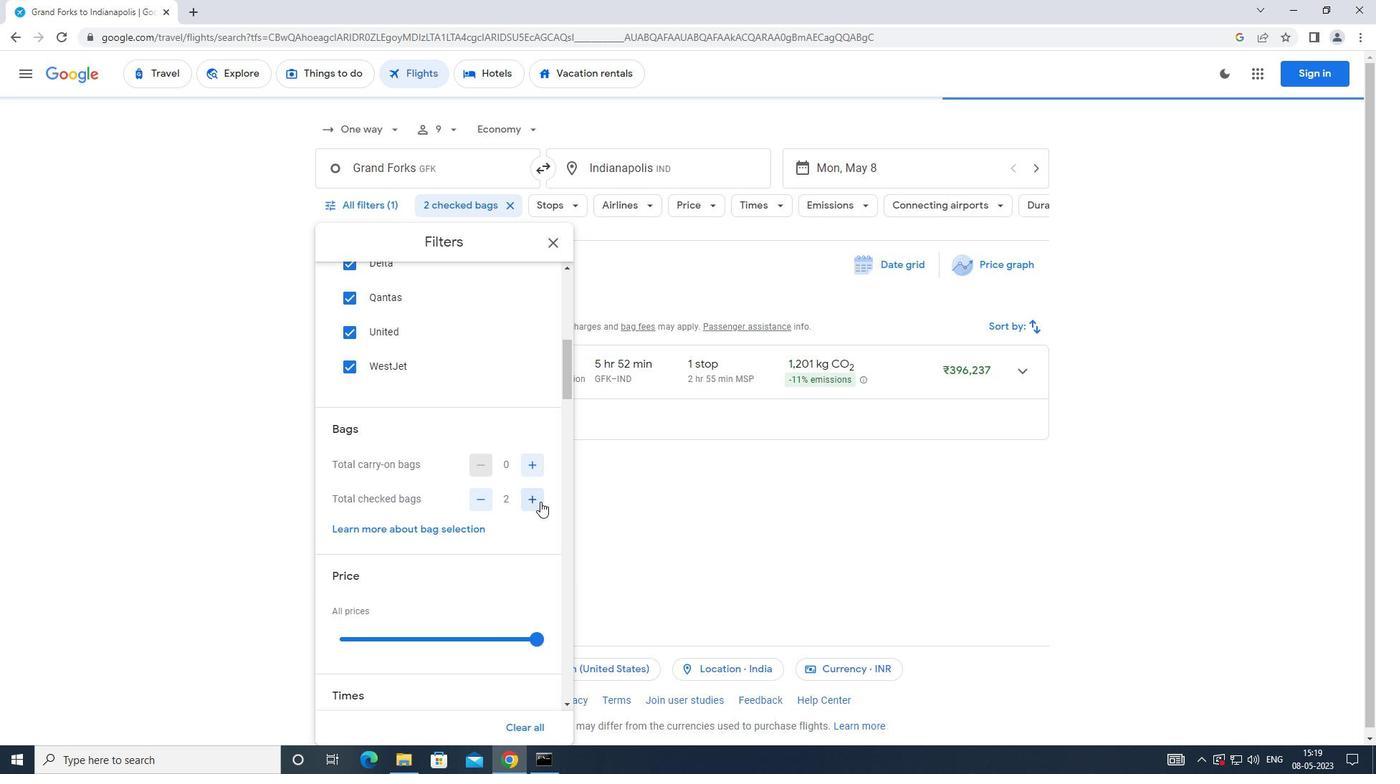 
Action: Mouse moved to (537, 565)
Screenshot: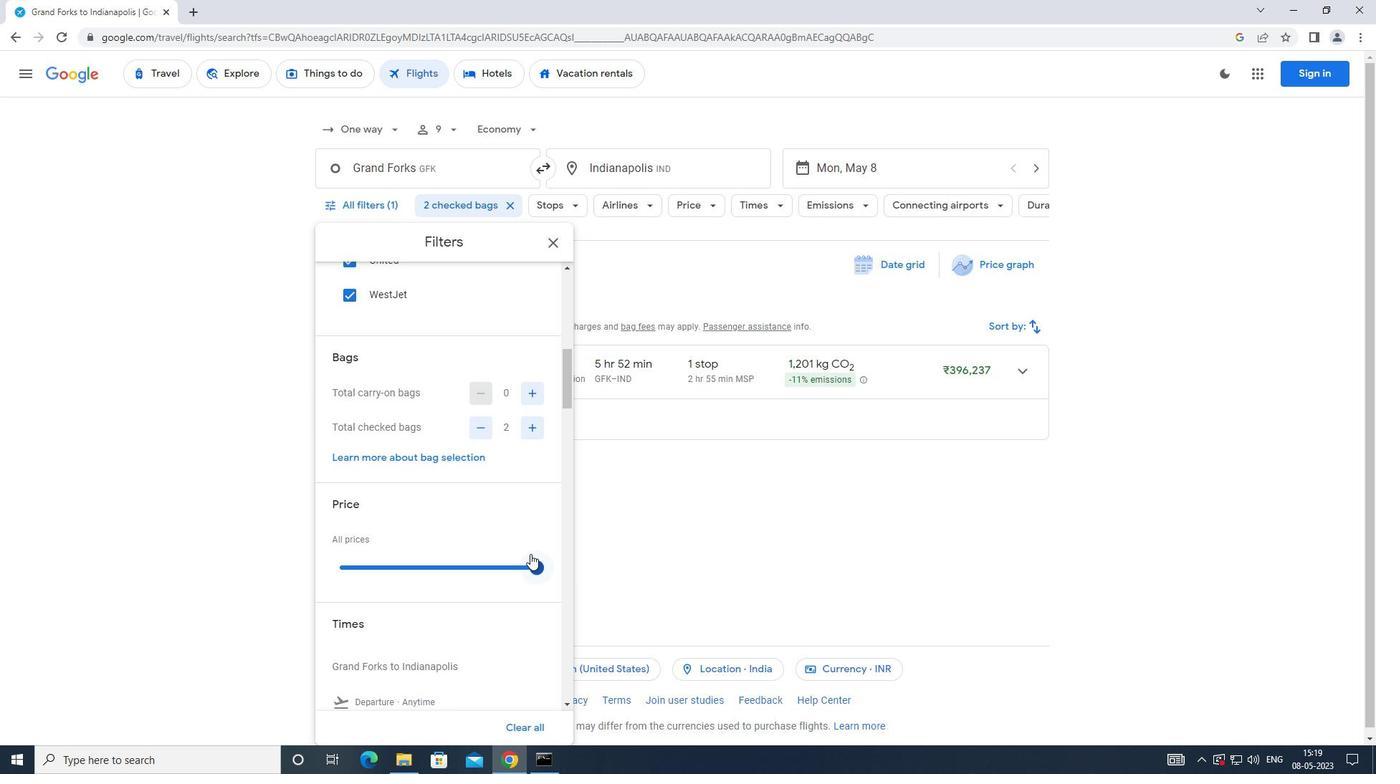 
Action: Mouse pressed left at (537, 565)
Screenshot: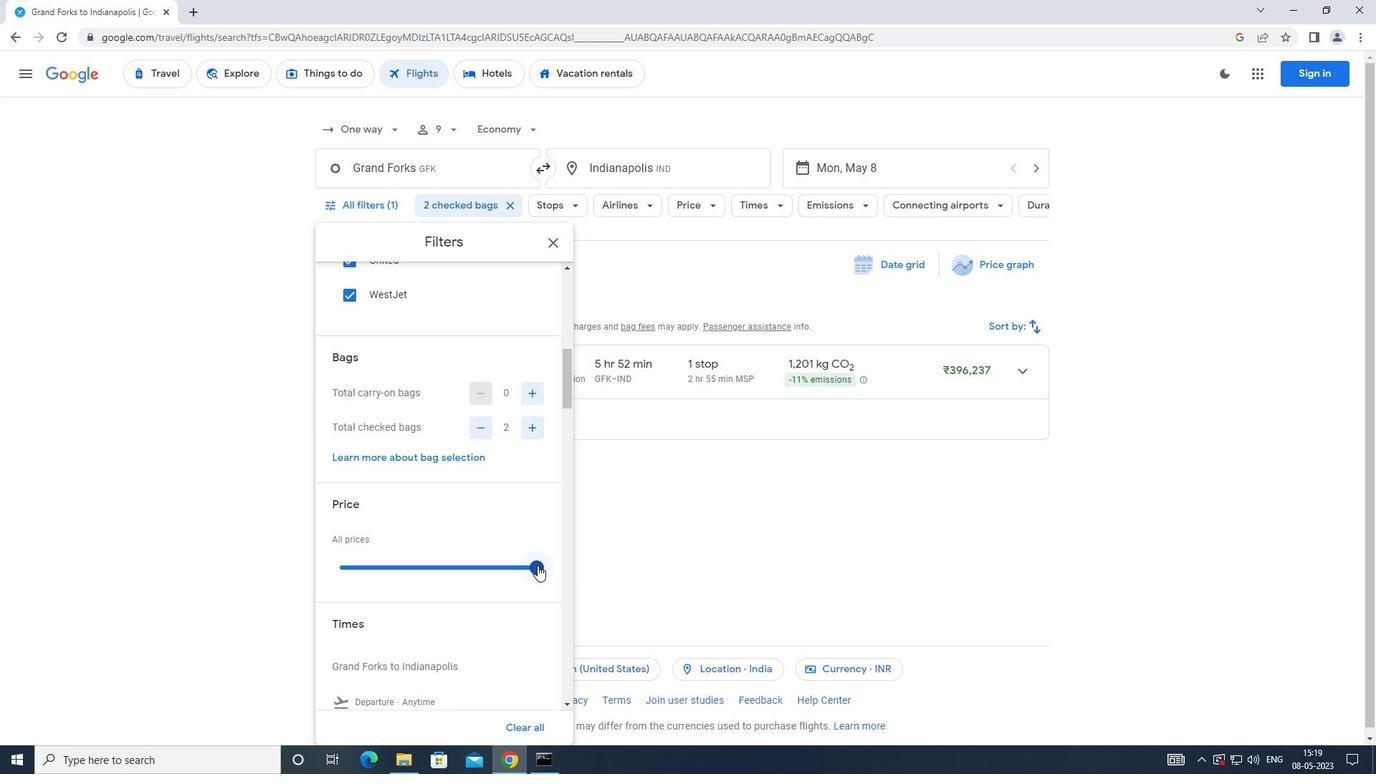 
Action: Mouse moved to (445, 542)
Screenshot: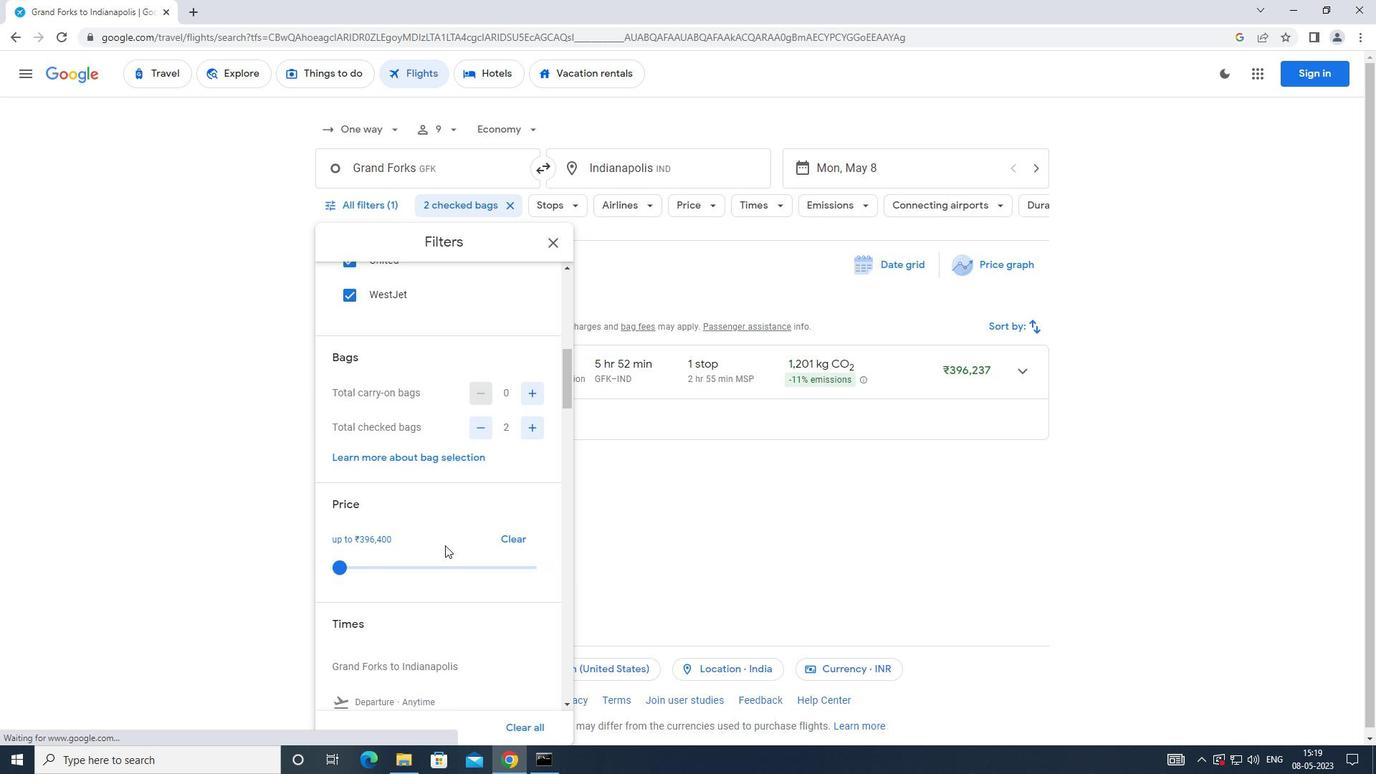 
Action: Mouse scrolled (445, 541) with delta (0, 0)
Screenshot: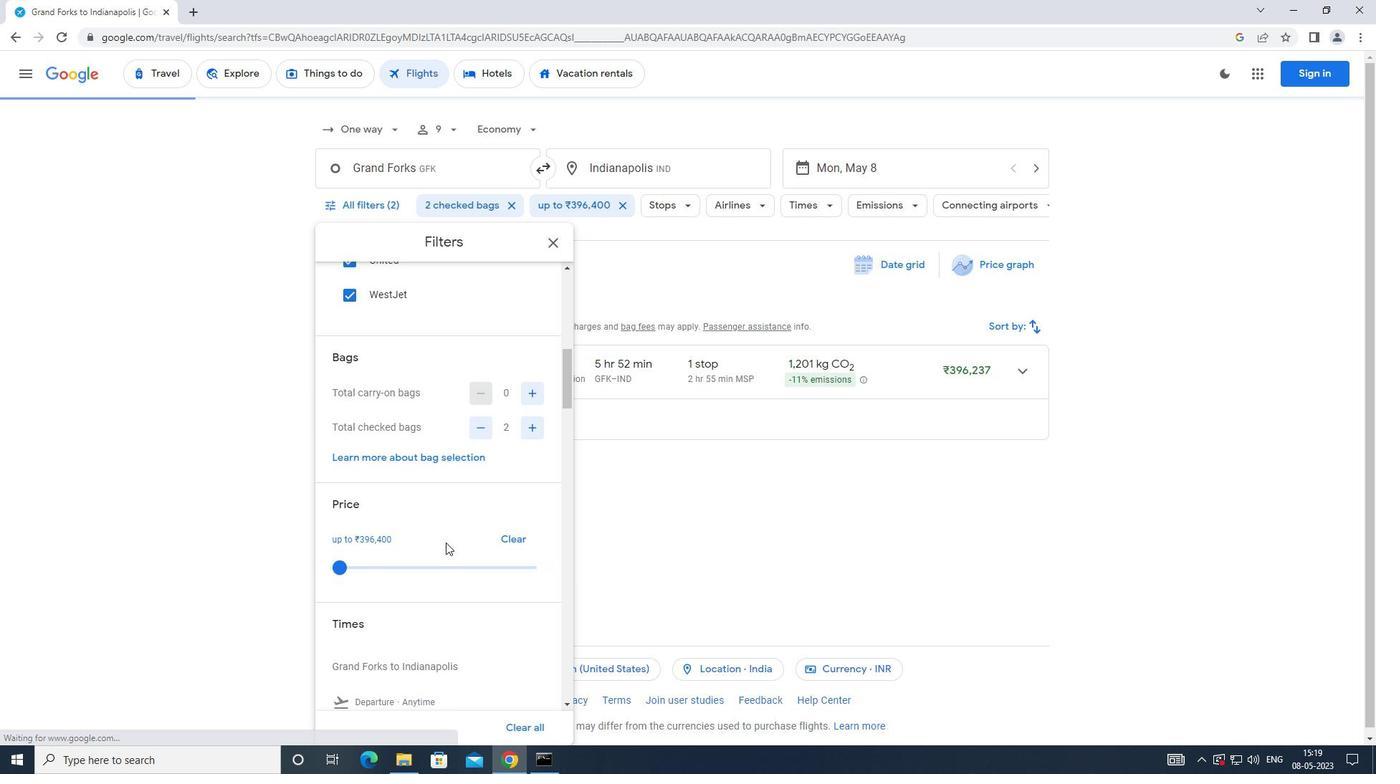 
Action: Mouse scrolled (445, 541) with delta (0, 0)
Screenshot: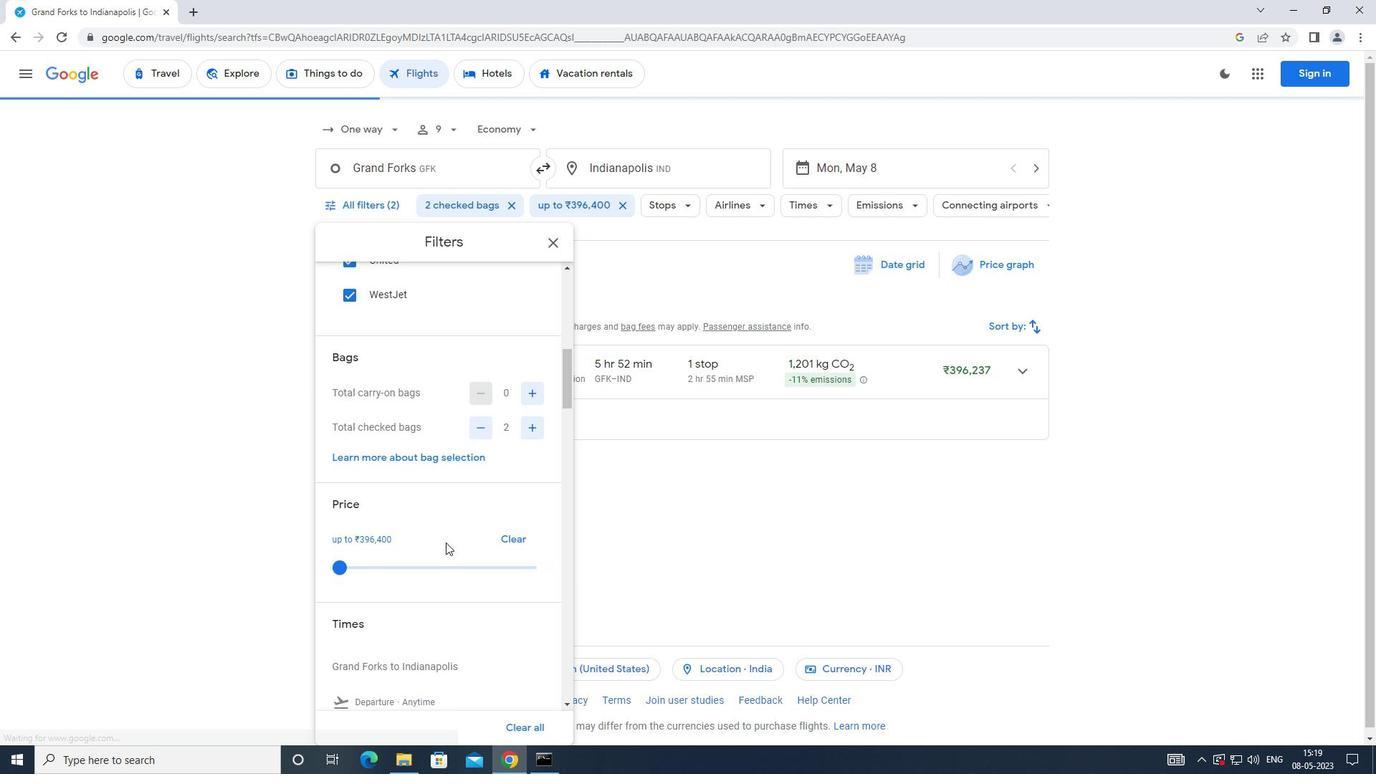 
Action: Mouse scrolled (445, 541) with delta (0, 0)
Screenshot: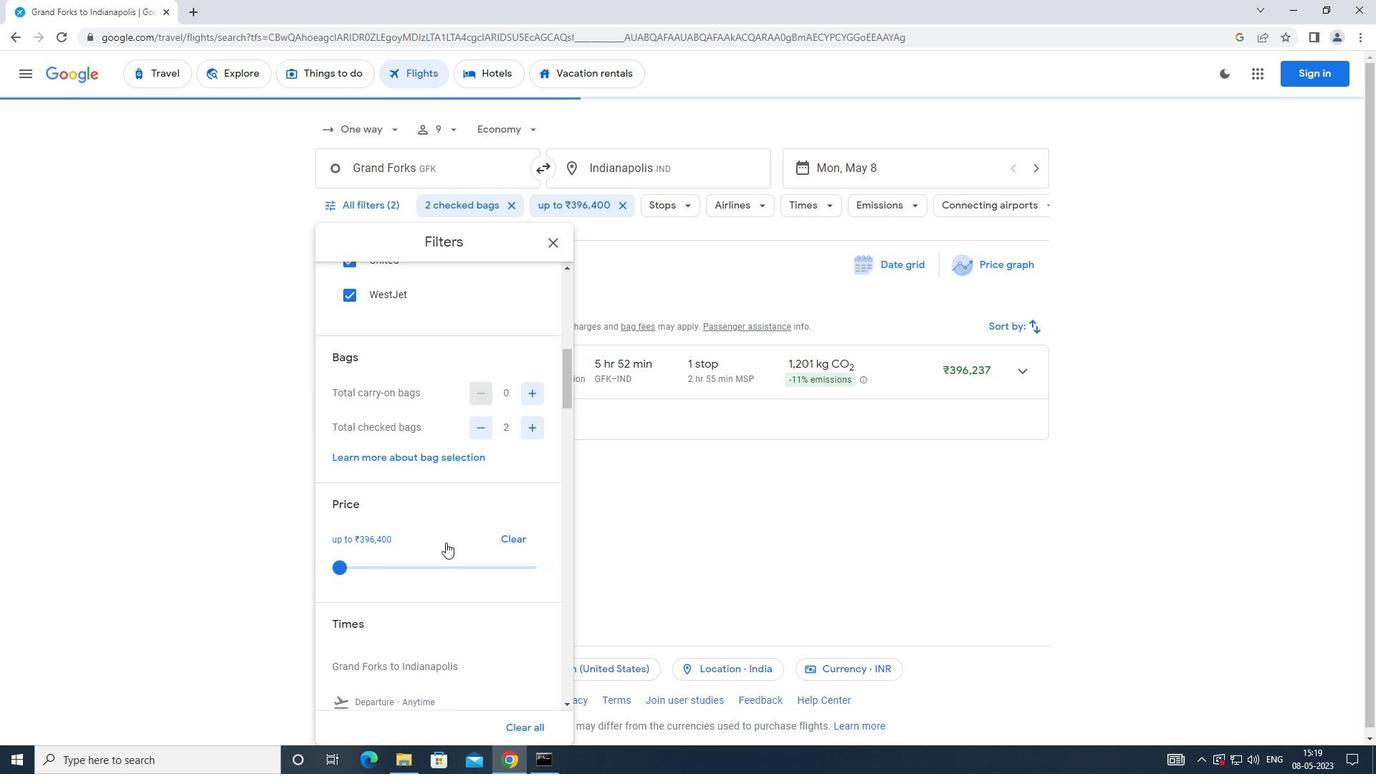 
Action: Mouse moved to (341, 516)
Screenshot: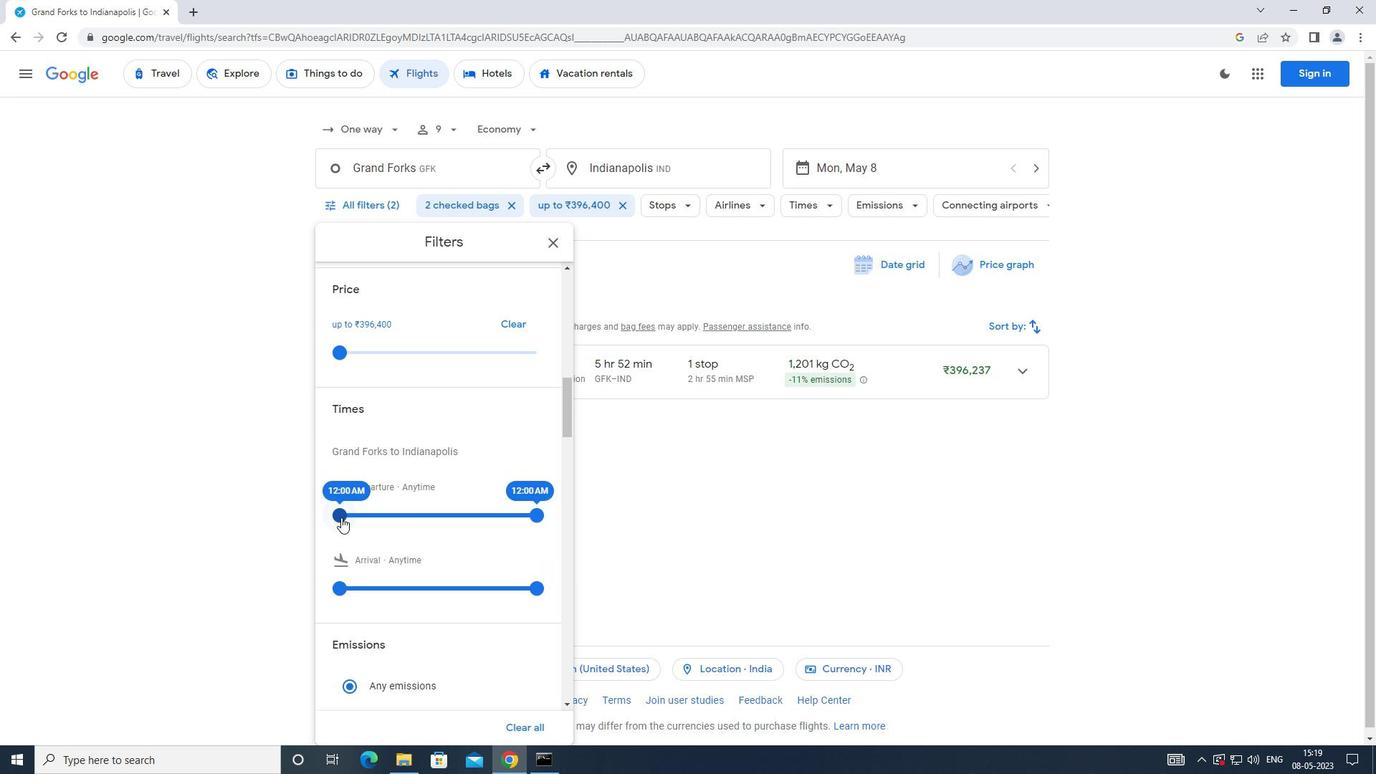 
Action: Mouse pressed left at (341, 516)
Screenshot: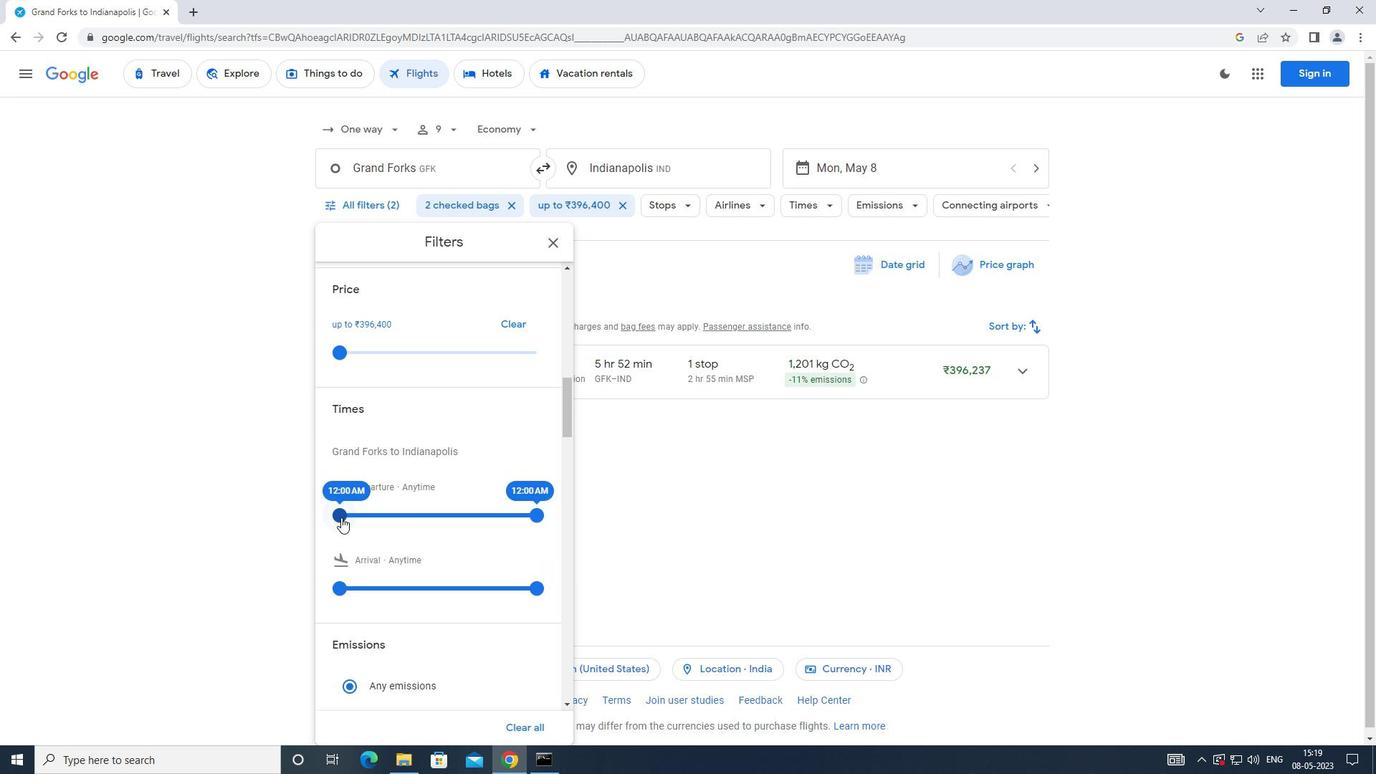 
Action: Mouse moved to (541, 516)
Screenshot: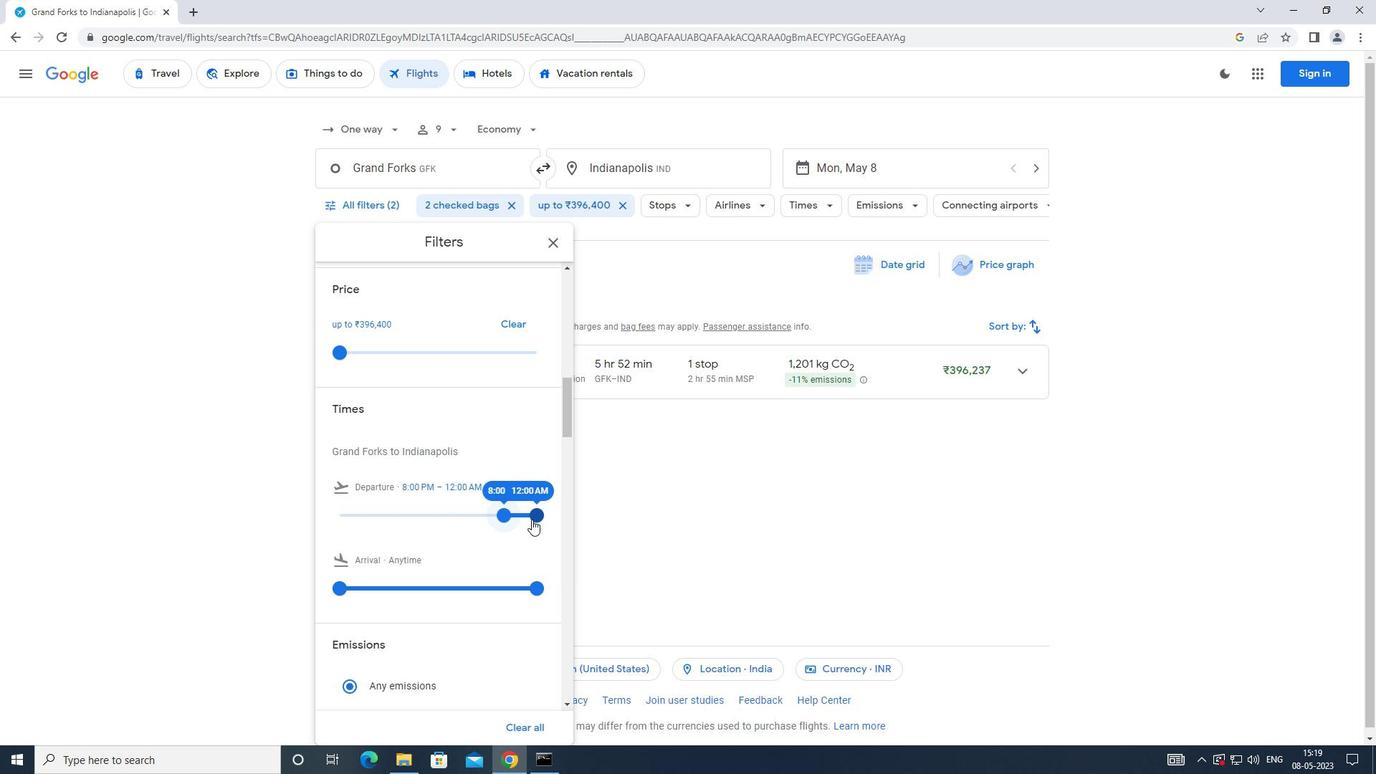 
Action: Mouse pressed left at (541, 516)
Screenshot: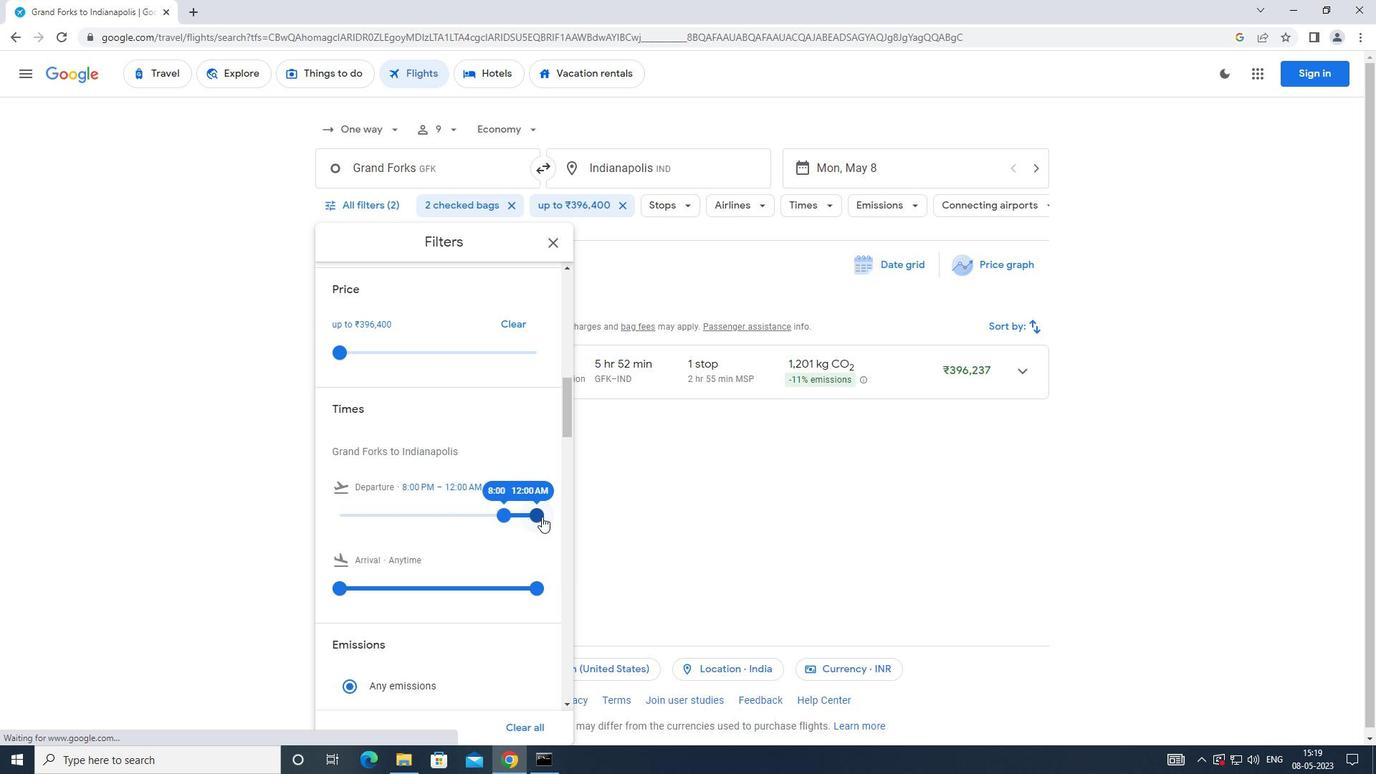
Action: Mouse moved to (557, 249)
Screenshot: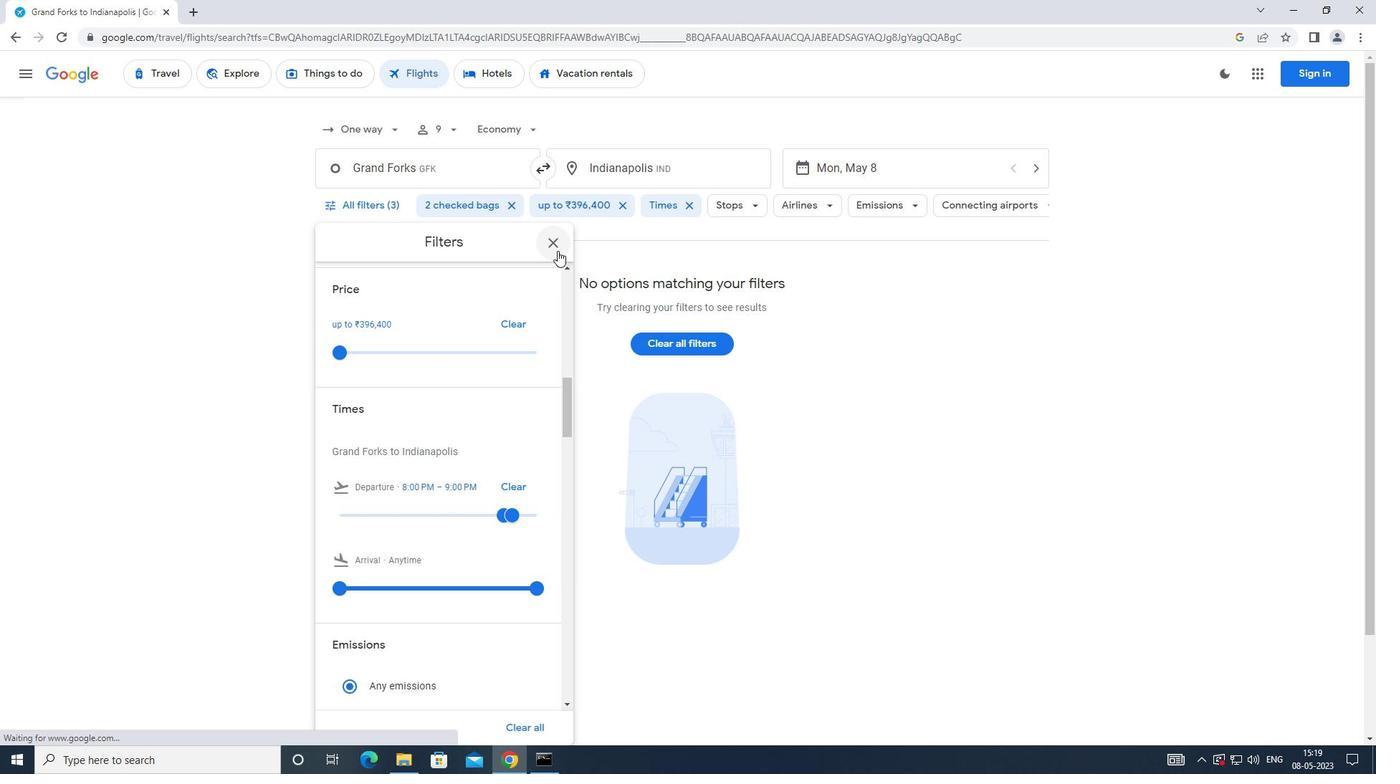 
Action: Mouse pressed left at (557, 249)
Screenshot: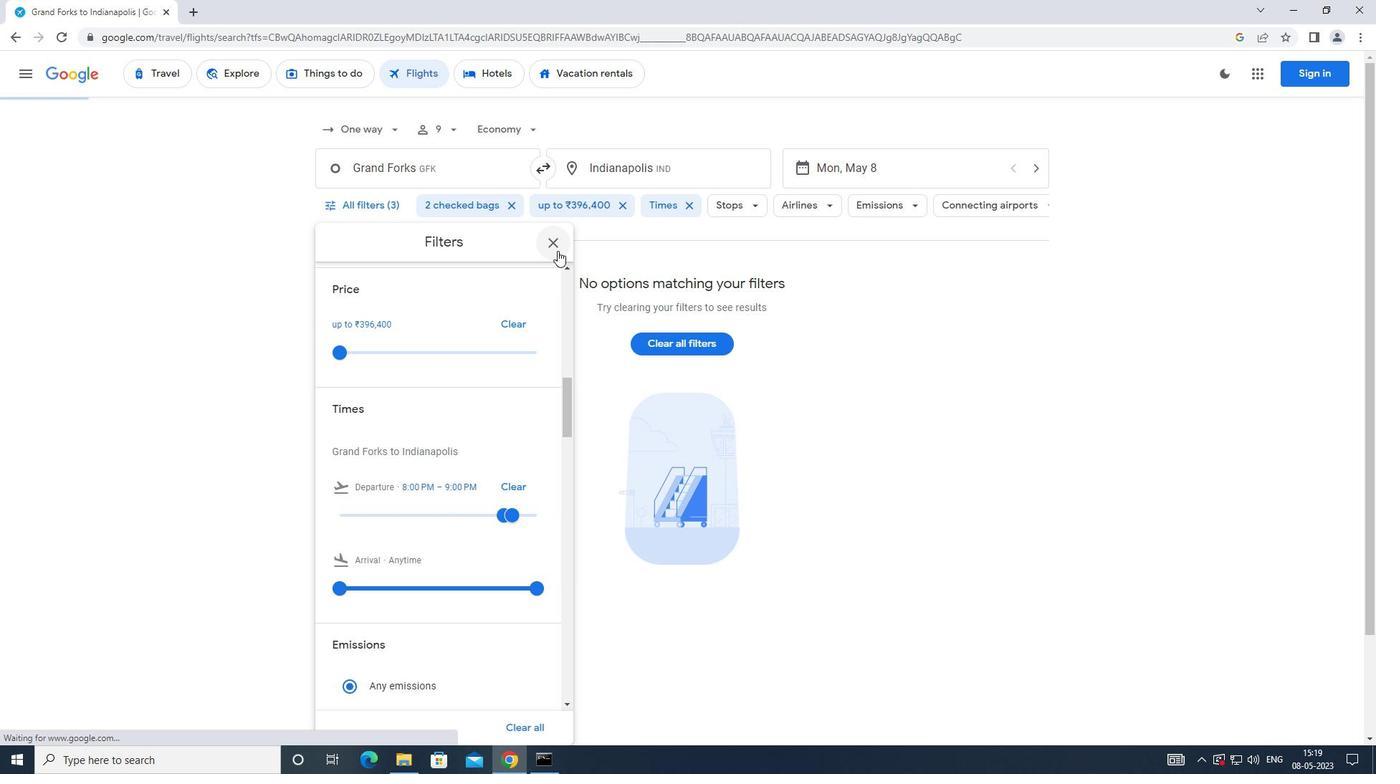 
Action: Mouse moved to (555, 263)
Screenshot: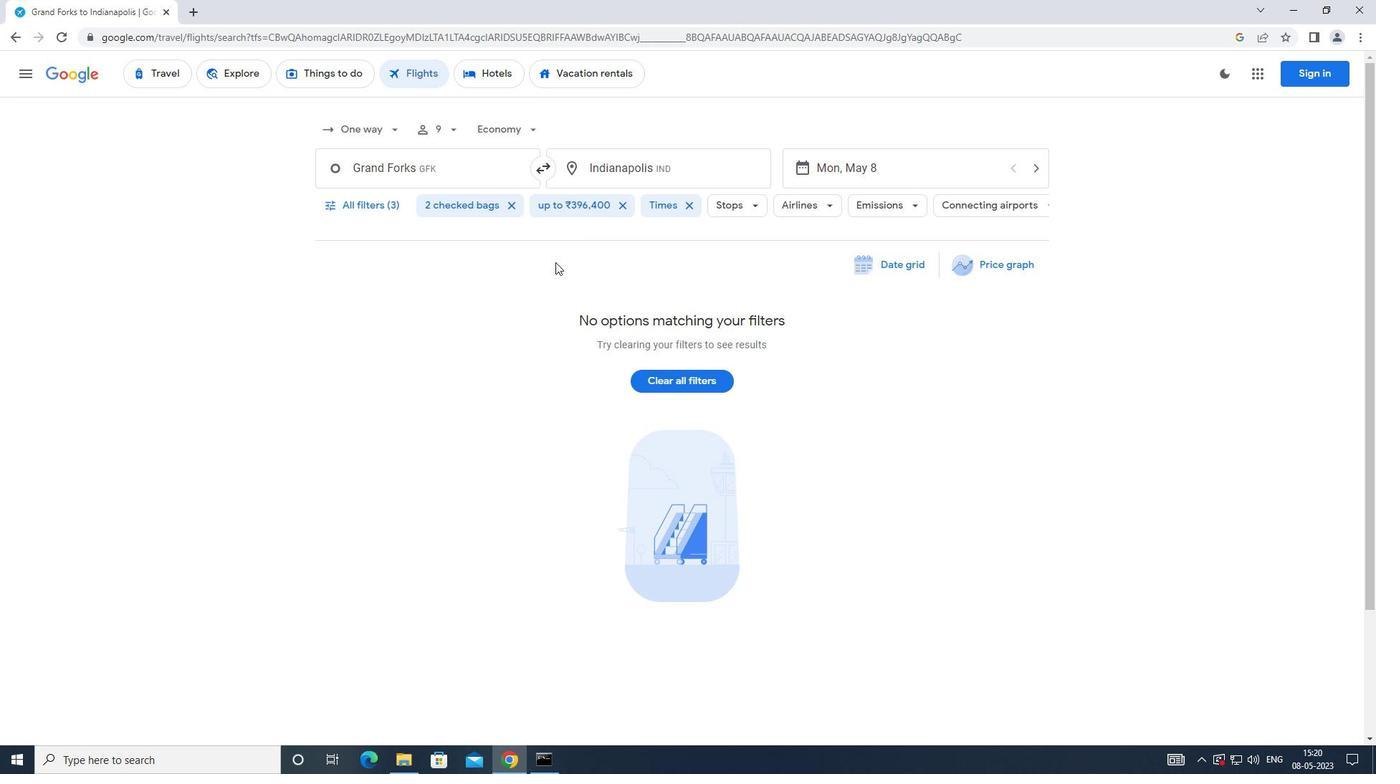 
Action: Key pressed <Key.f8>
Screenshot: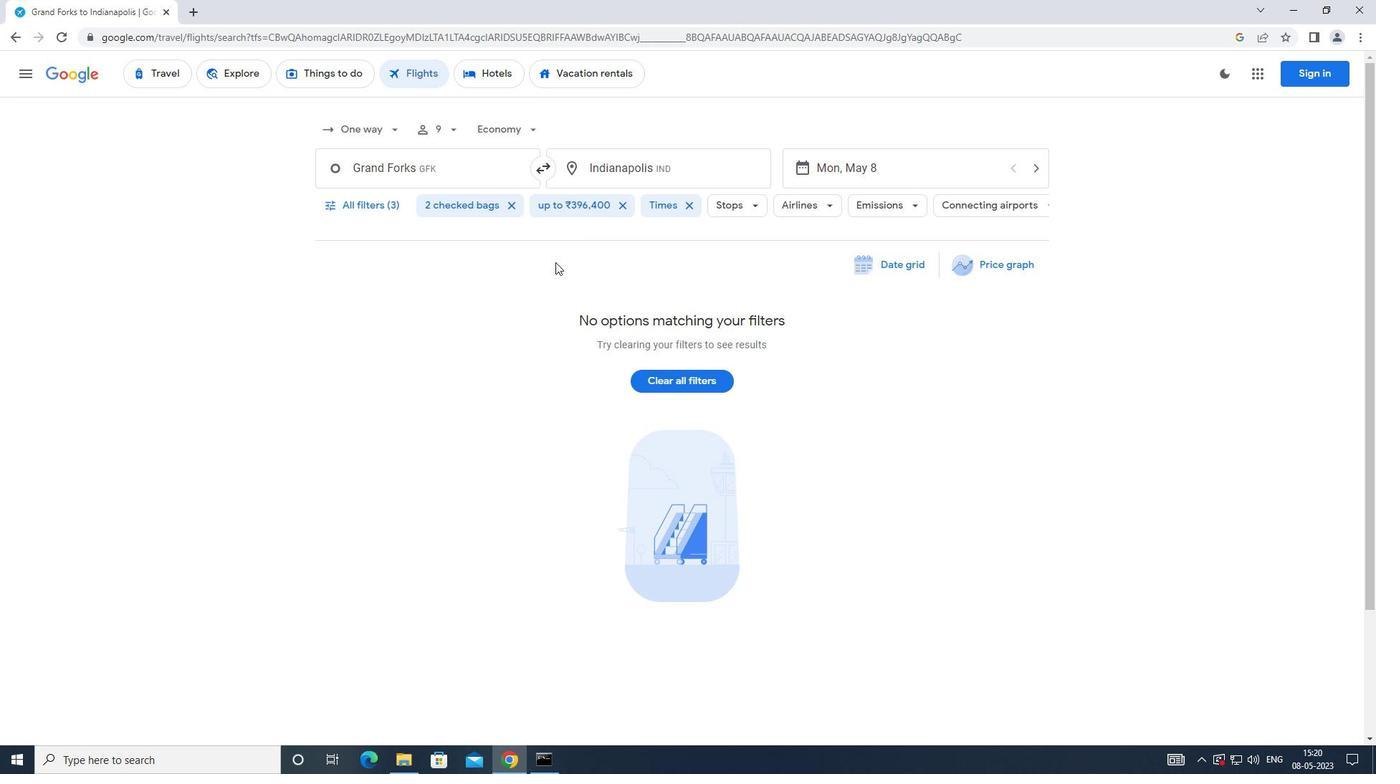 
